 Task: Look for space in Hemet, United States from 12th July, 2023 to 16th July, 2023 for 8 adults in price range Rs.10000 to Rs.16000. Place can be private room with 8 bedrooms having 8 beds and 8 bathrooms. Property type can be house, flat, guest house, hotel. Amenities needed are: wifi, TV, free parkinig on premises, gym, breakfast. Booking option can be shelf check-in. Required host language is English.
Action: Mouse moved to (509, 144)
Screenshot: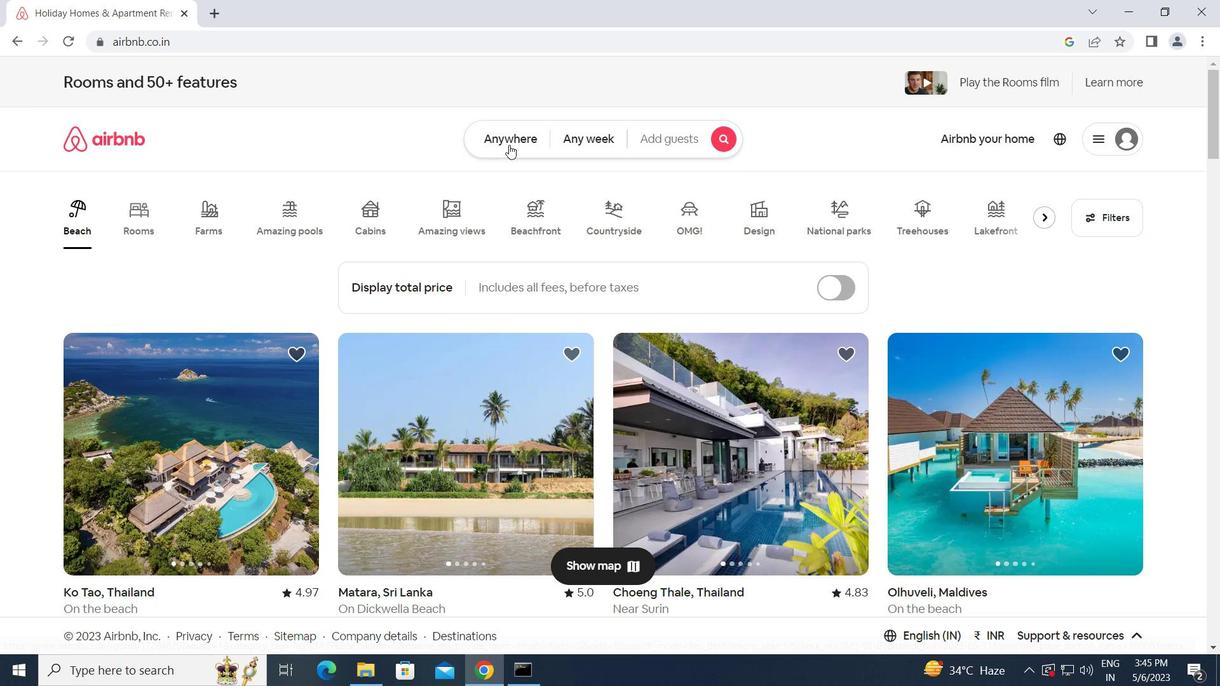 
Action: Mouse pressed left at (509, 144)
Screenshot: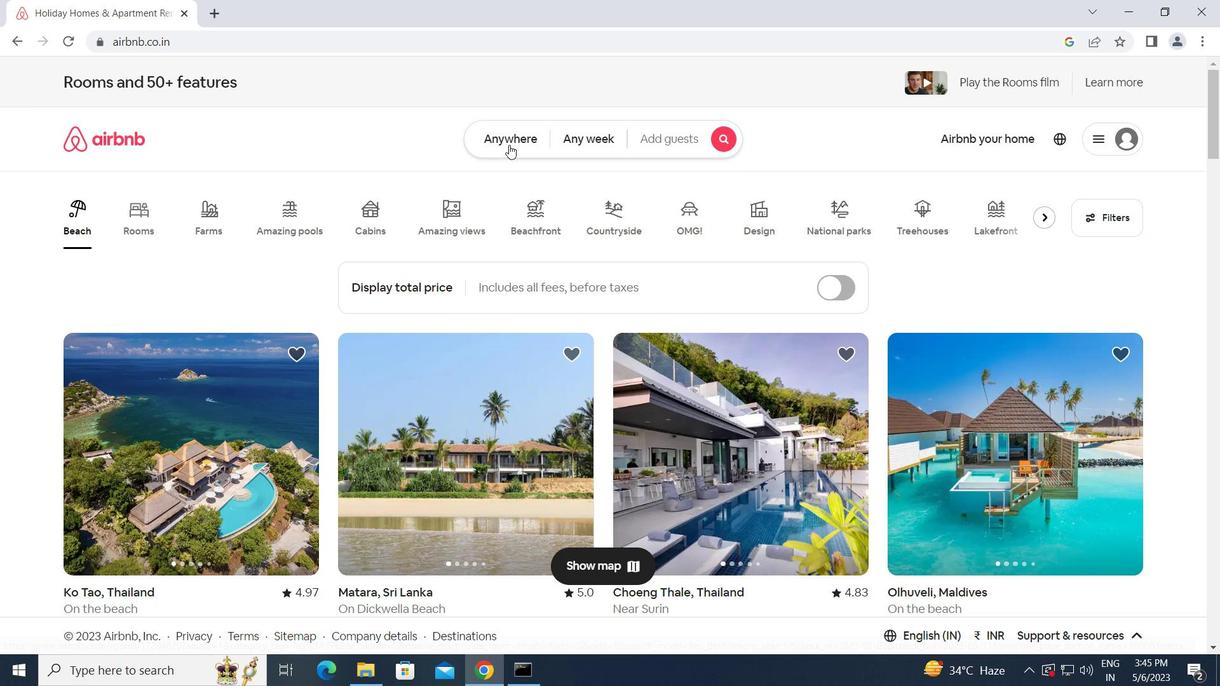 
Action: Mouse moved to (442, 190)
Screenshot: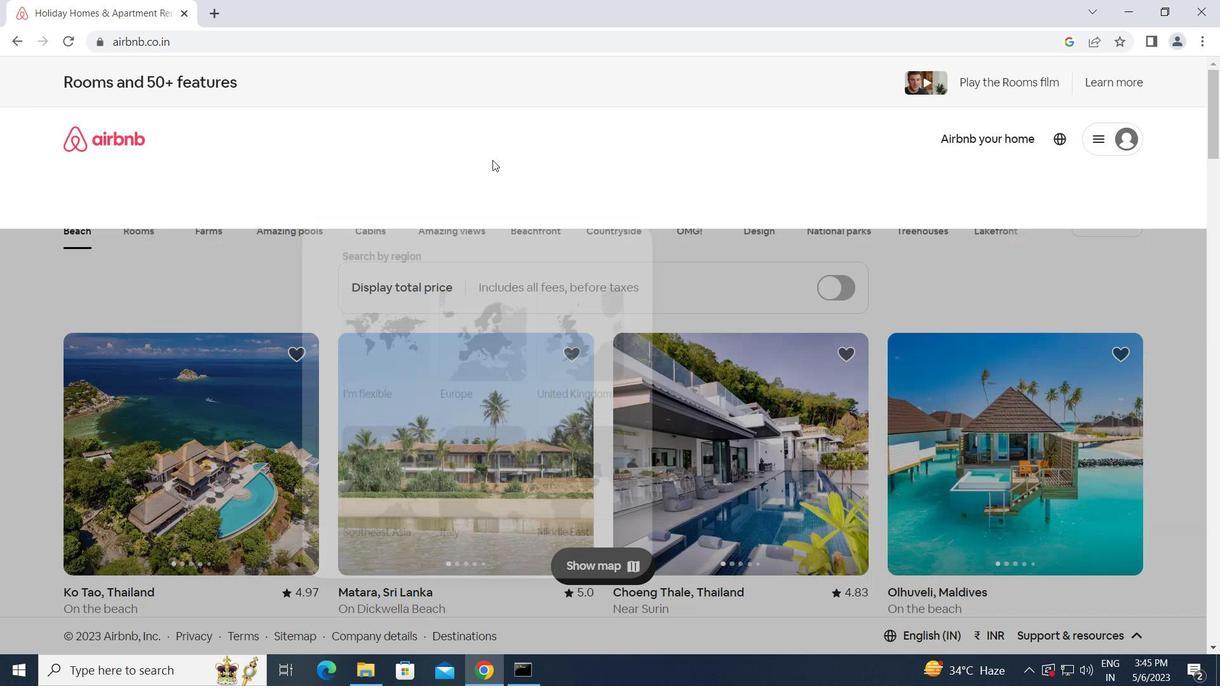 
Action: Mouse pressed left at (442, 190)
Screenshot: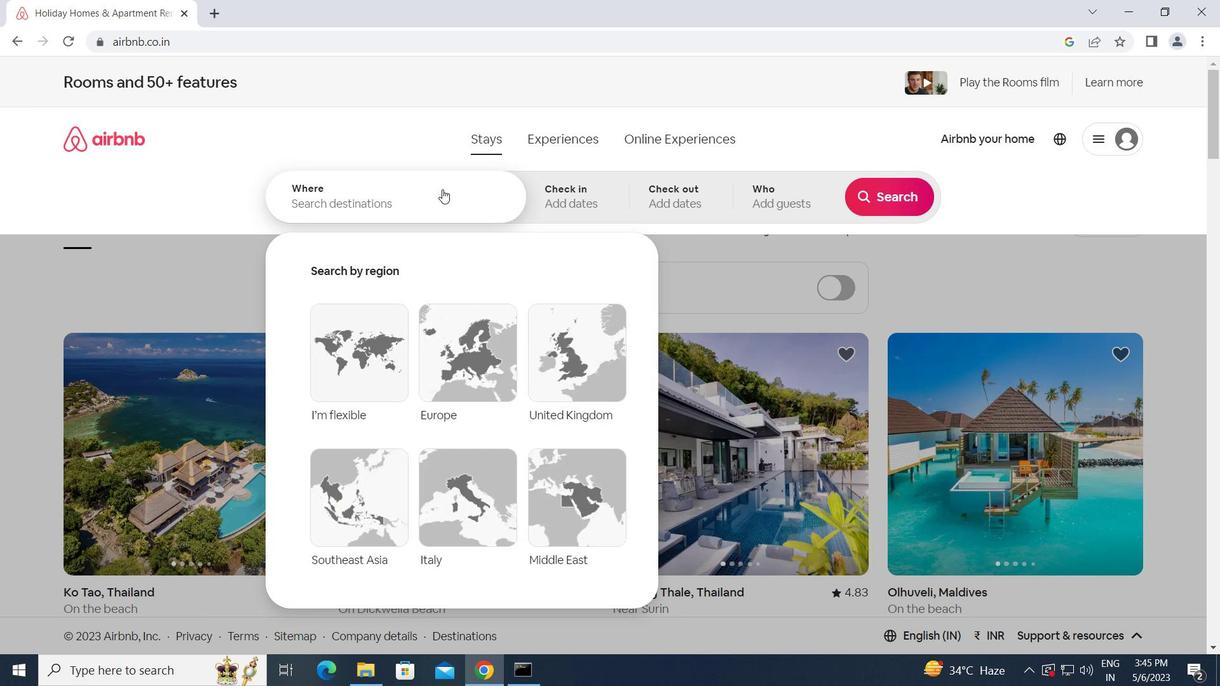 
Action: Key pressed h<Key.caps_lock>emet,<Key.space><Key.caps_lock>u<Key.caps_lock>nited<Key.space><Key.caps_lock>s<Key.caps_lock>tates<Key.enter>
Screenshot: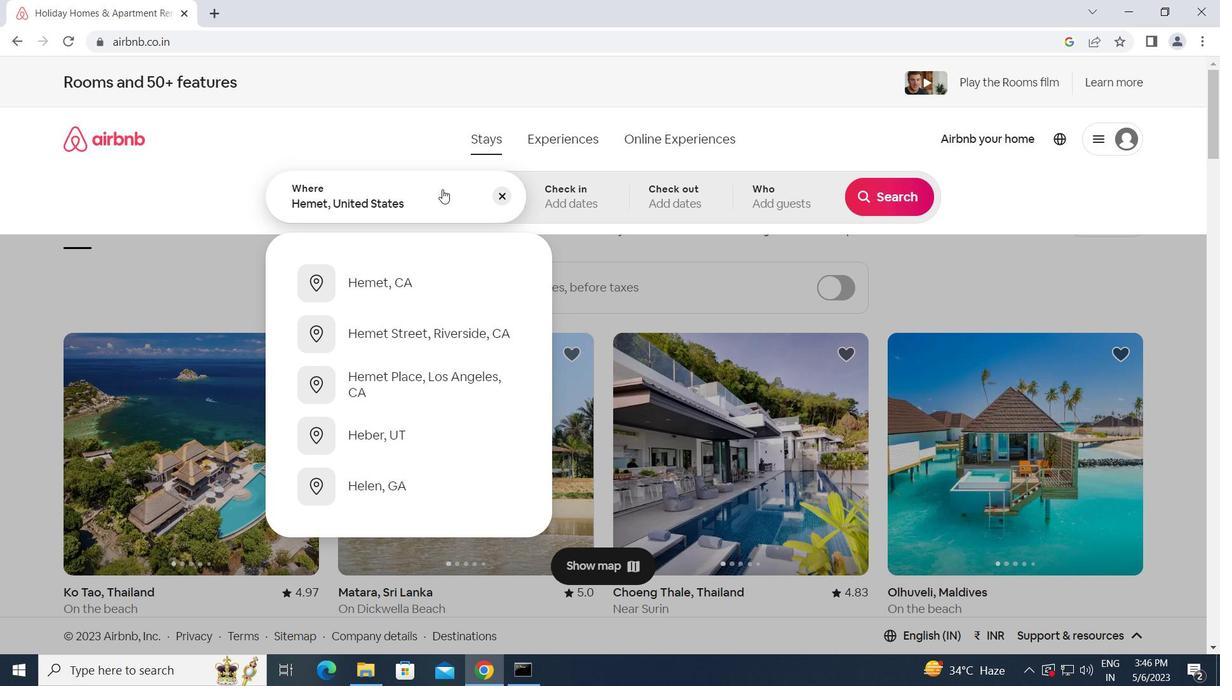
Action: Mouse moved to (889, 333)
Screenshot: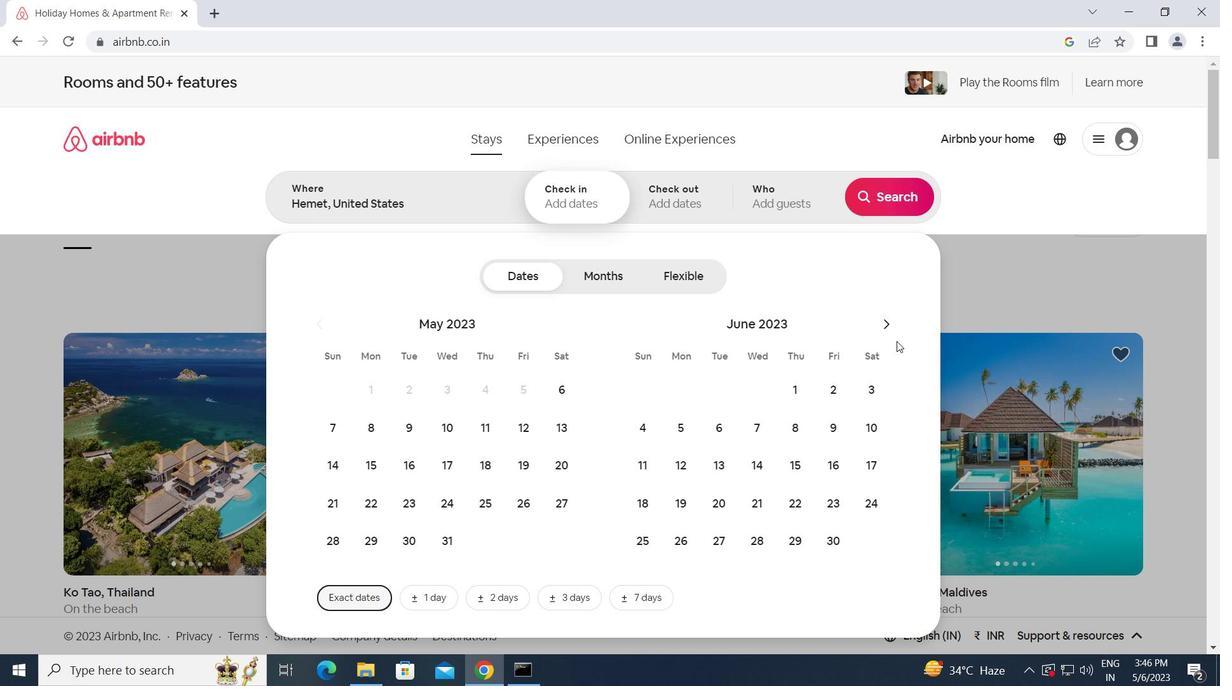 
Action: Mouse pressed left at (889, 333)
Screenshot: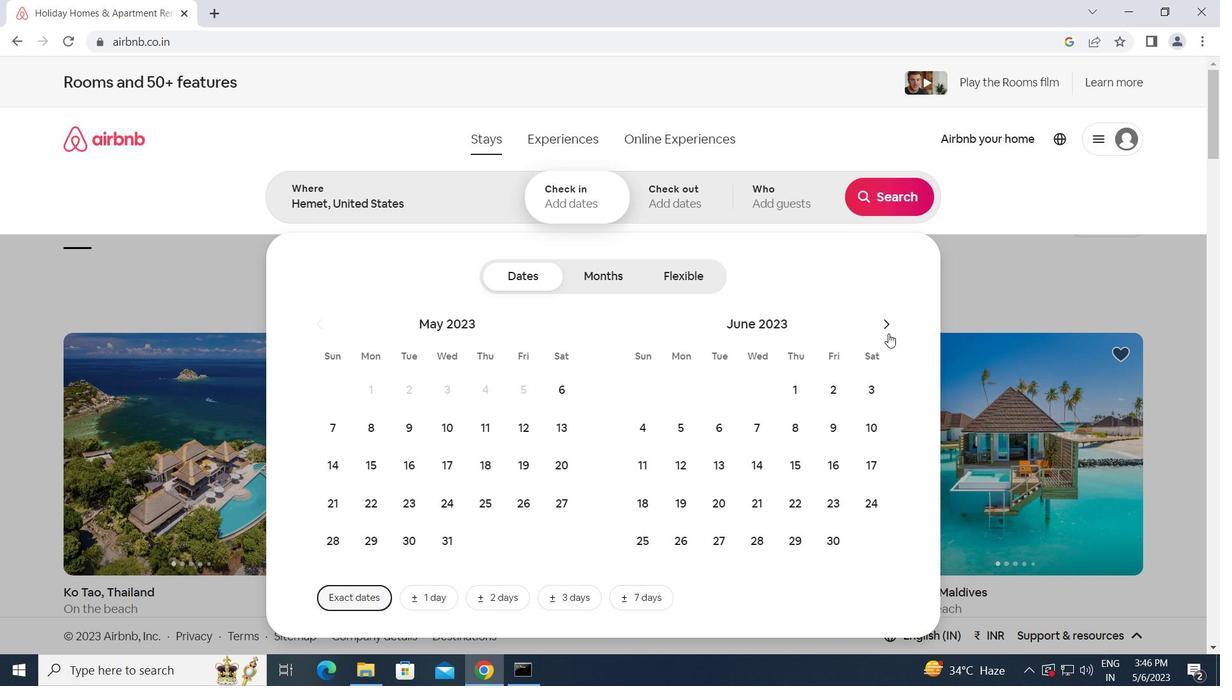 
Action: Mouse moved to (746, 461)
Screenshot: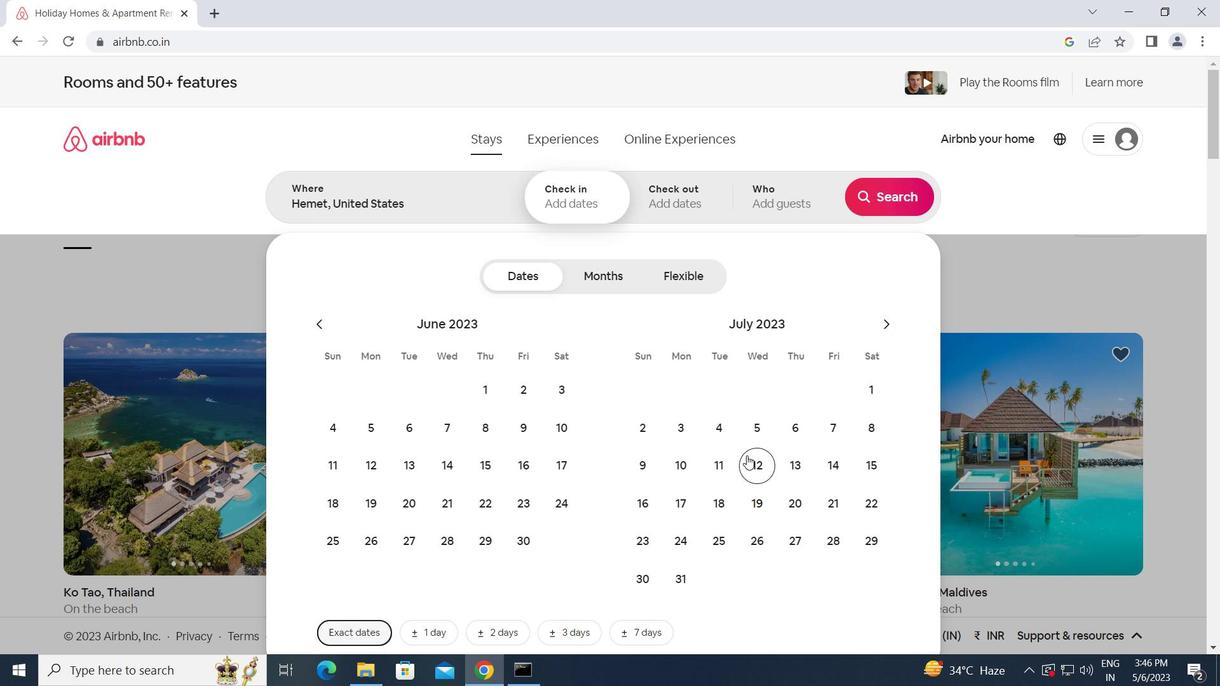 
Action: Mouse pressed left at (746, 461)
Screenshot: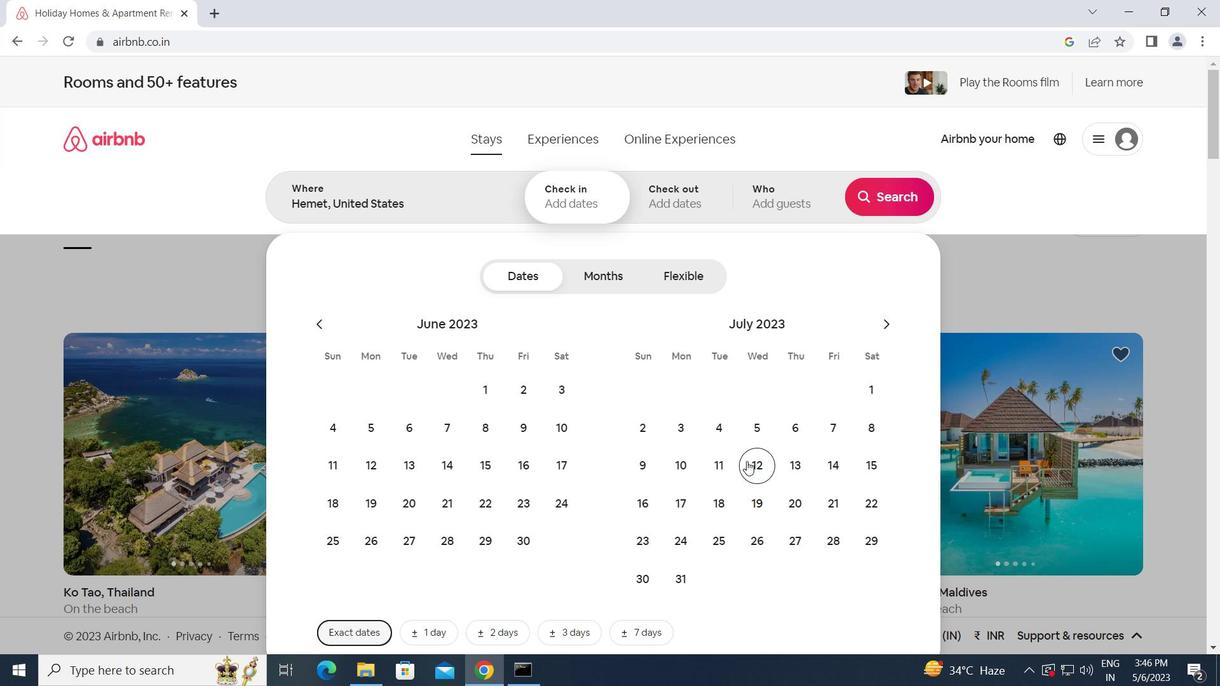 
Action: Mouse moved to (648, 510)
Screenshot: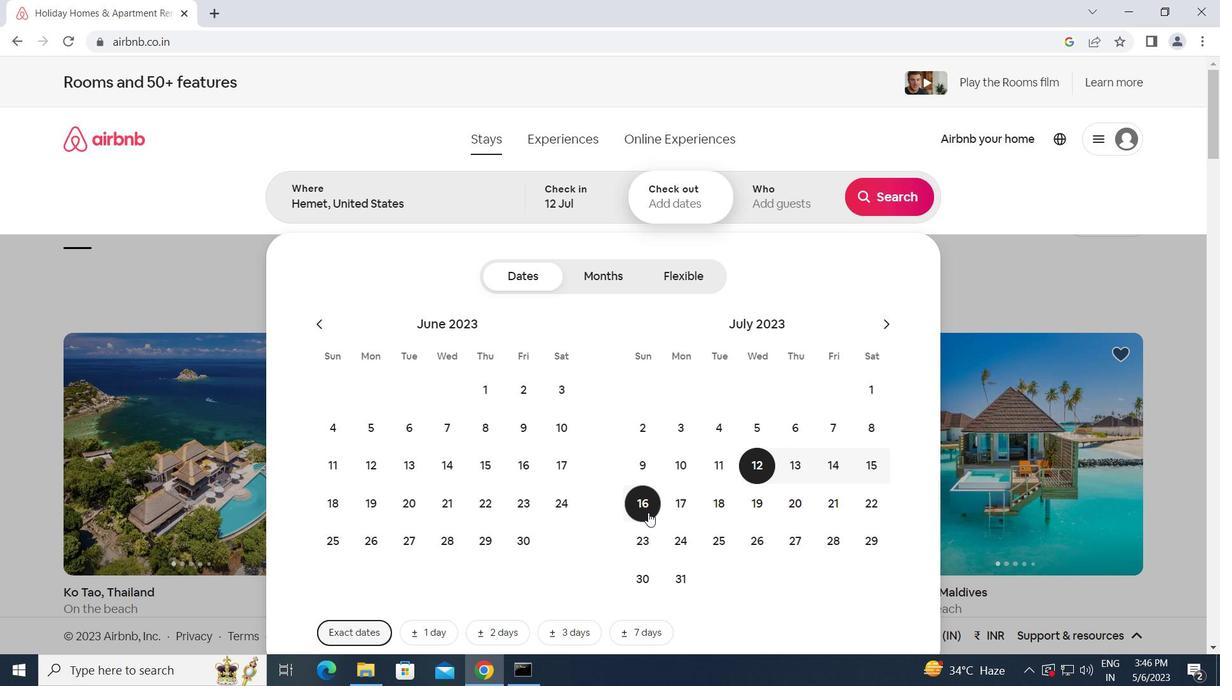 
Action: Mouse pressed left at (648, 510)
Screenshot: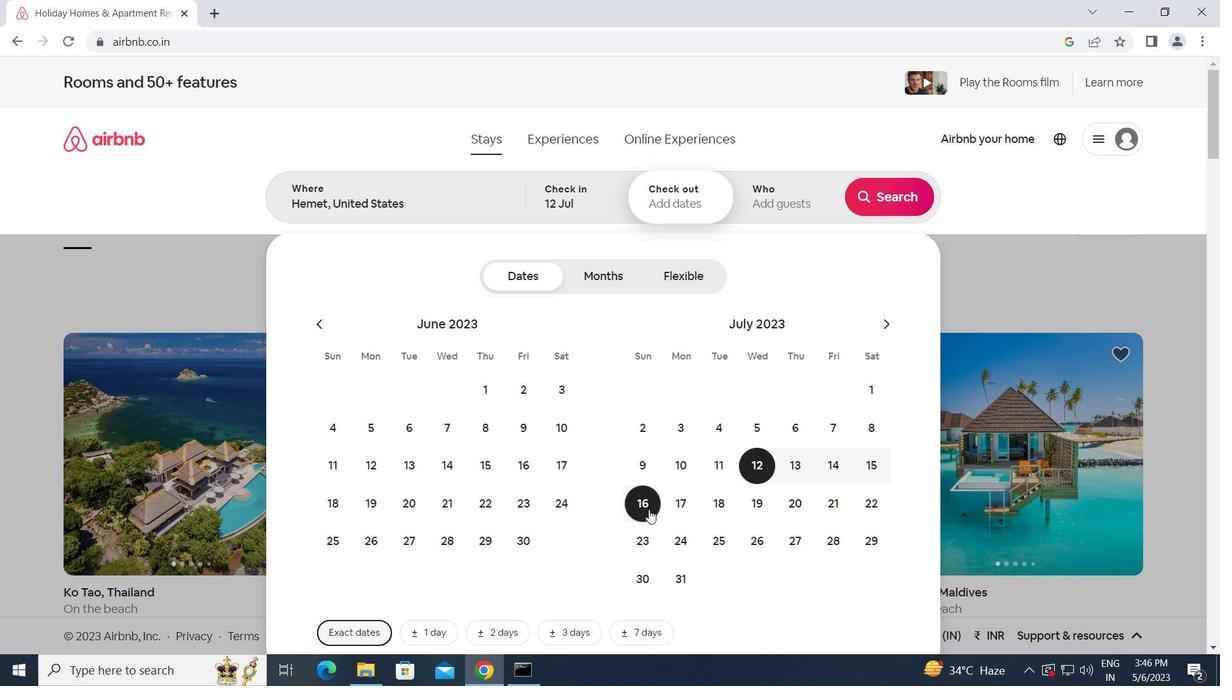 
Action: Mouse moved to (769, 193)
Screenshot: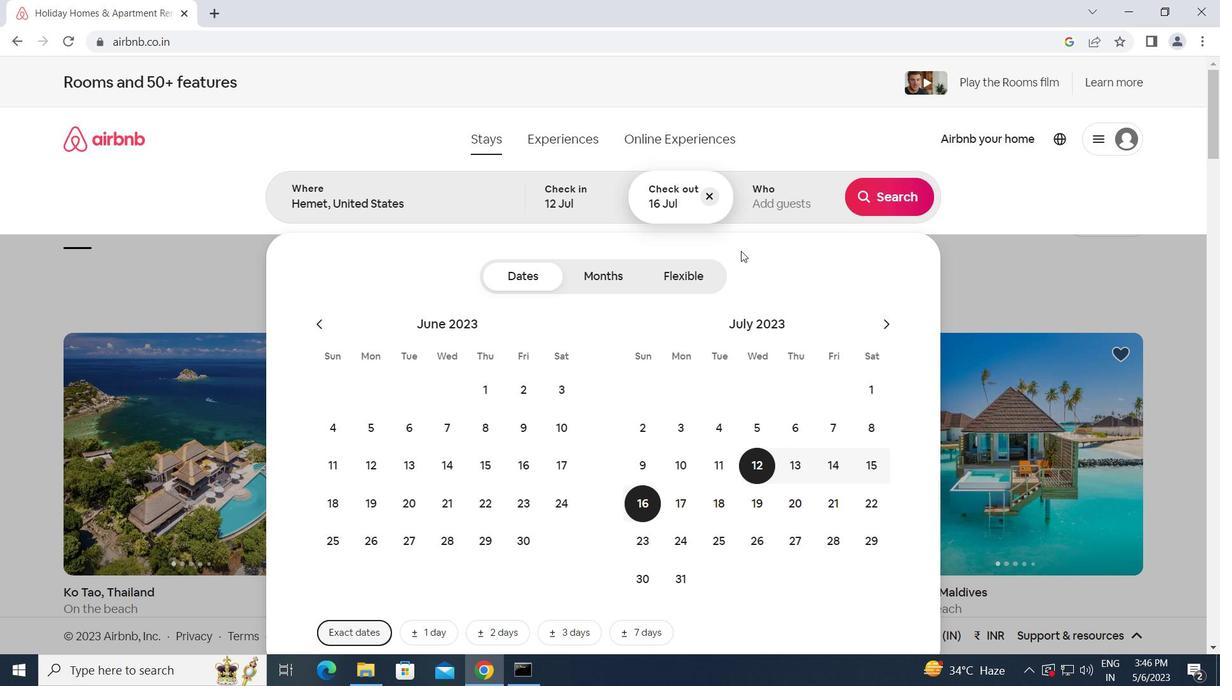 
Action: Mouse pressed left at (769, 193)
Screenshot: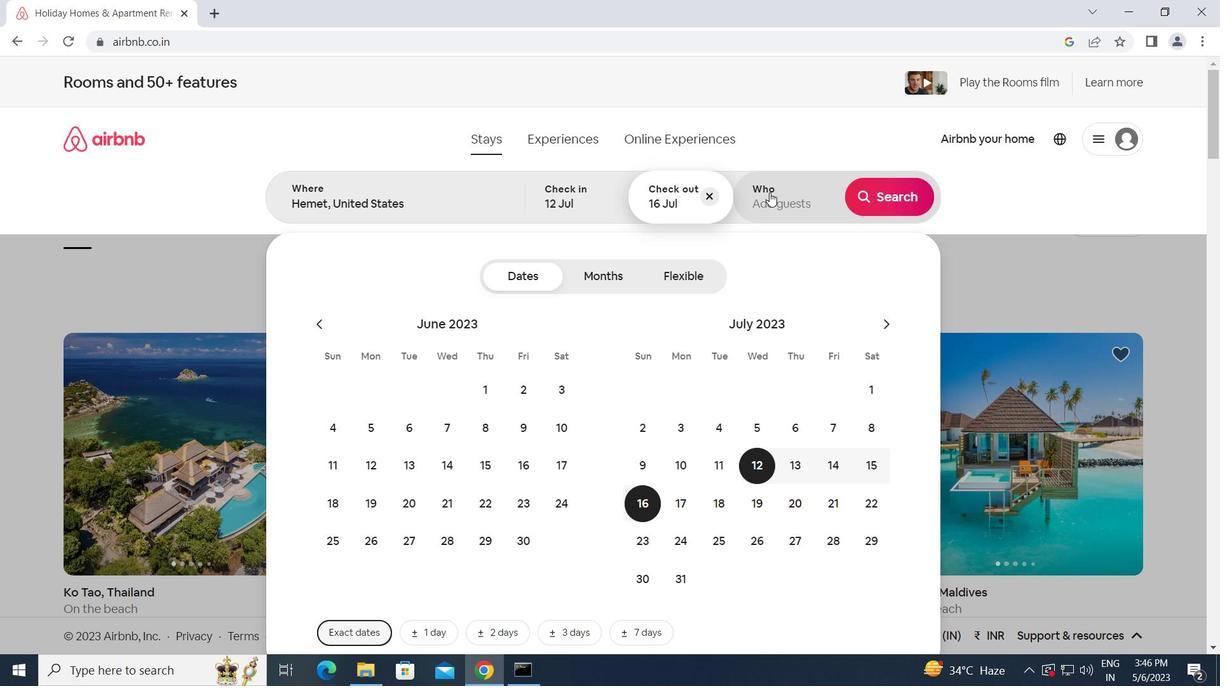 
Action: Mouse moved to (891, 277)
Screenshot: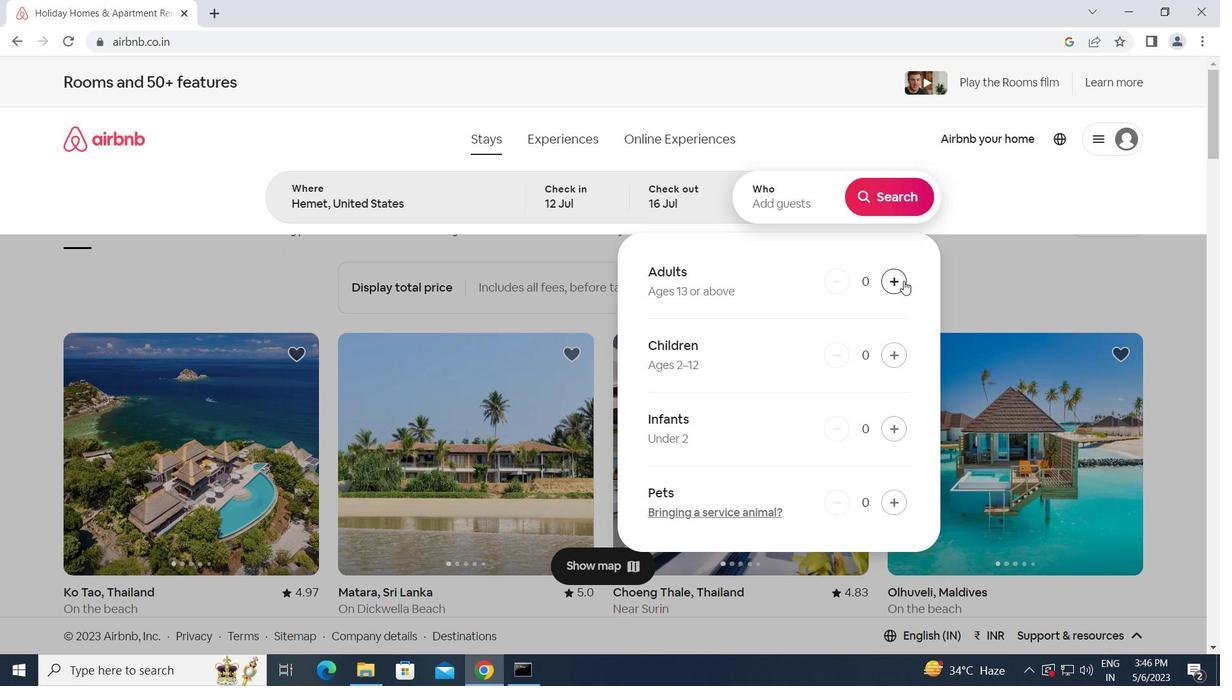 
Action: Mouse pressed left at (891, 277)
Screenshot: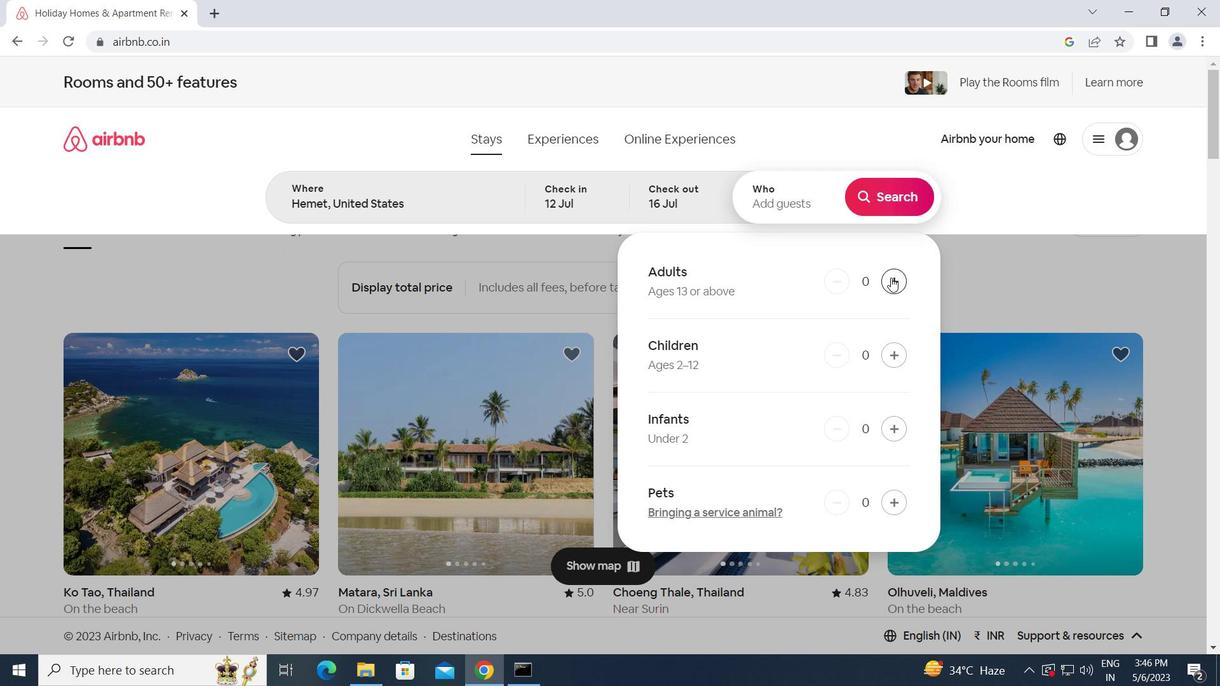 
Action: Mouse pressed left at (891, 277)
Screenshot: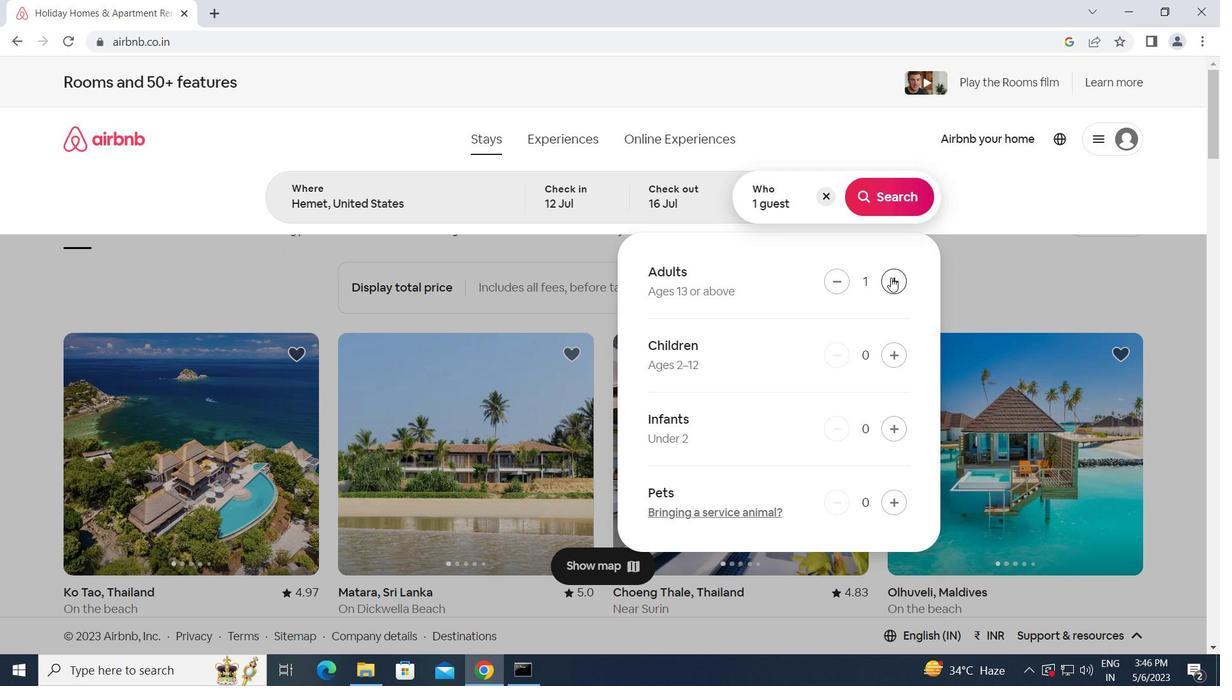 
Action: Mouse pressed left at (891, 277)
Screenshot: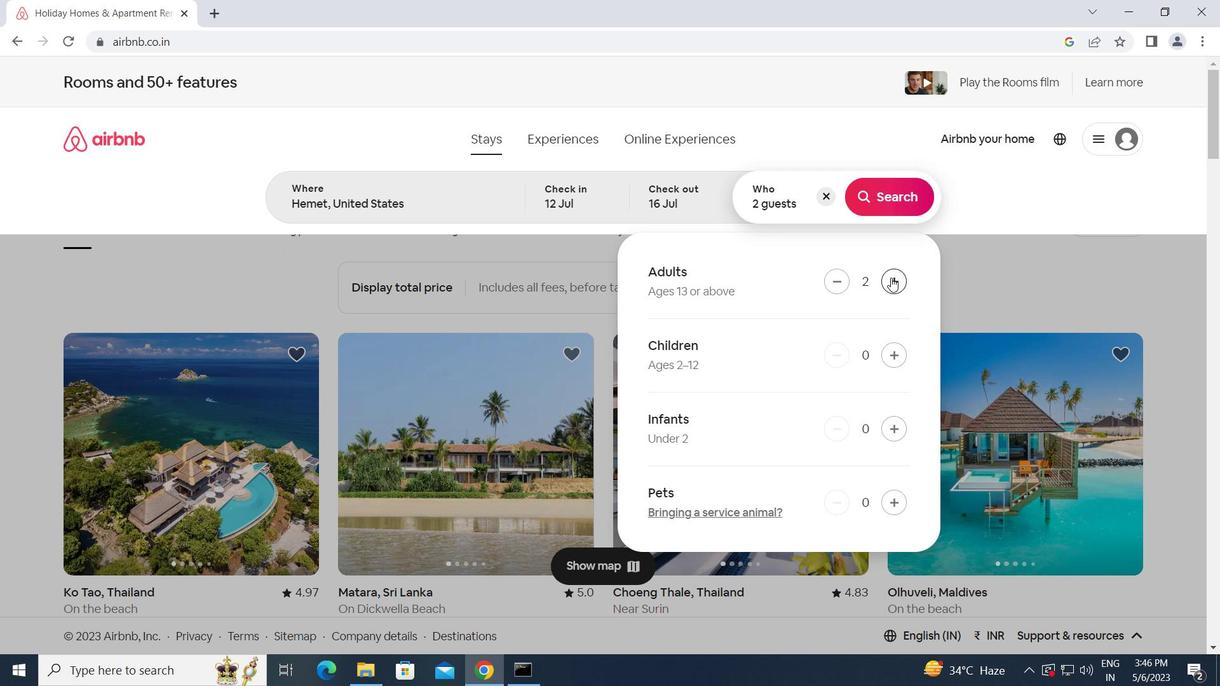 
Action: Mouse pressed left at (891, 277)
Screenshot: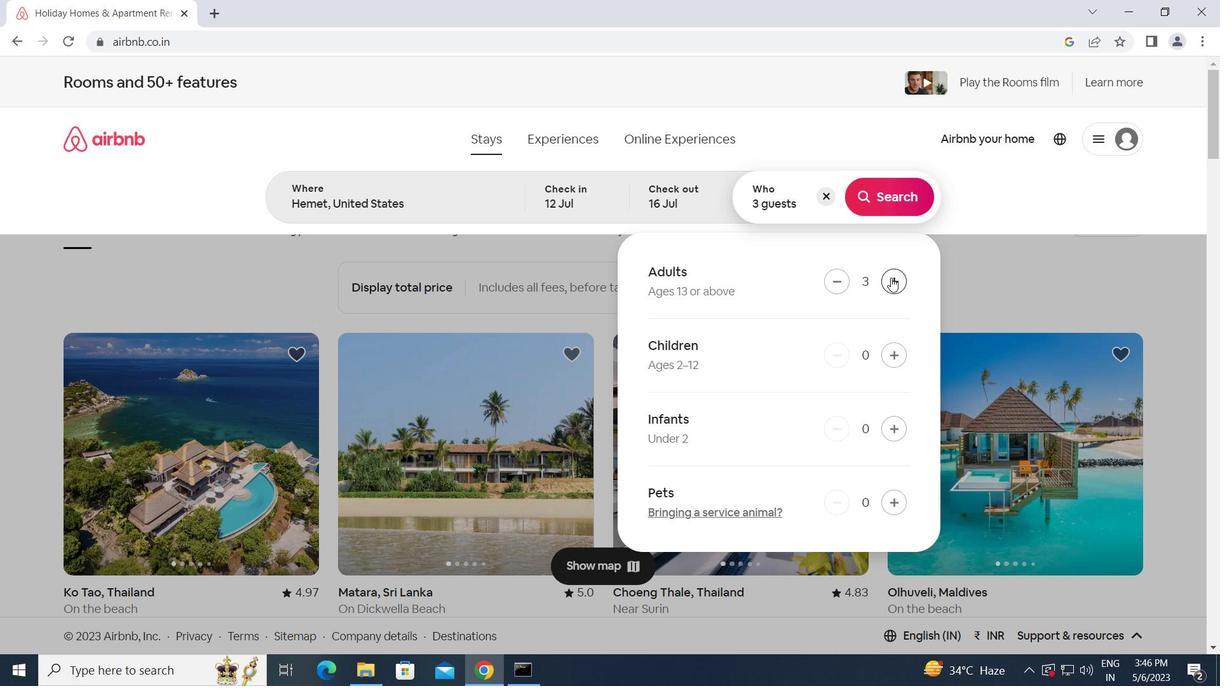 
Action: Mouse pressed left at (891, 277)
Screenshot: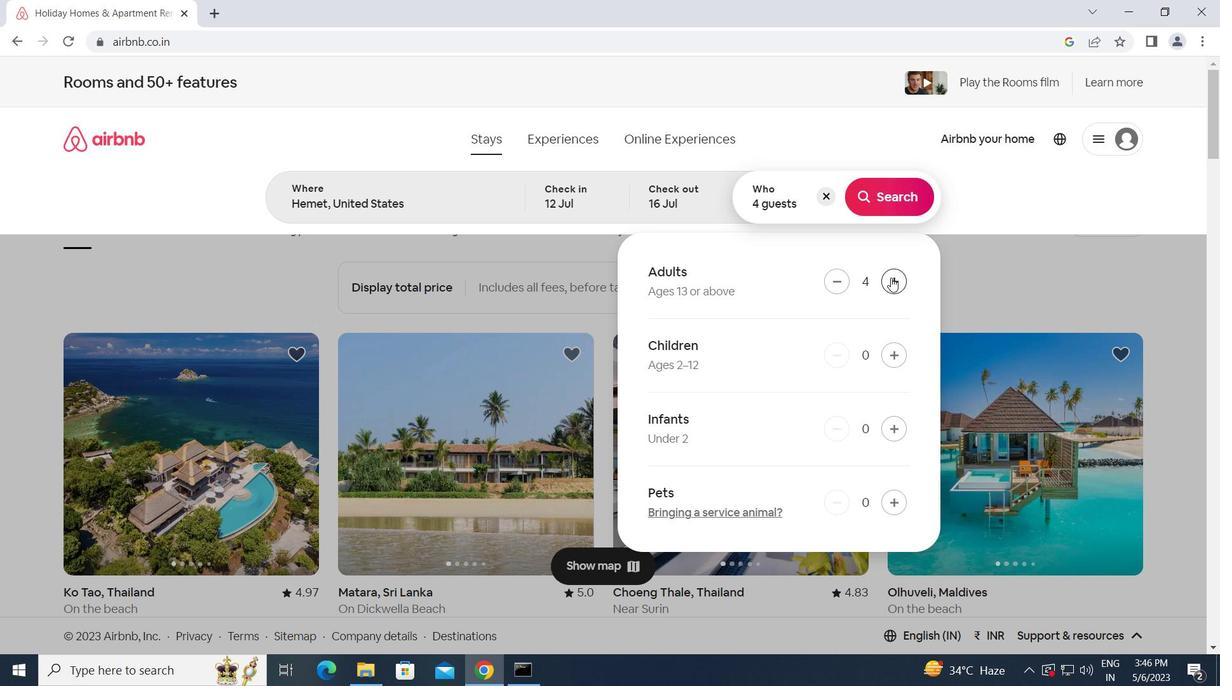
Action: Mouse pressed left at (891, 277)
Screenshot: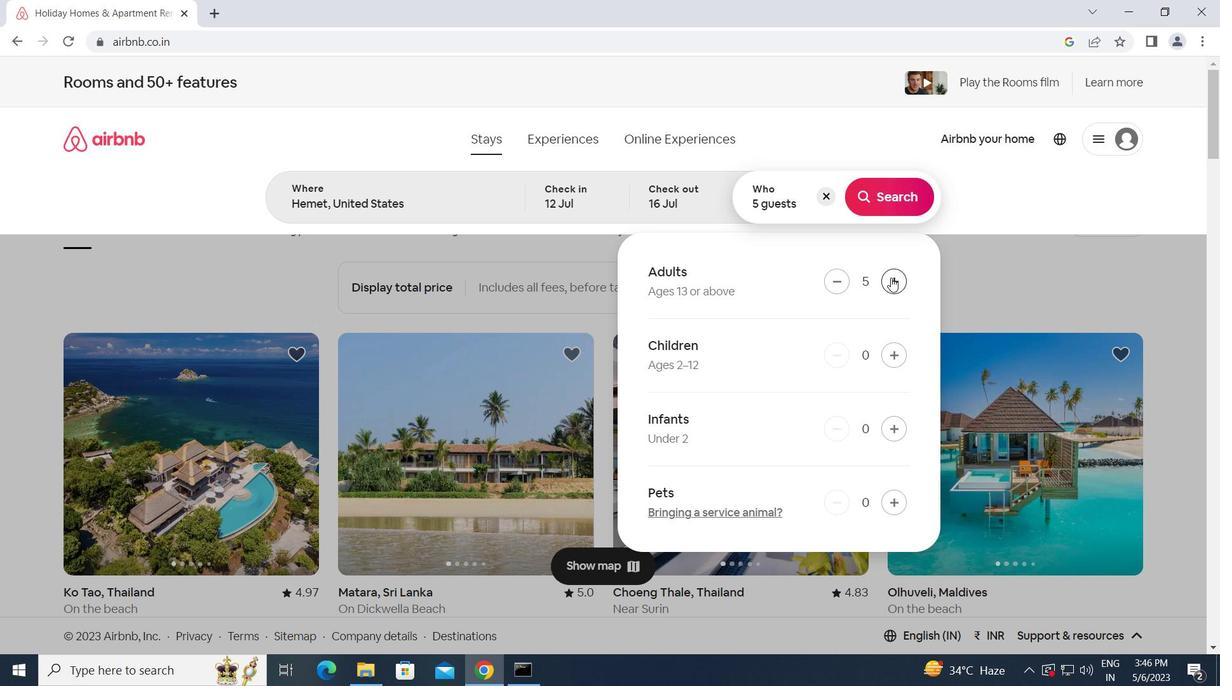 
Action: Mouse pressed left at (891, 277)
Screenshot: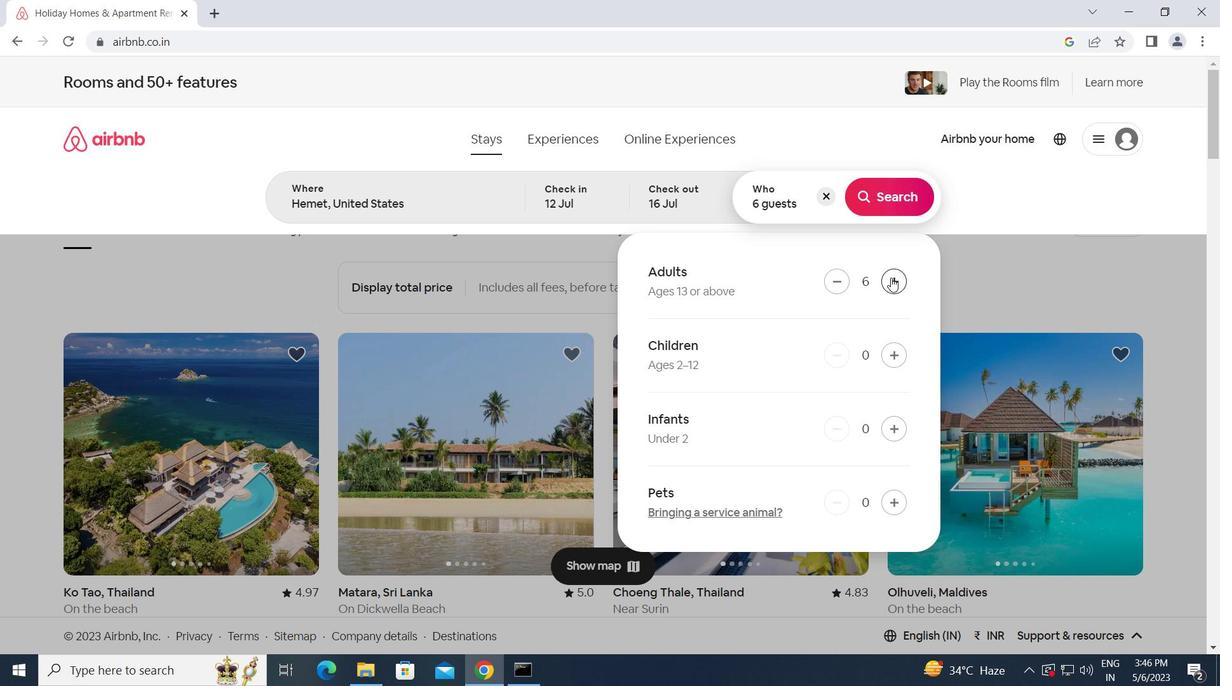 
Action: Mouse pressed left at (891, 277)
Screenshot: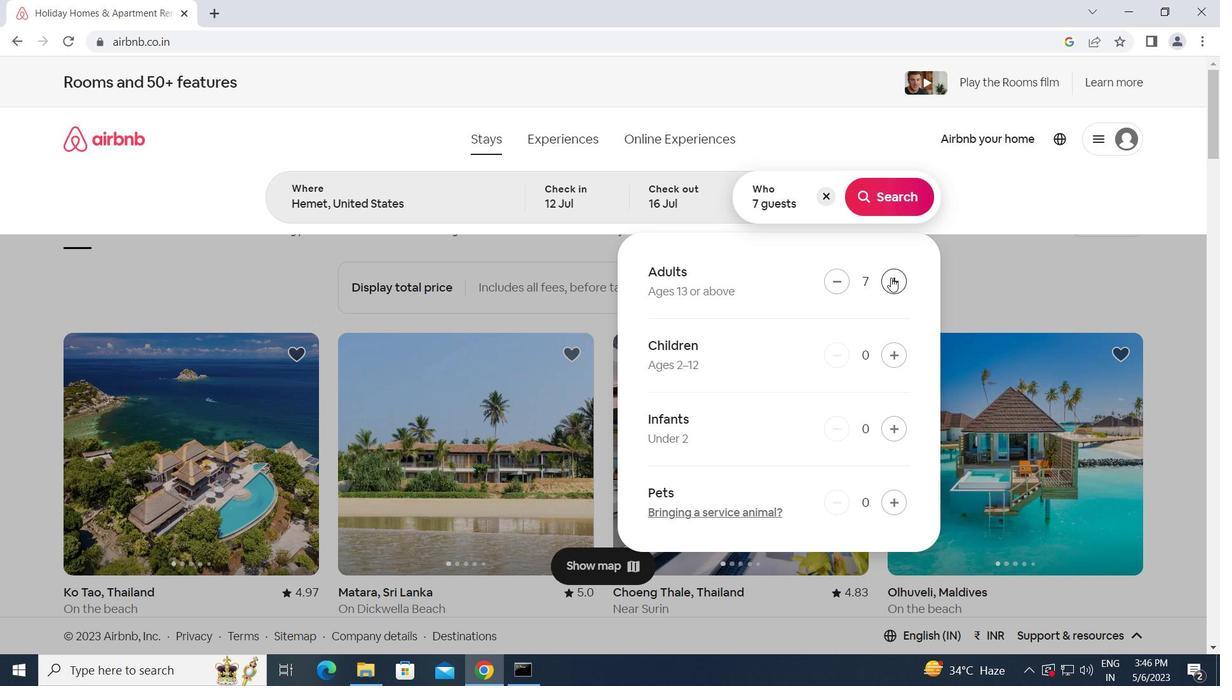 
Action: Mouse moved to (884, 191)
Screenshot: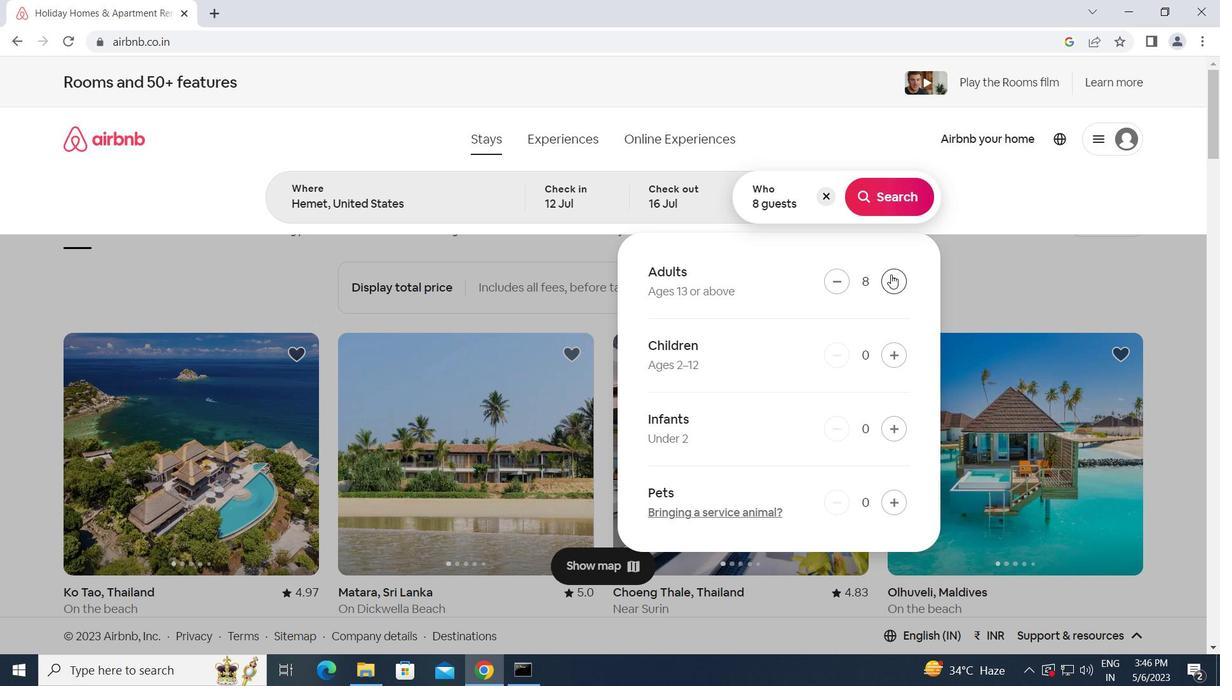 
Action: Mouse pressed left at (884, 191)
Screenshot: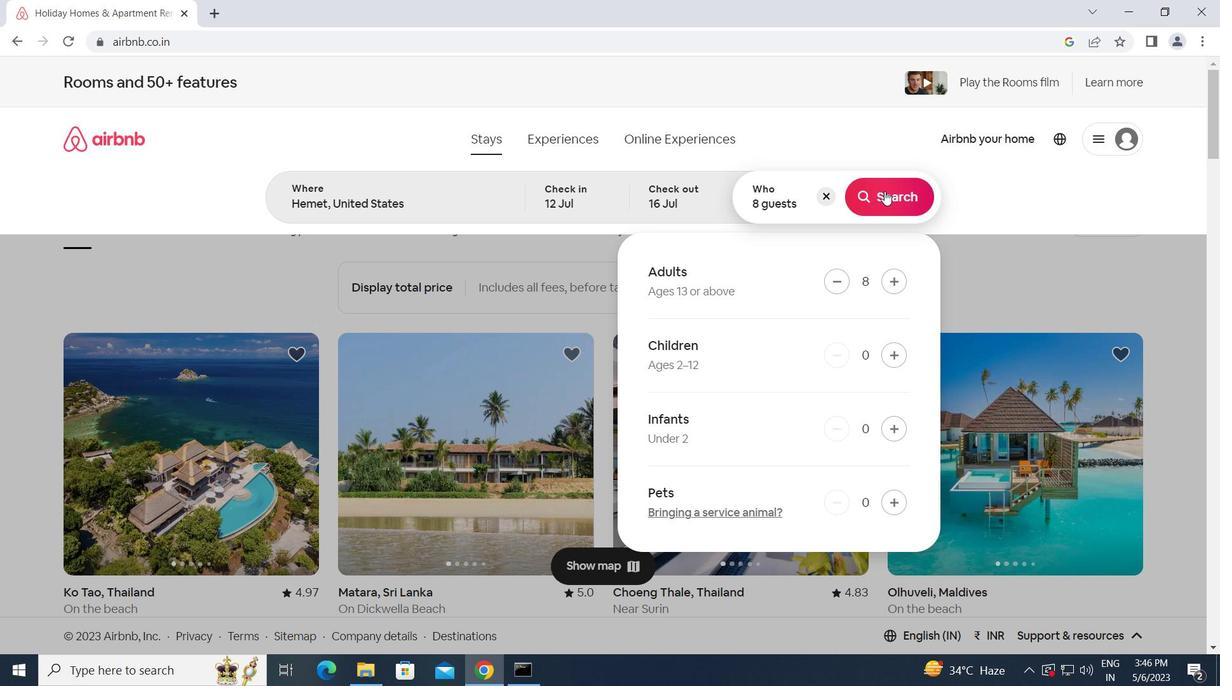 
Action: Mouse moved to (1144, 145)
Screenshot: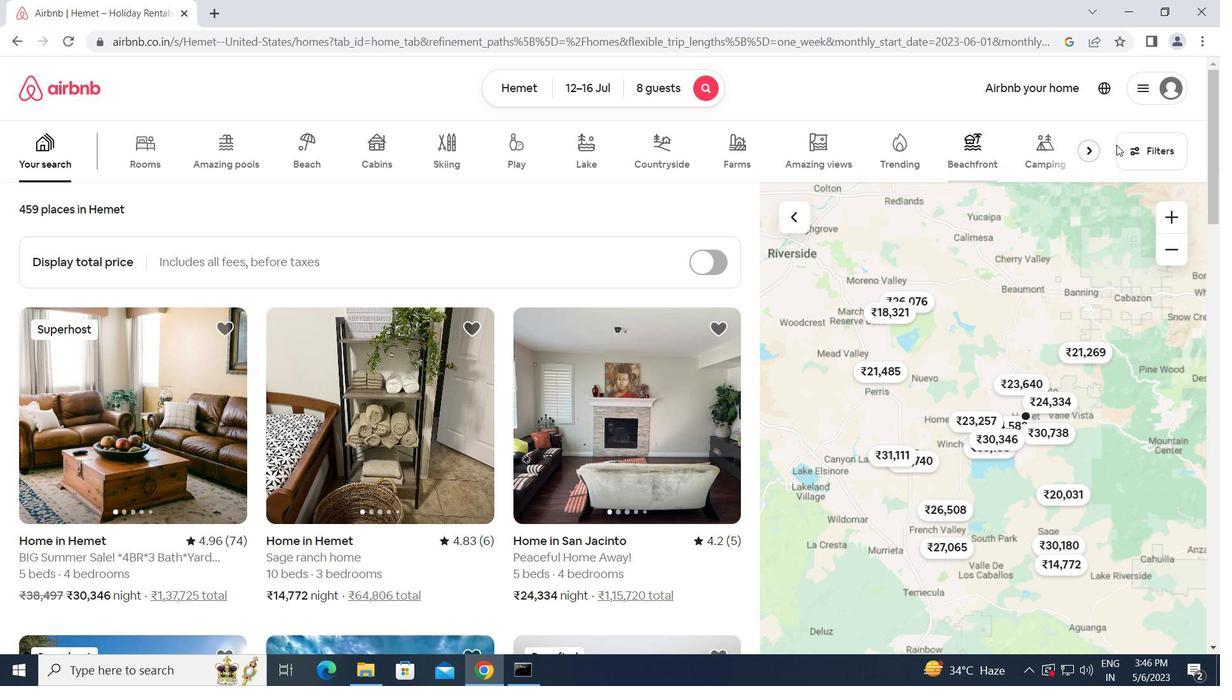 
Action: Mouse pressed left at (1144, 145)
Screenshot: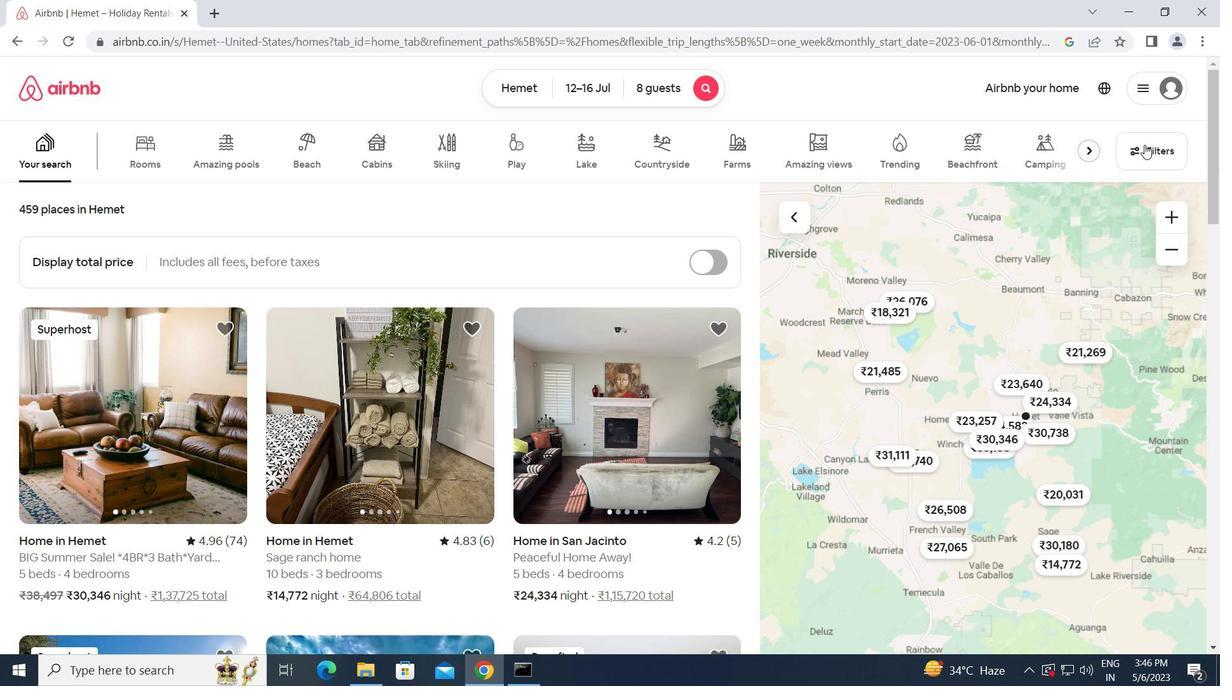 
Action: Mouse moved to (391, 416)
Screenshot: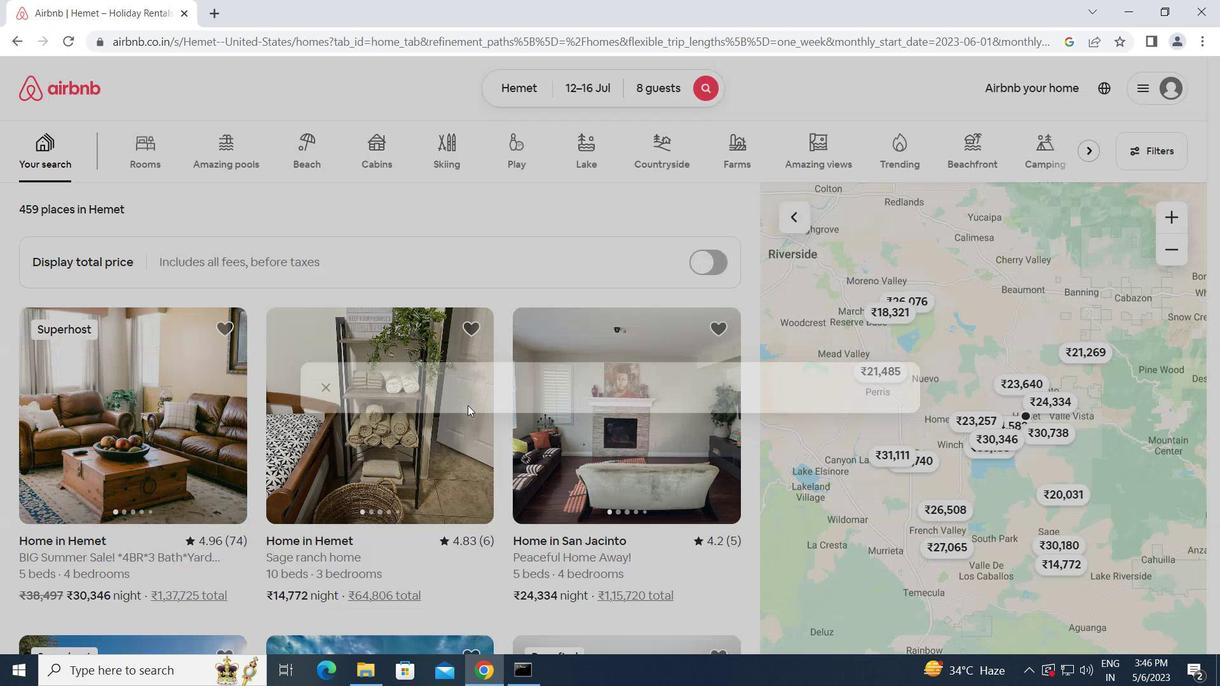 
Action: Mouse scrolled (391, 416) with delta (0, 0)
Screenshot: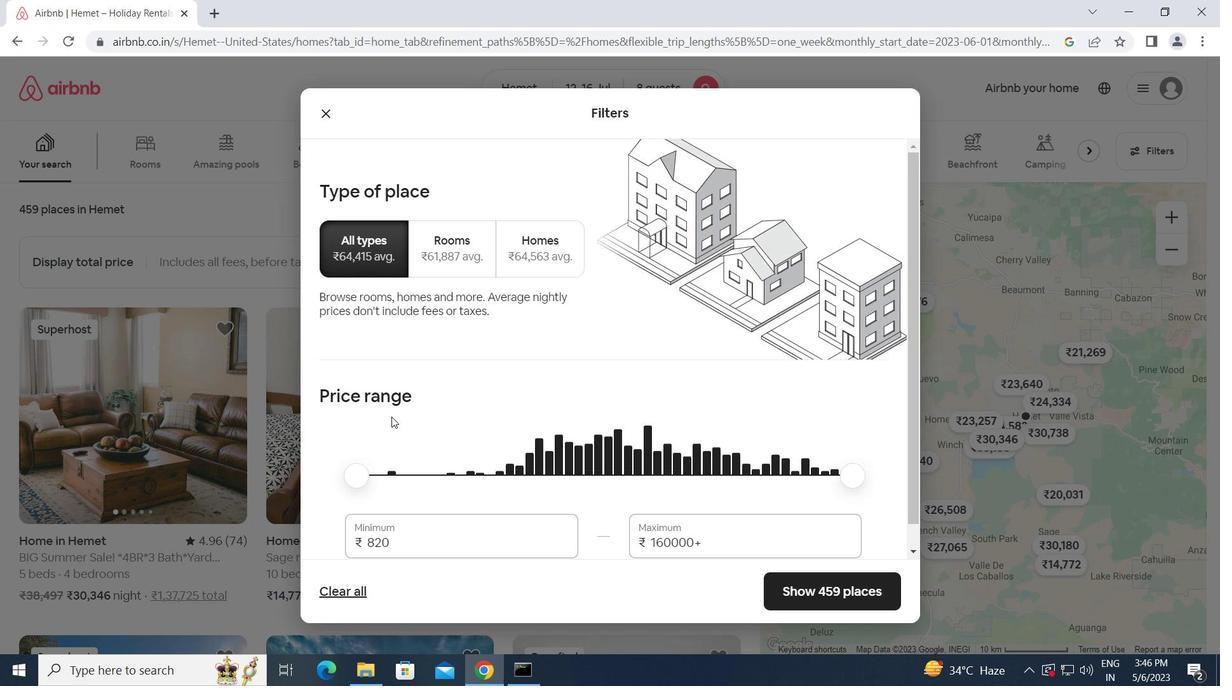 
Action: Mouse scrolled (391, 416) with delta (0, 0)
Screenshot: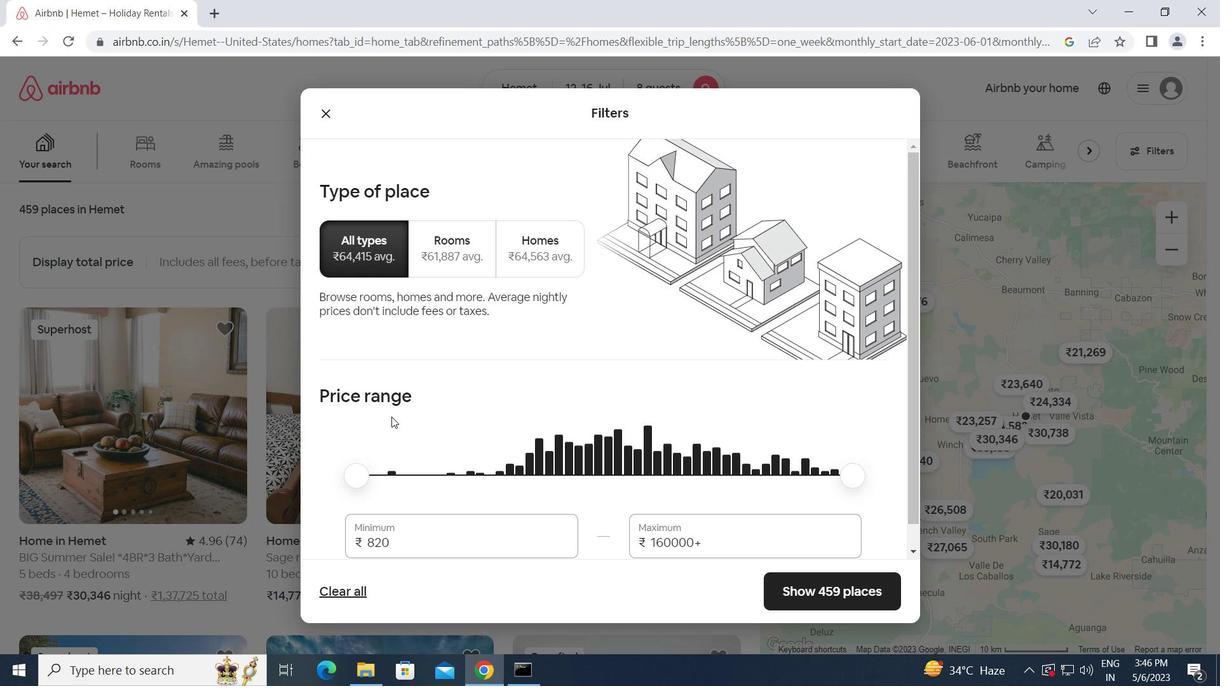 
Action: Mouse moved to (394, 516)
Screenshot: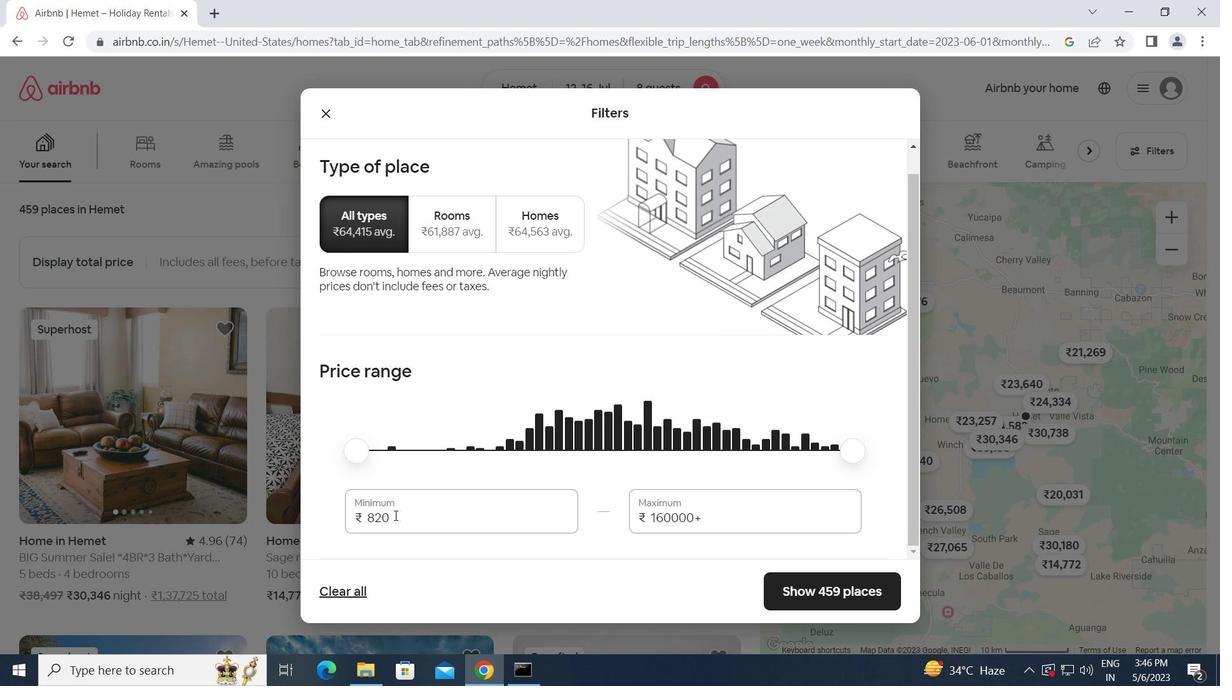 
Action: Mouse pressed left at (394, 516)
Screenshot: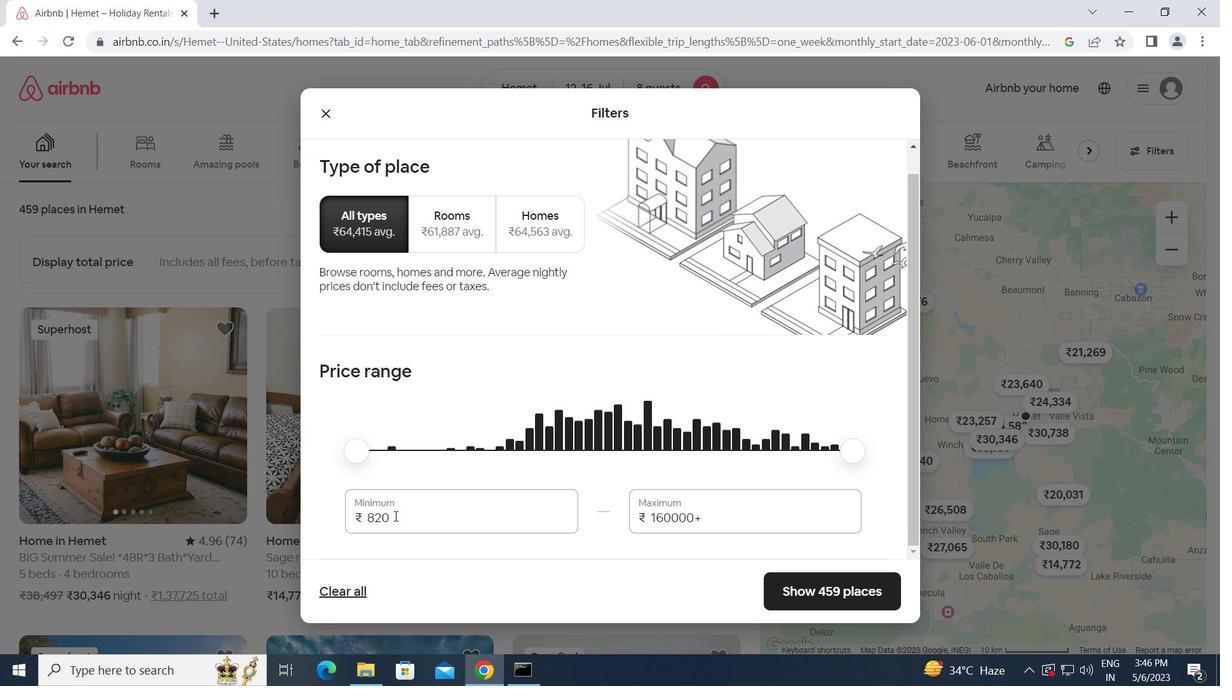 
Action: Mouse moved to (358, 521)
Screenshot: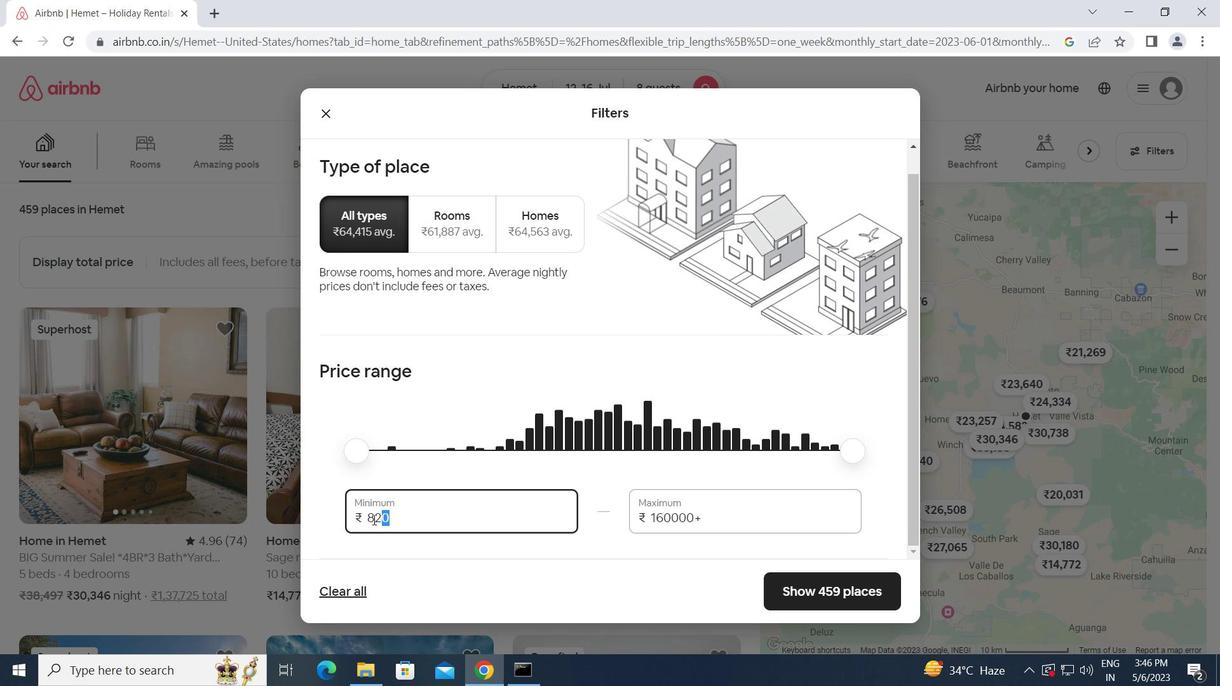 
Action: Key pressed 1000
Screenshot: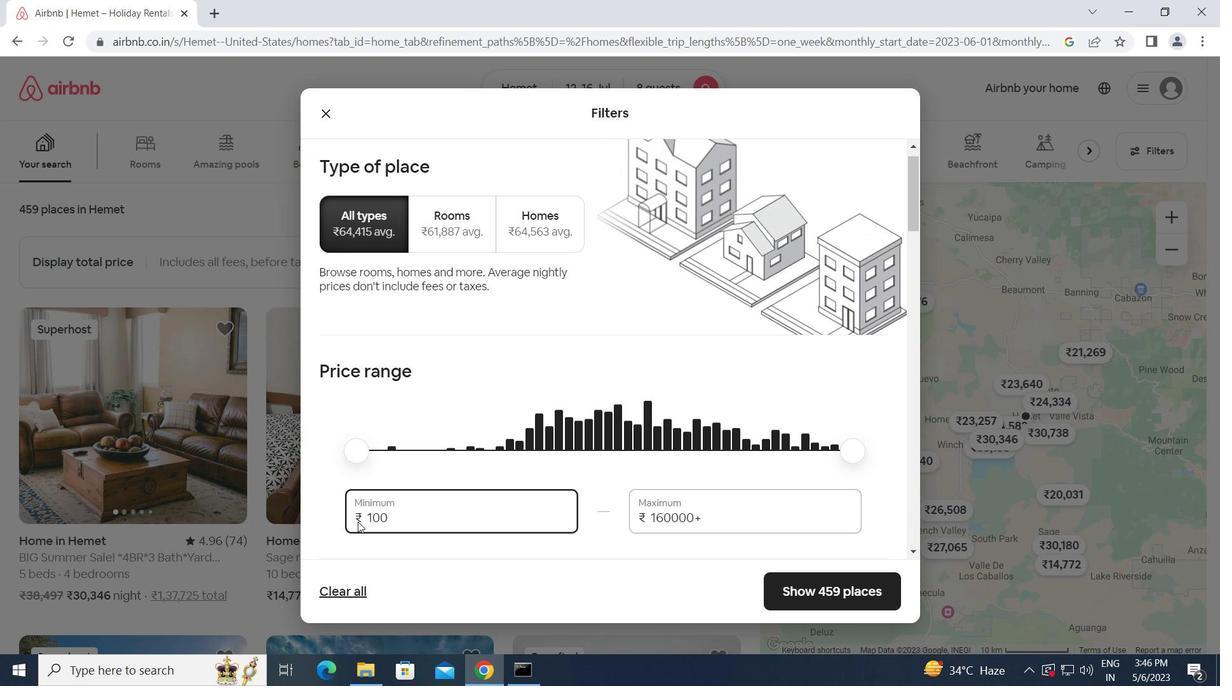 
Action: Mouse moved to (337, 544)
Screenshot: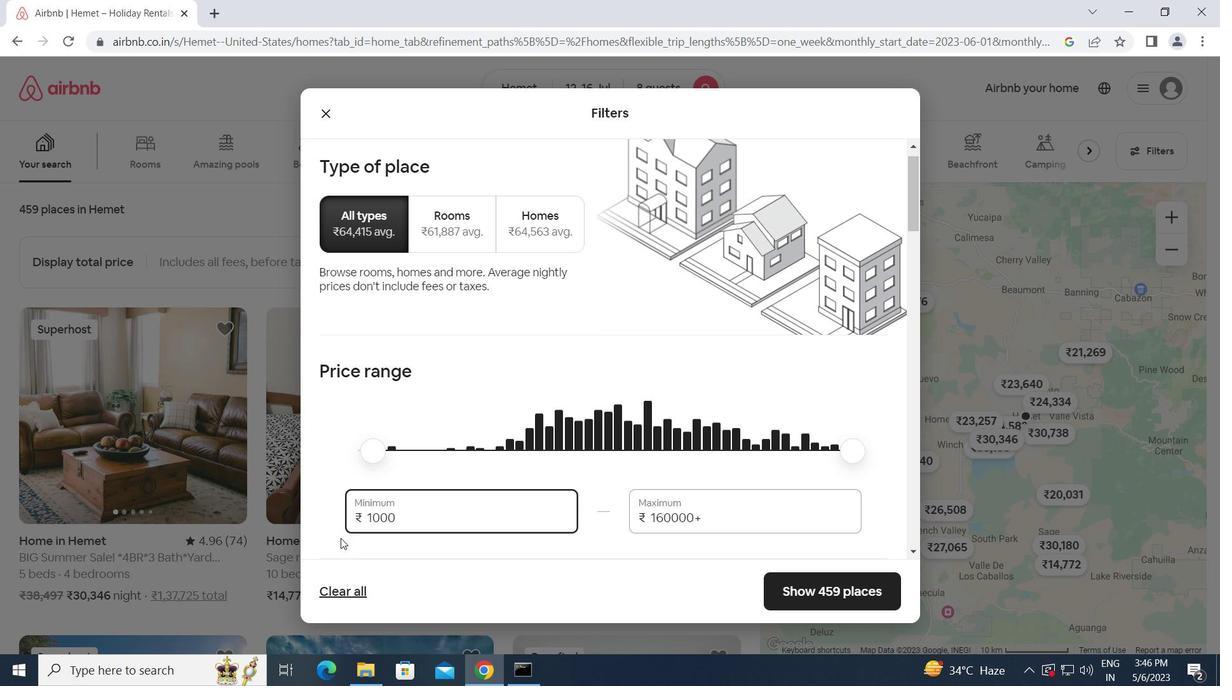 
Action: Key pressed 0
Screenshot: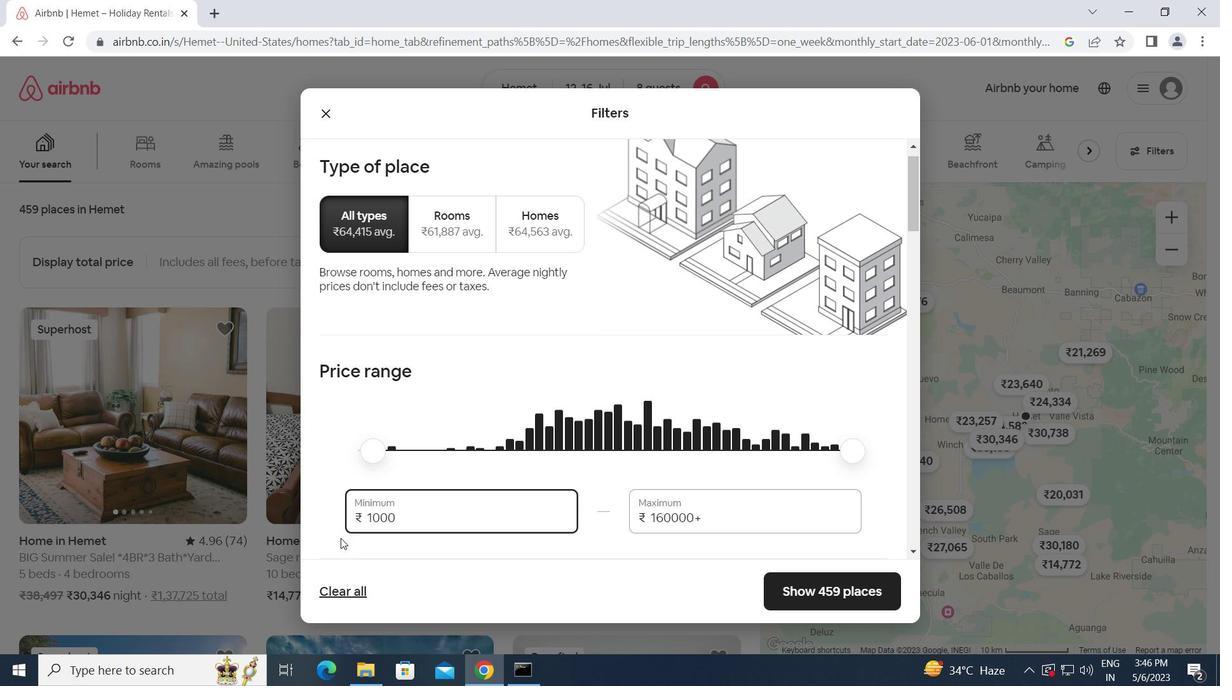 
Action: Mouse moved to (333, 524)
Screenshot: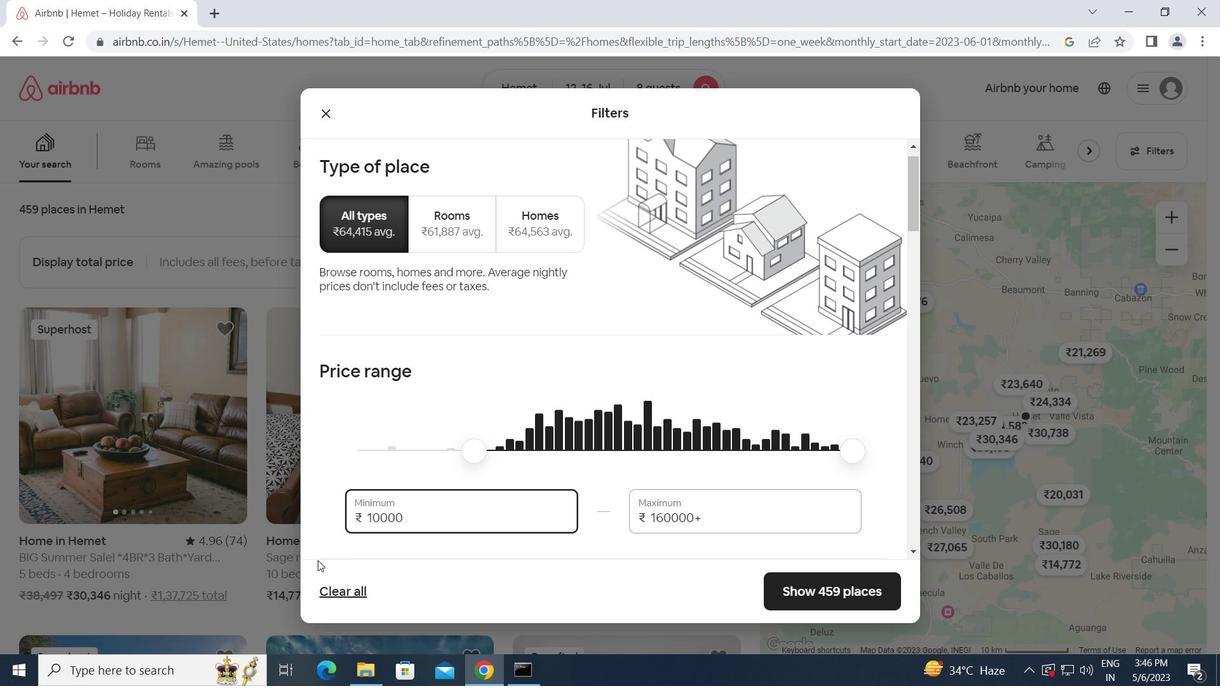 
Action: Key pressed <Key.tab>16000
Screenshot: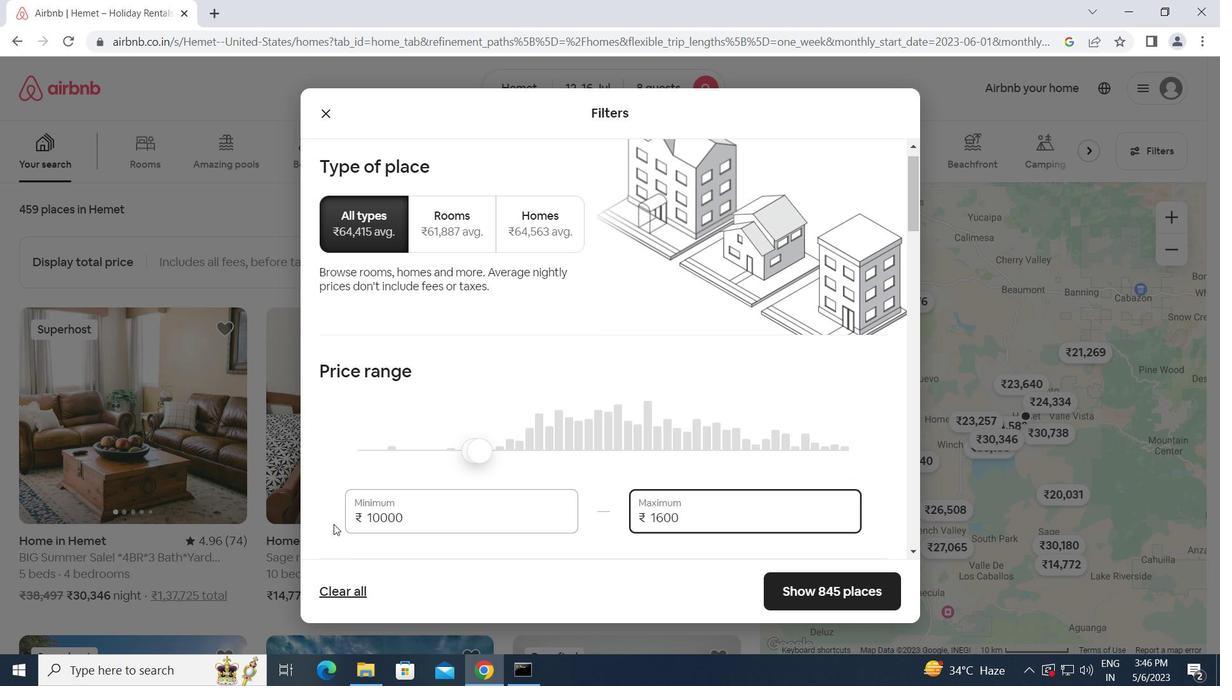 
Action: Mouse moved to (420, 521)
Screenshot: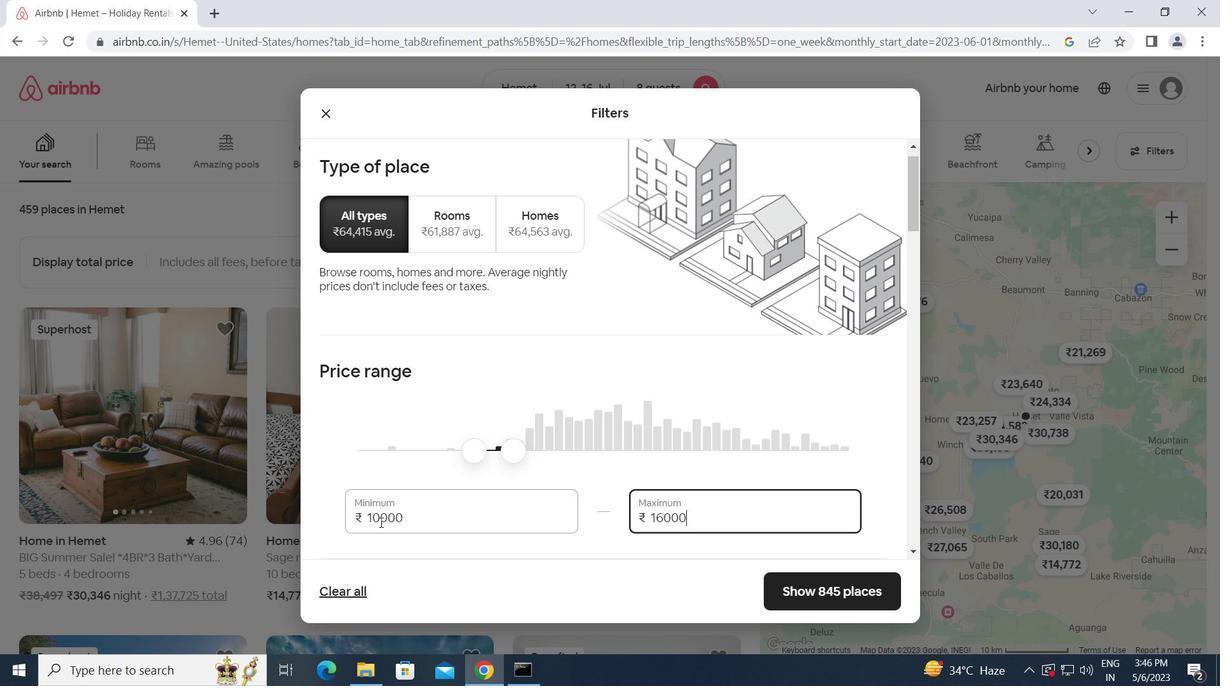 
Action: Mouse scrolled (420, 521) with delta (0, 0)
Screenshot: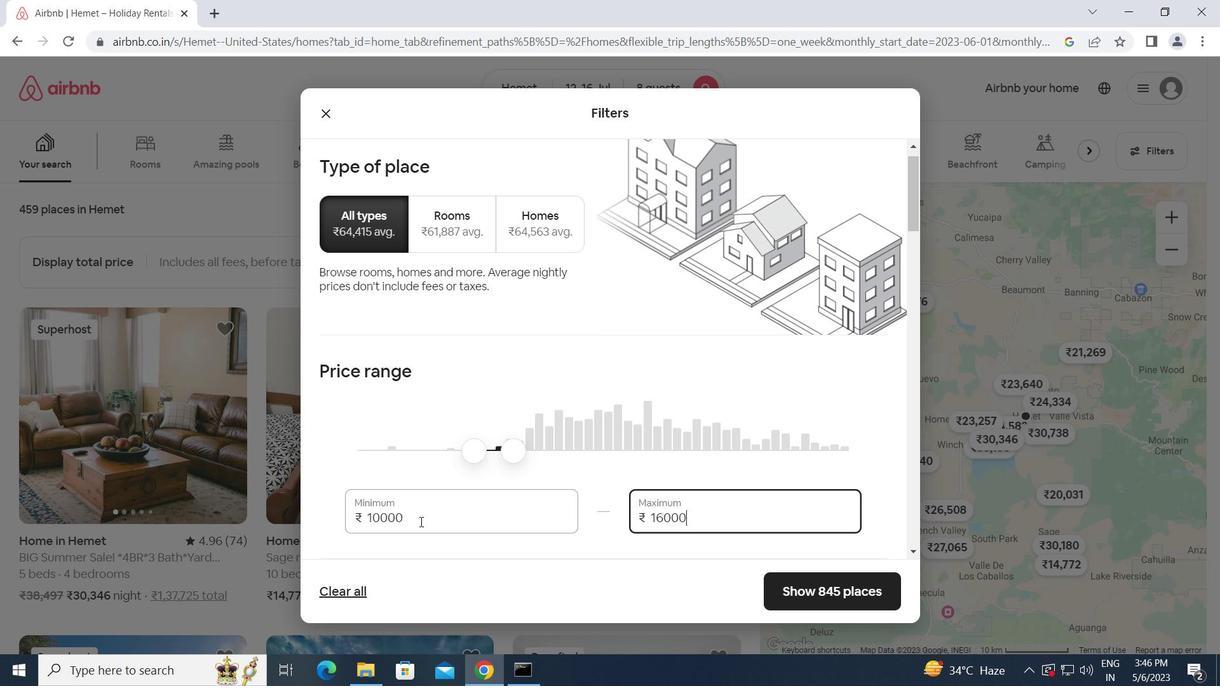 
Action: Mouse moved to (450, 510)
Screenshot: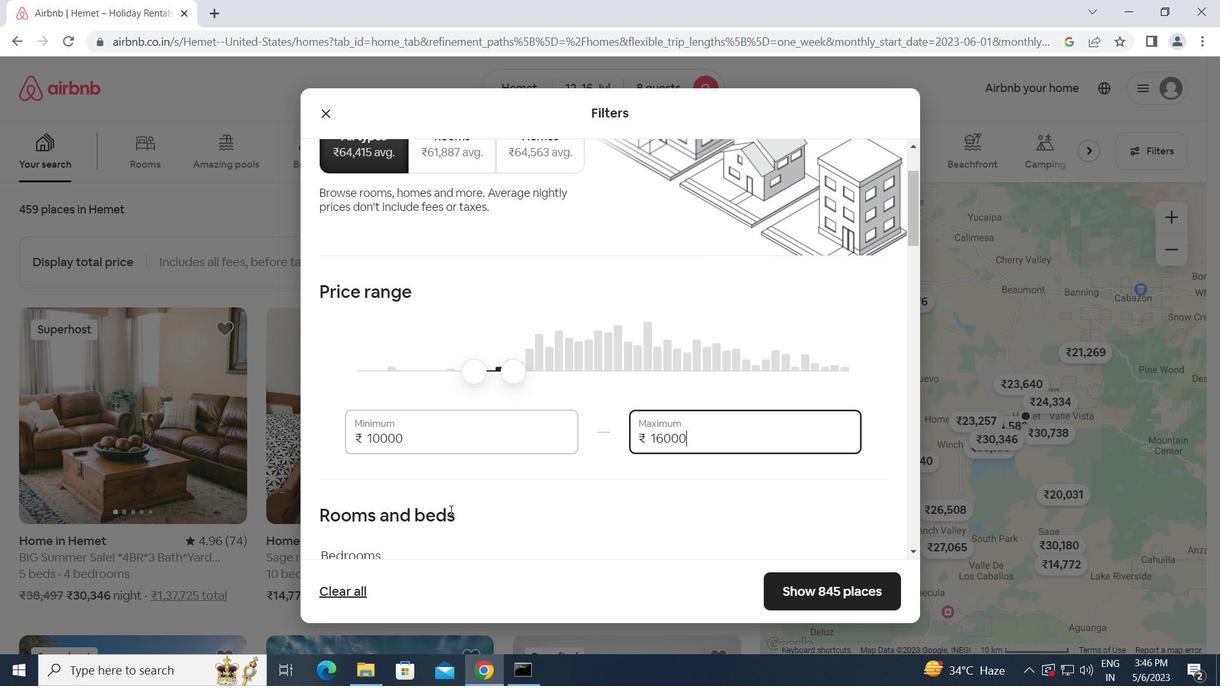 
Action: Mouse scrolled (450, 509) with delta (0, 0)
Screenshot: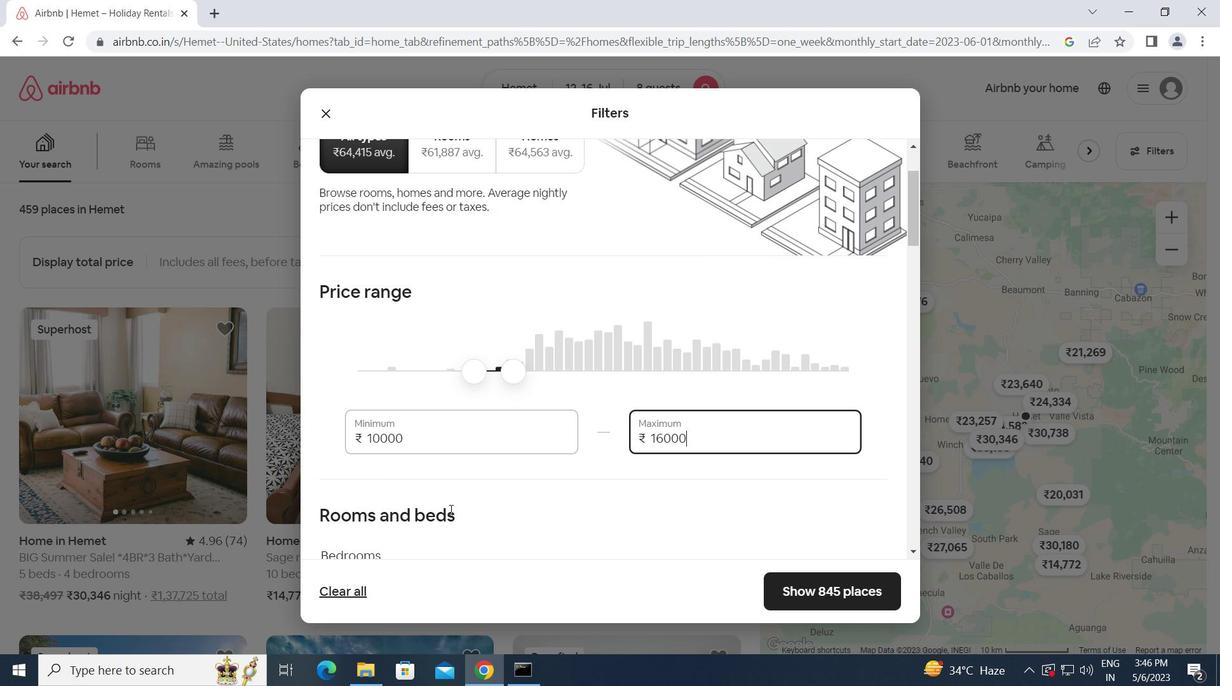 
Action: Mouse scrolled (450, 509) with delta (0, 0)
Screenshot: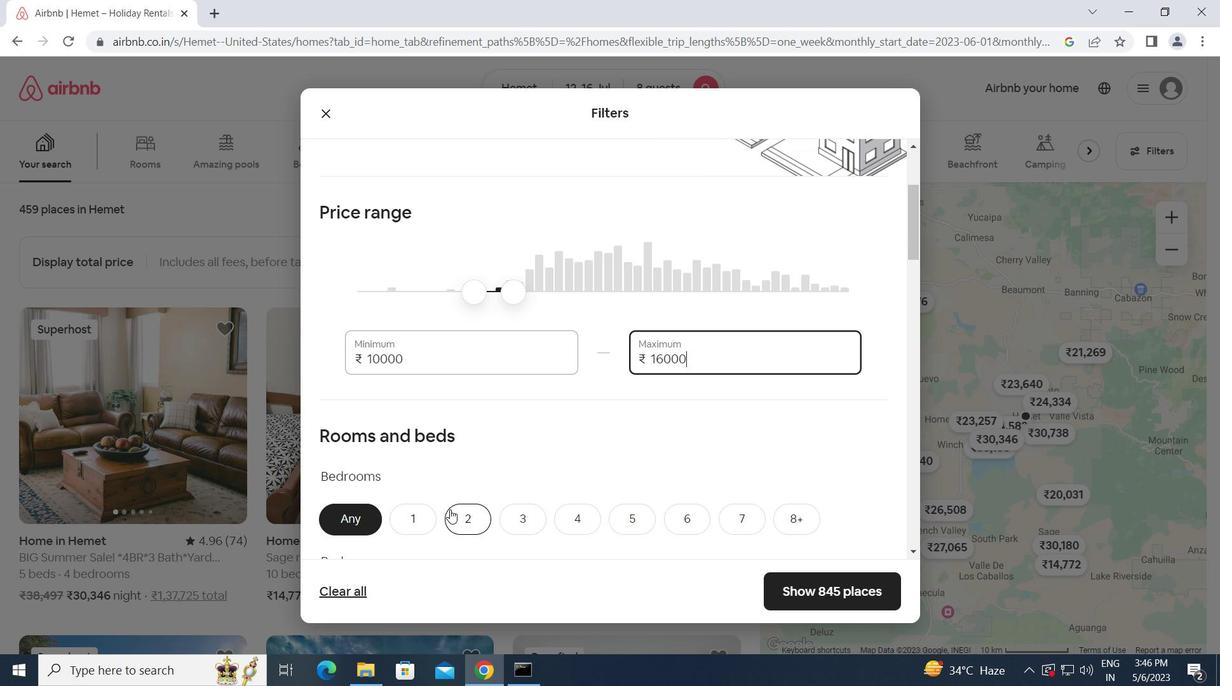 
Action: Mouse scrolled (450, 509) with delta (0, 0)
Screenshot: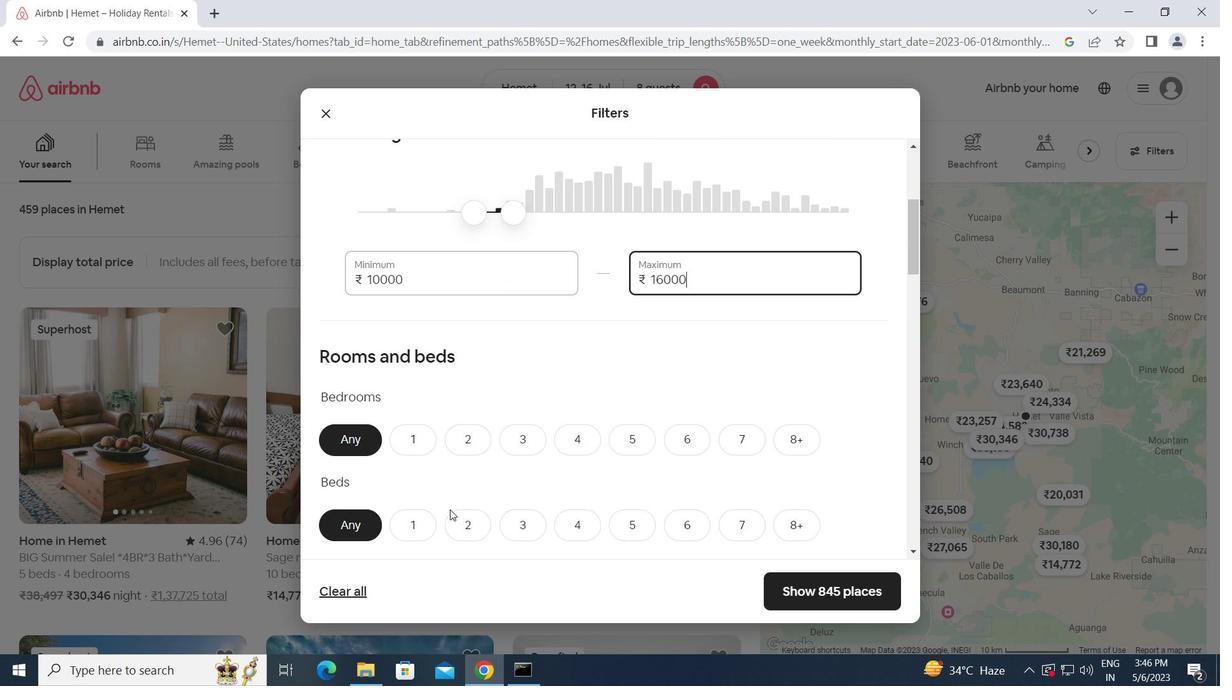 
Action: Mouse moved to (819, 355)
Screenshot: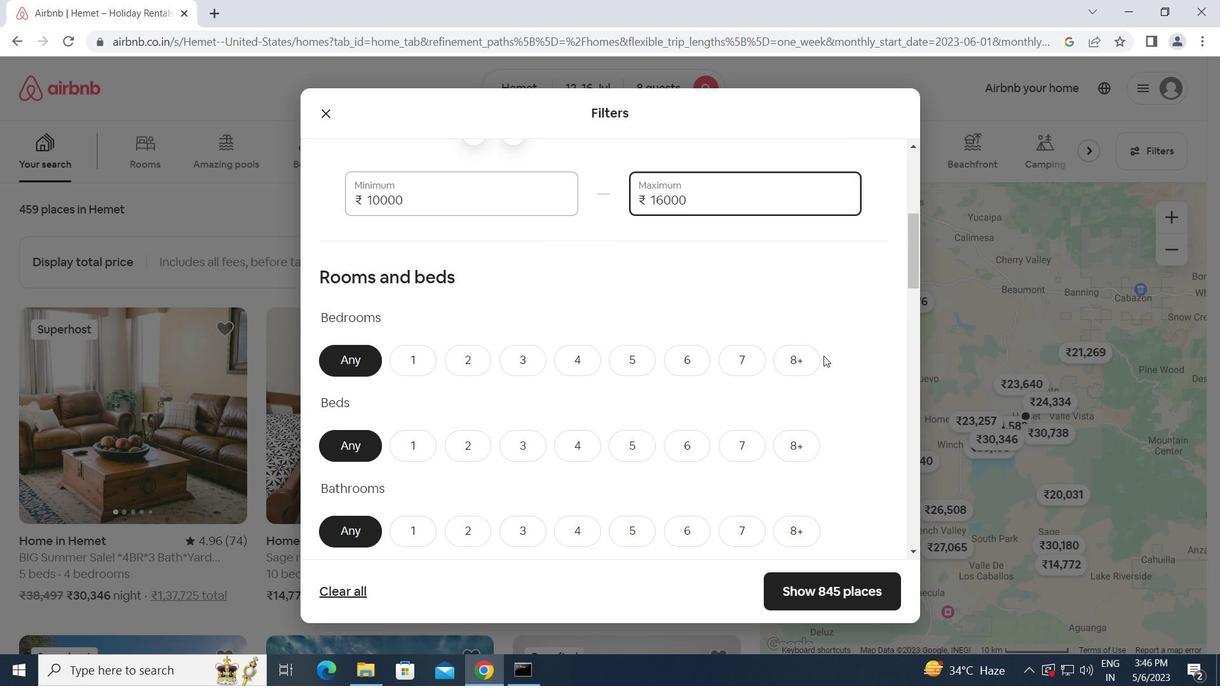 
Action: Mouse pressed left at (819, 355)
Screenshot: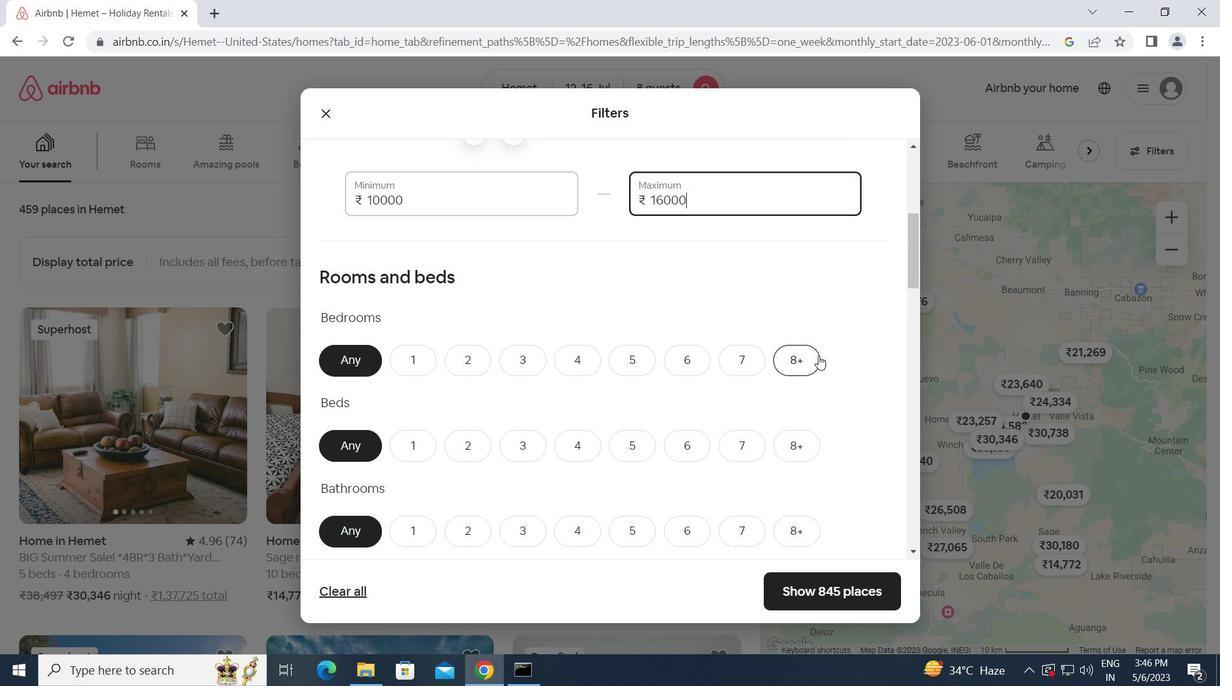 
Action: Mouse moved to (796, 443)
Screenshot: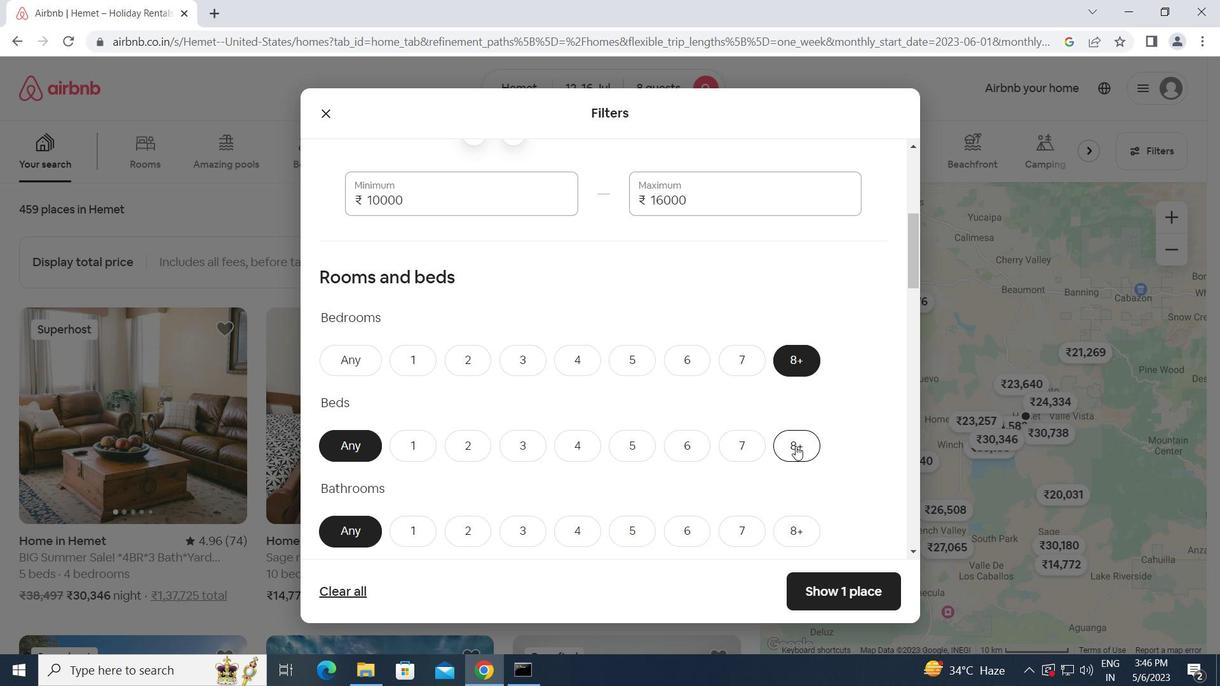 
Action: Mouse pressed left at (796, 443)
Screenshot: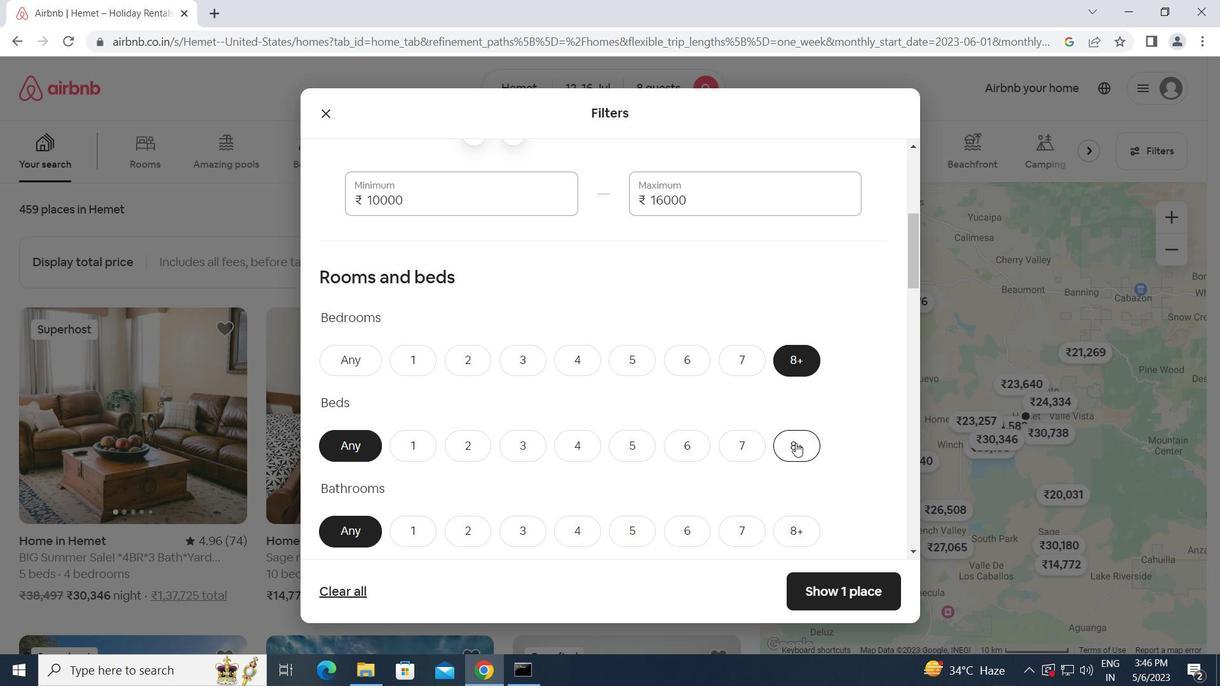 
Action: Mouse moved to (799, 475)
Screenshot: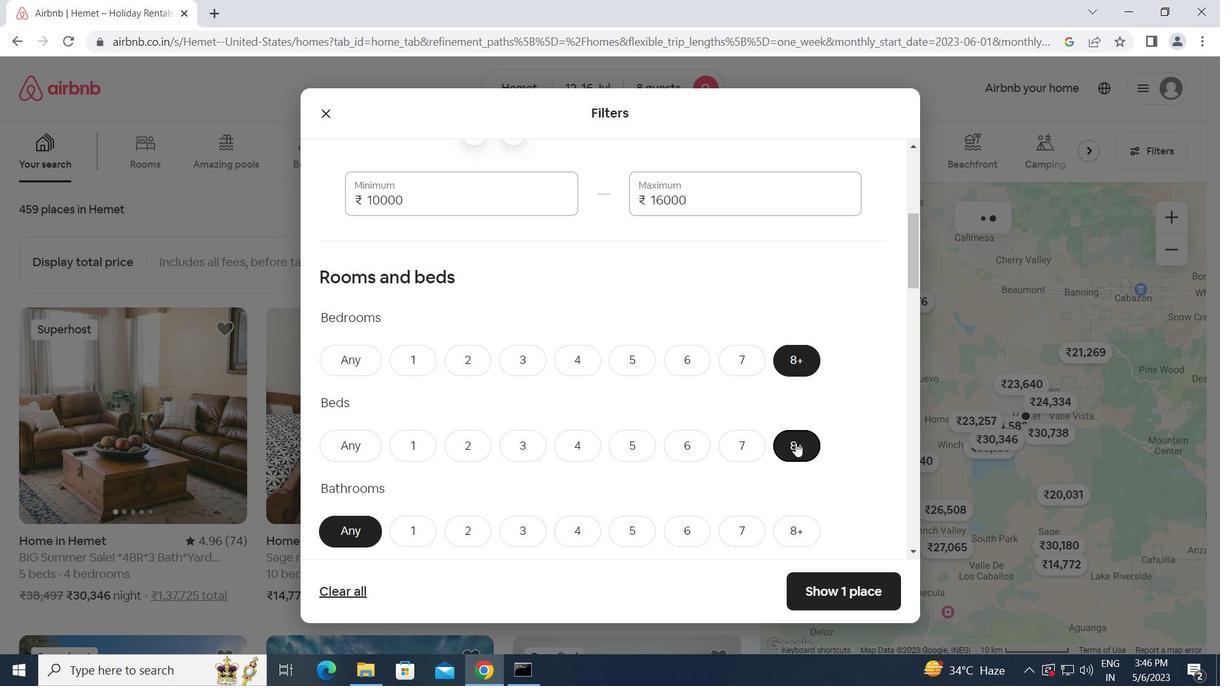 
Action: Mouse scrolled (799, 474) with delta (0, 0)
Screenshot: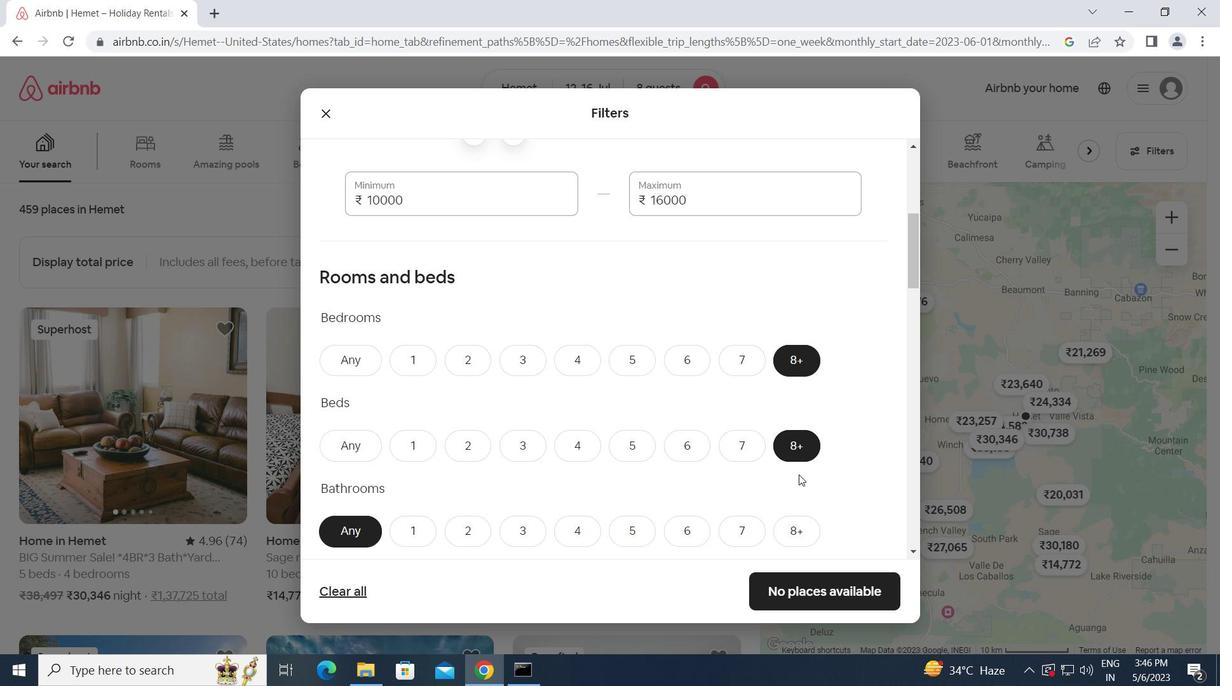 
Action: Mouse moved to (797, 450)
Screenshot: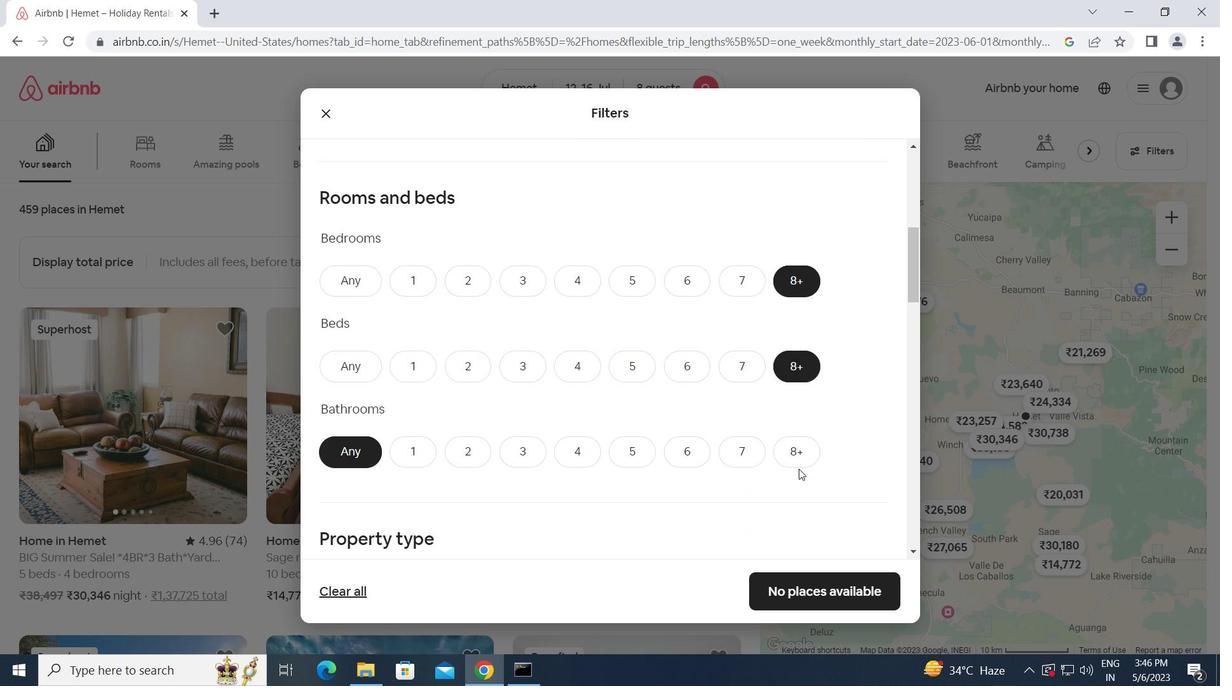 
Action: Mouse pressed left at (797, 450)
Screenshot: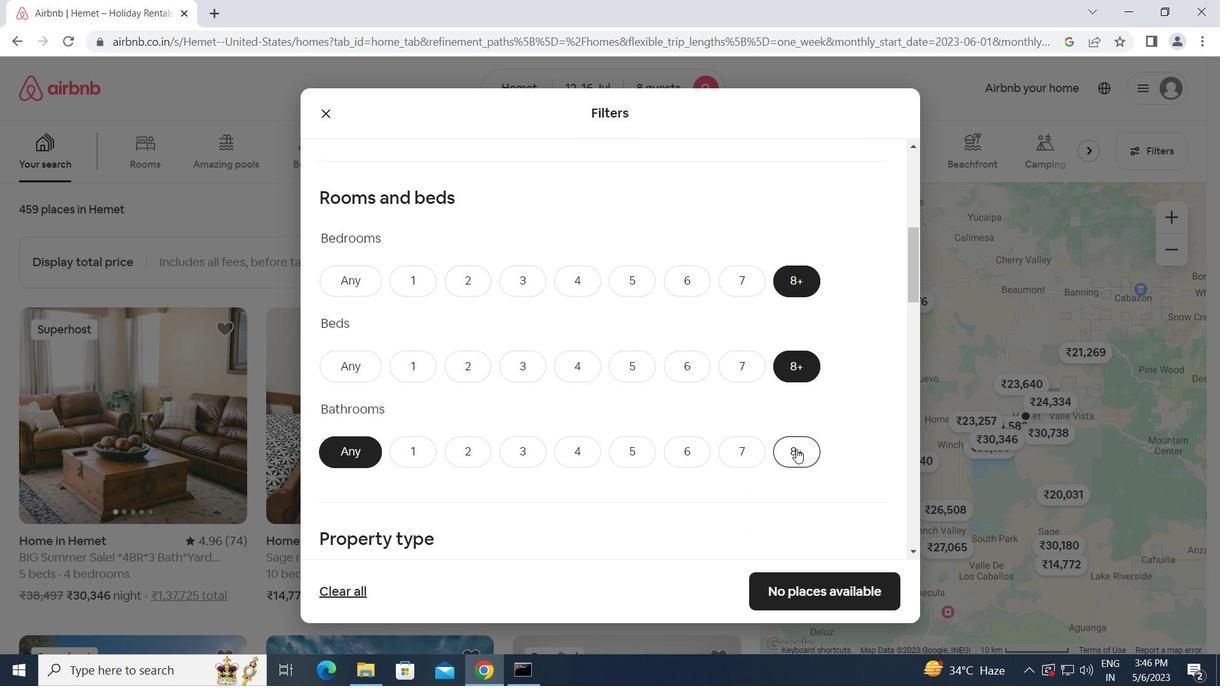 
Action: Mouse moved to (725, 502)
Screenshot: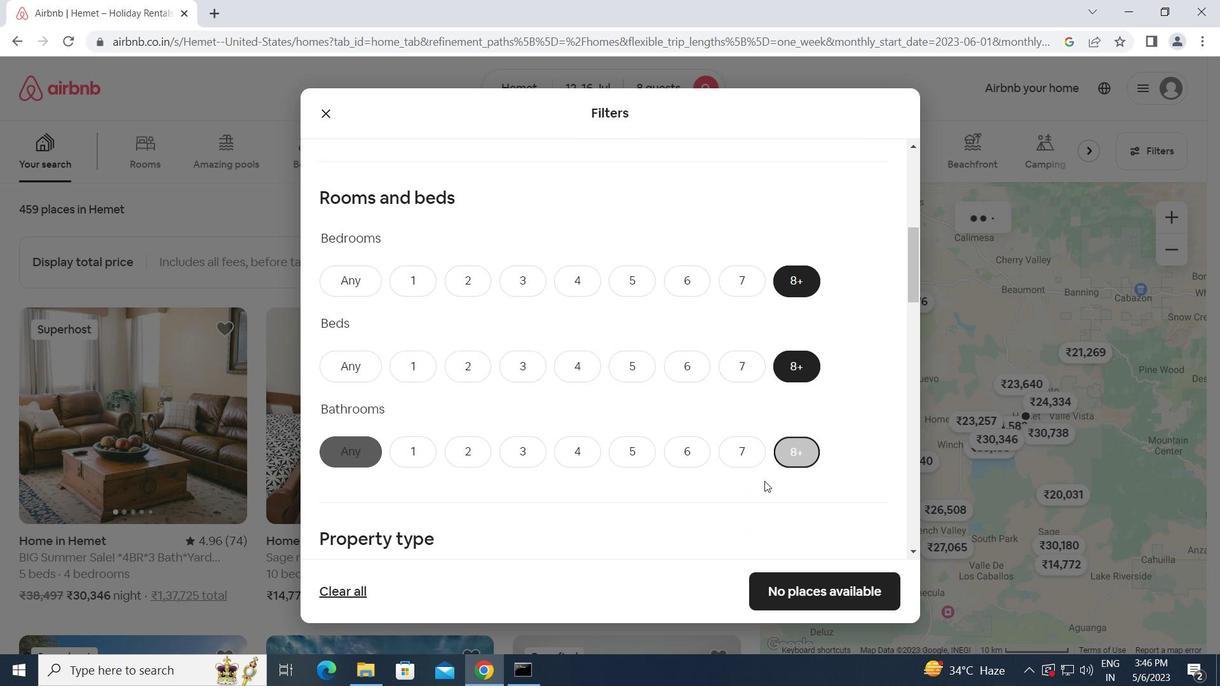 
Action: Mouse scrolled (725, 502) with delta (0, 0)
Screenshot: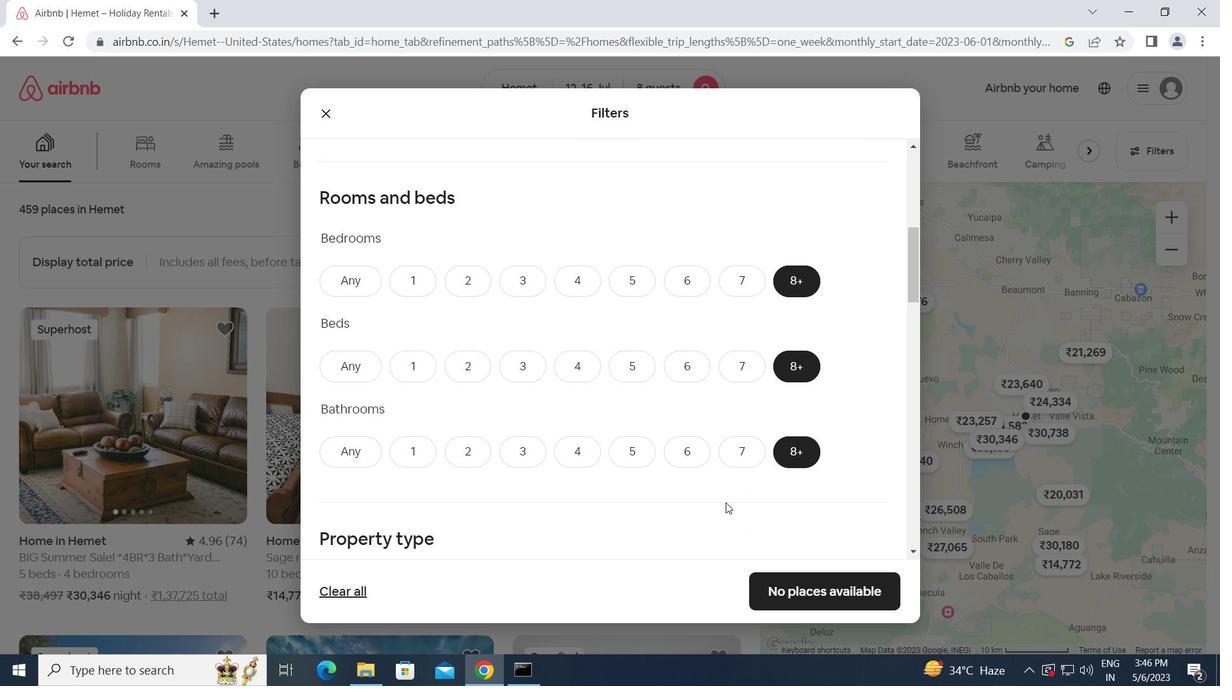 
Action: Mouse moved to (725, 502)
Screenshot: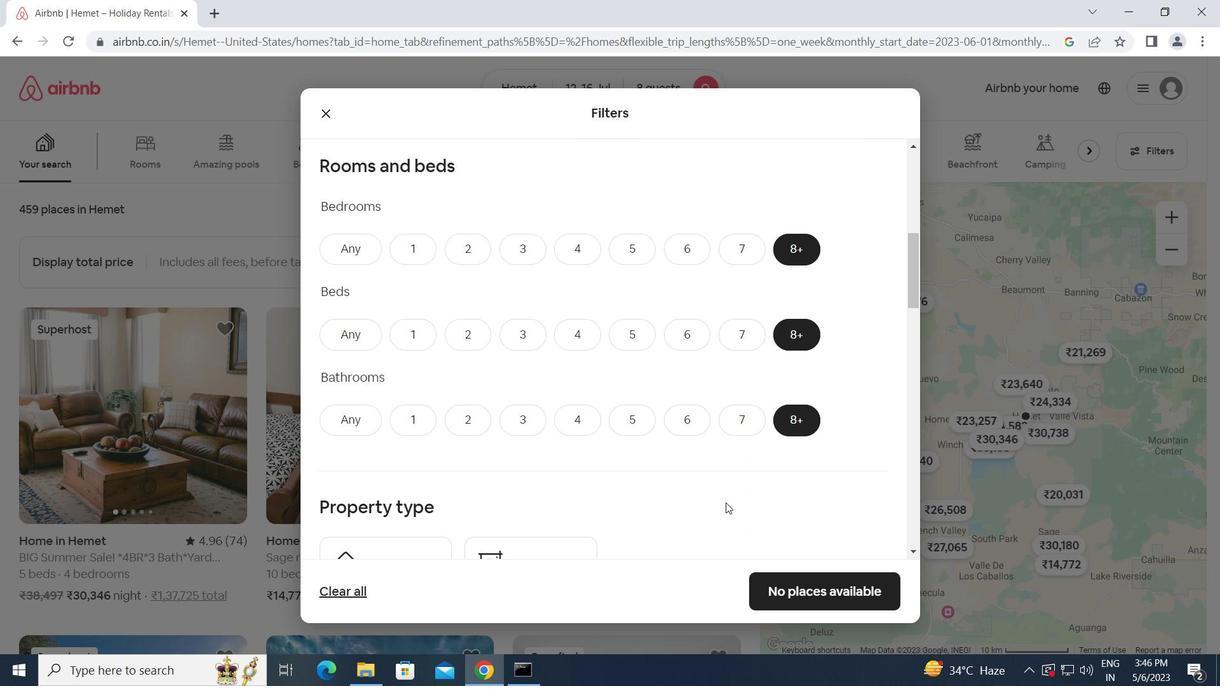 
Action: Mouse scrolled (725, 502) with delta (0, 0)
Screenshot: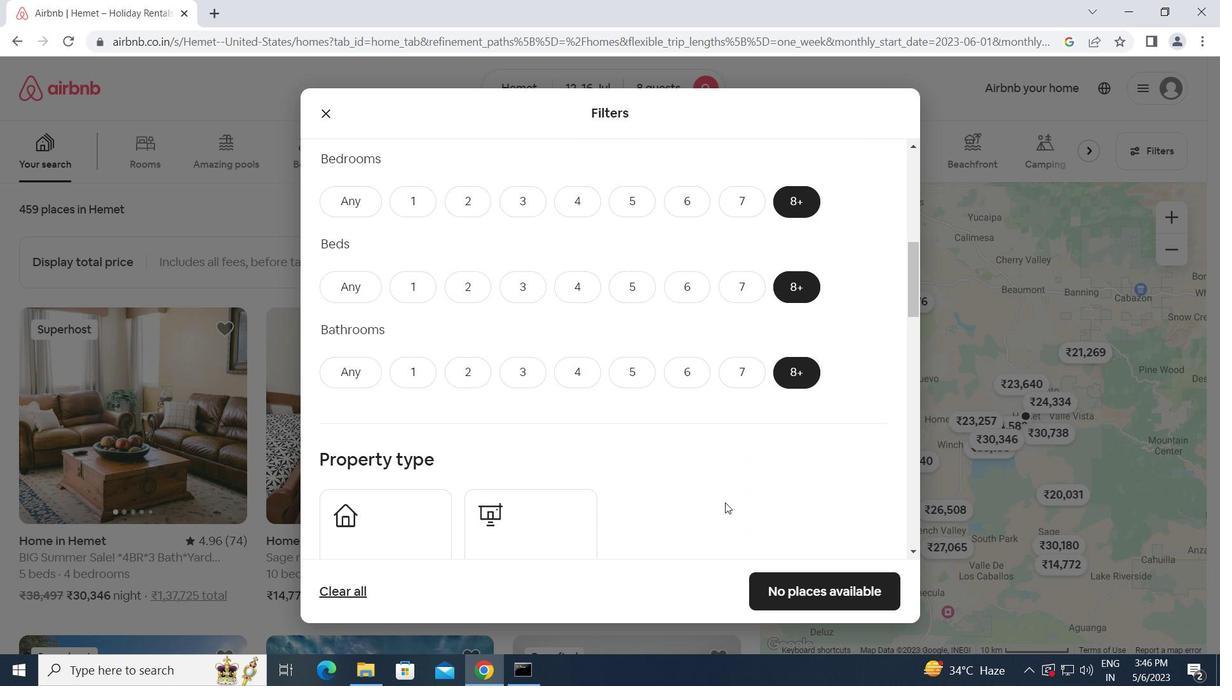 
Action: Mouse moved to (414, 472)
Screenshot: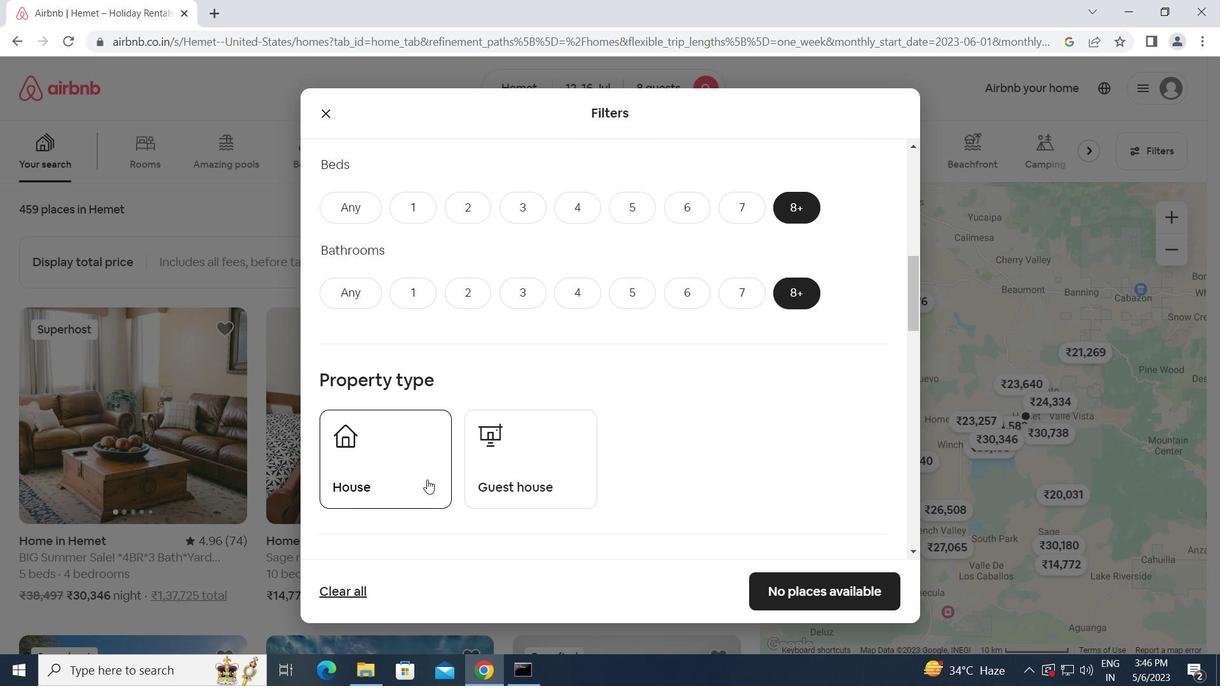 
Action: Mouse pressed left at (414, 472)
Screenshot: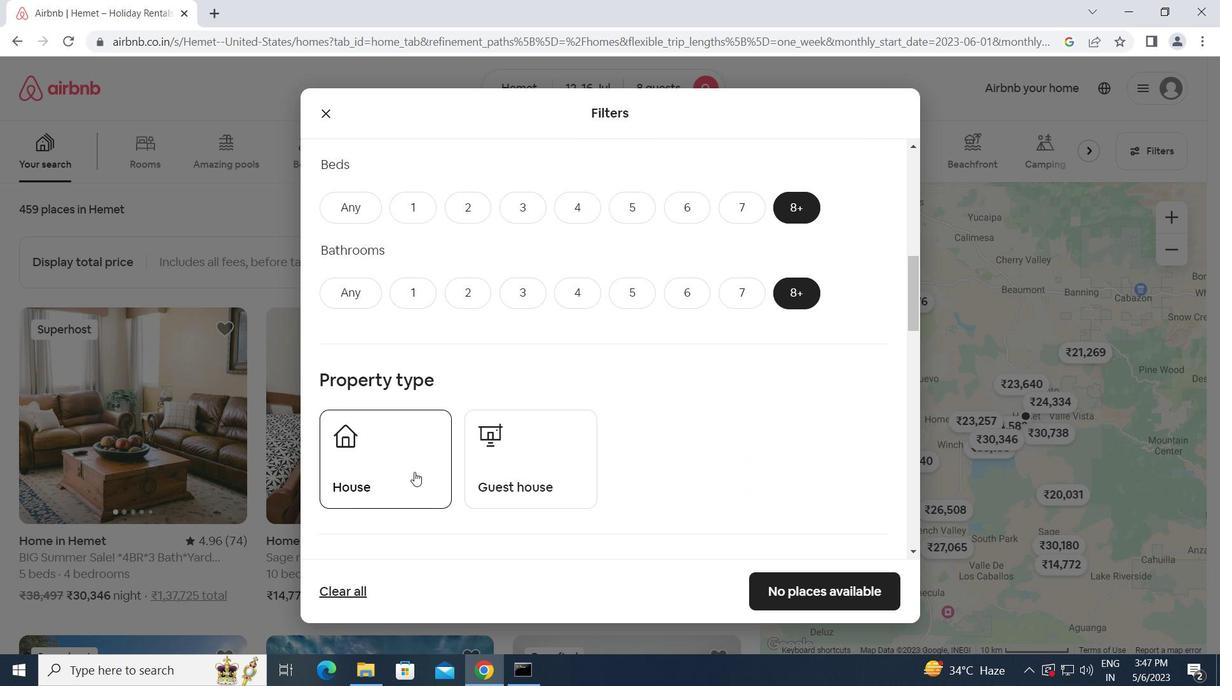 
Action: Mouse moved to (507, 471)
Screenshot: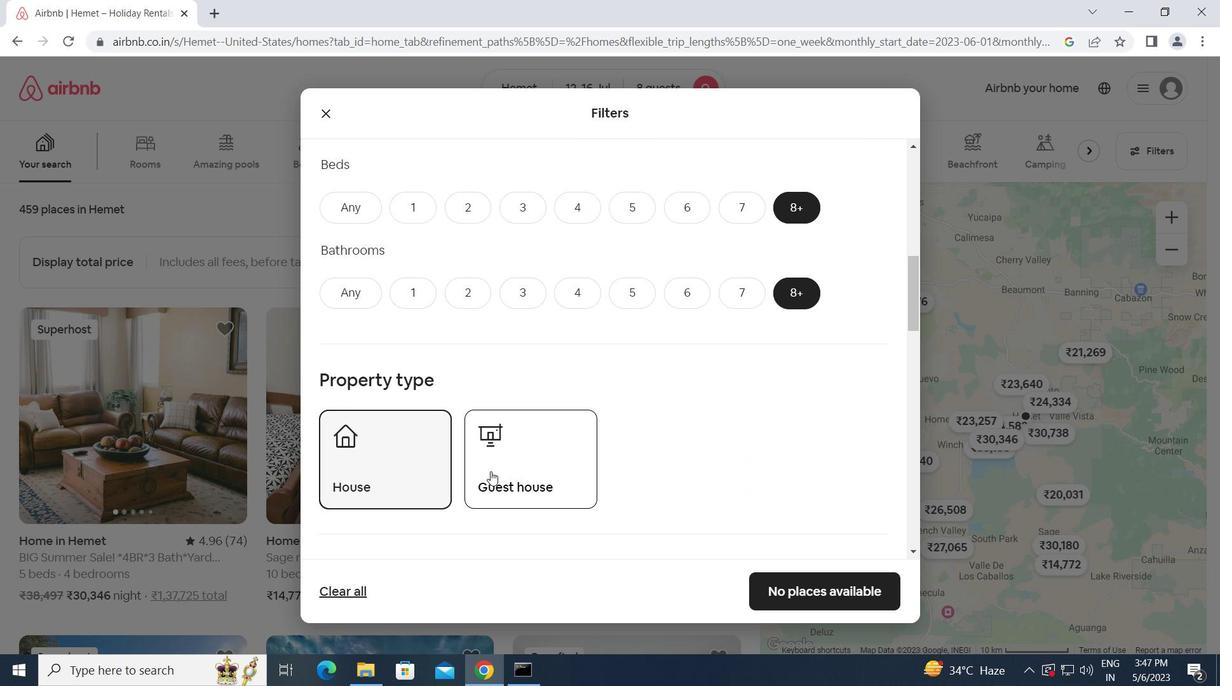 
Action: Mouse pressed left at (507, 471)
Screenshot: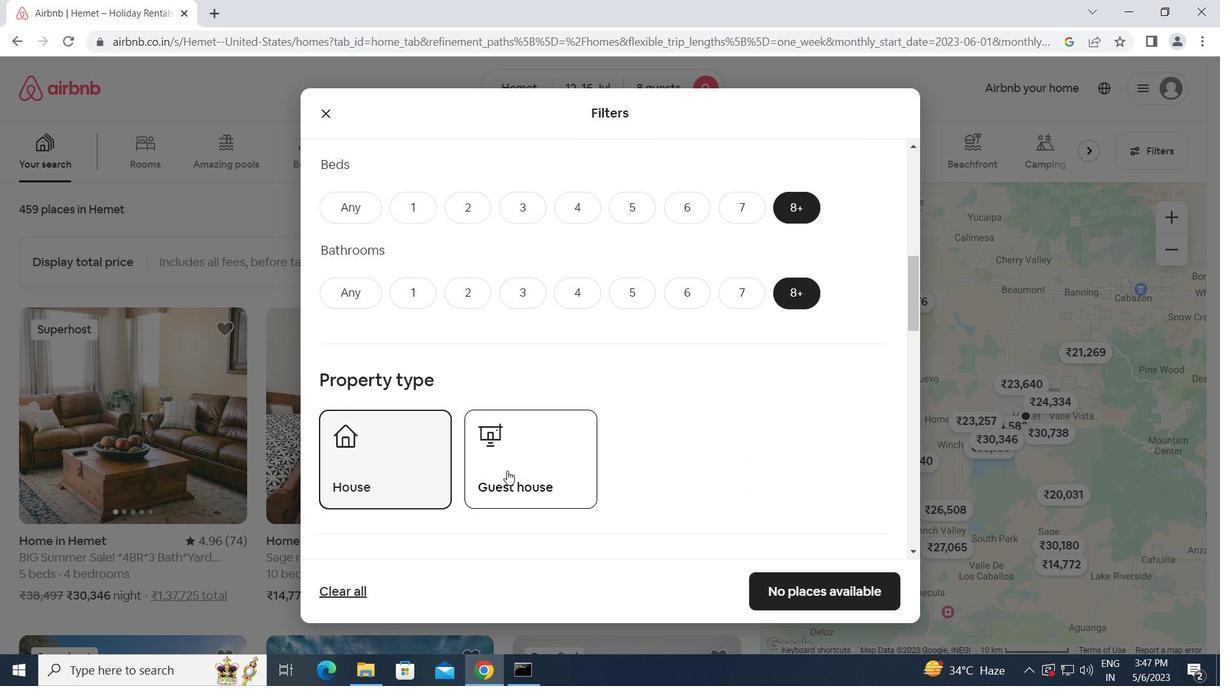 
Action: Mouse moved to (677, 471)
Screenshot: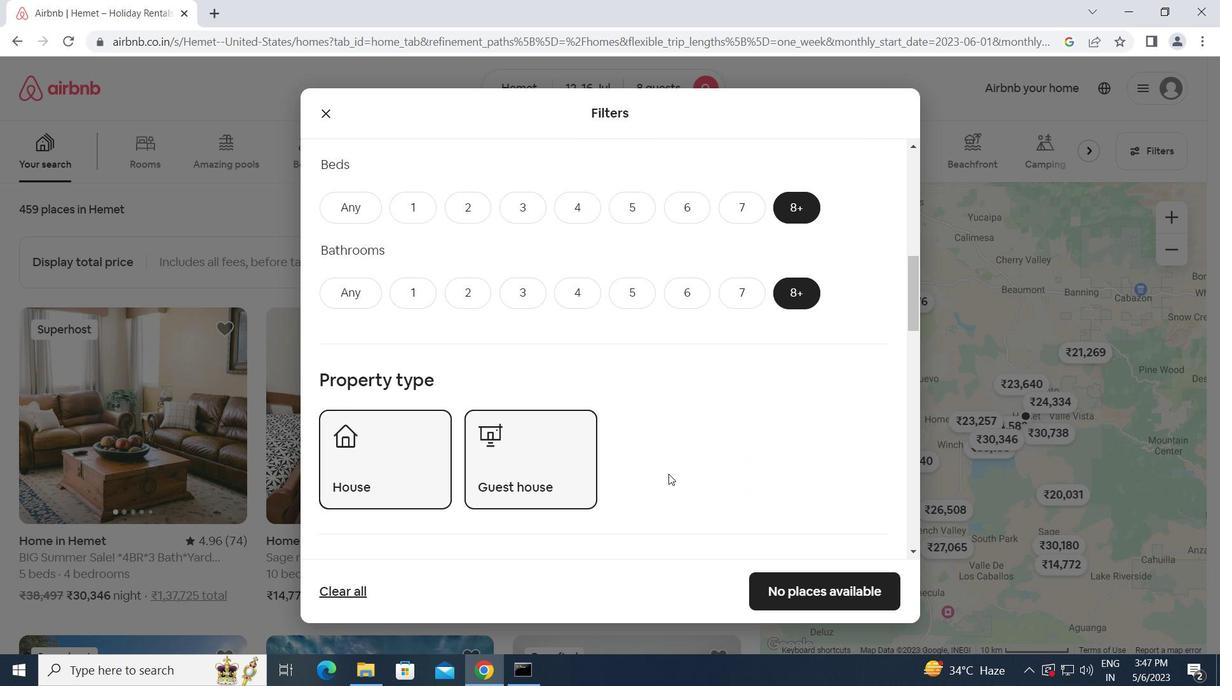 
Action: Mouse scrolled (677, 470) with delta (0, 0)
Screenshot: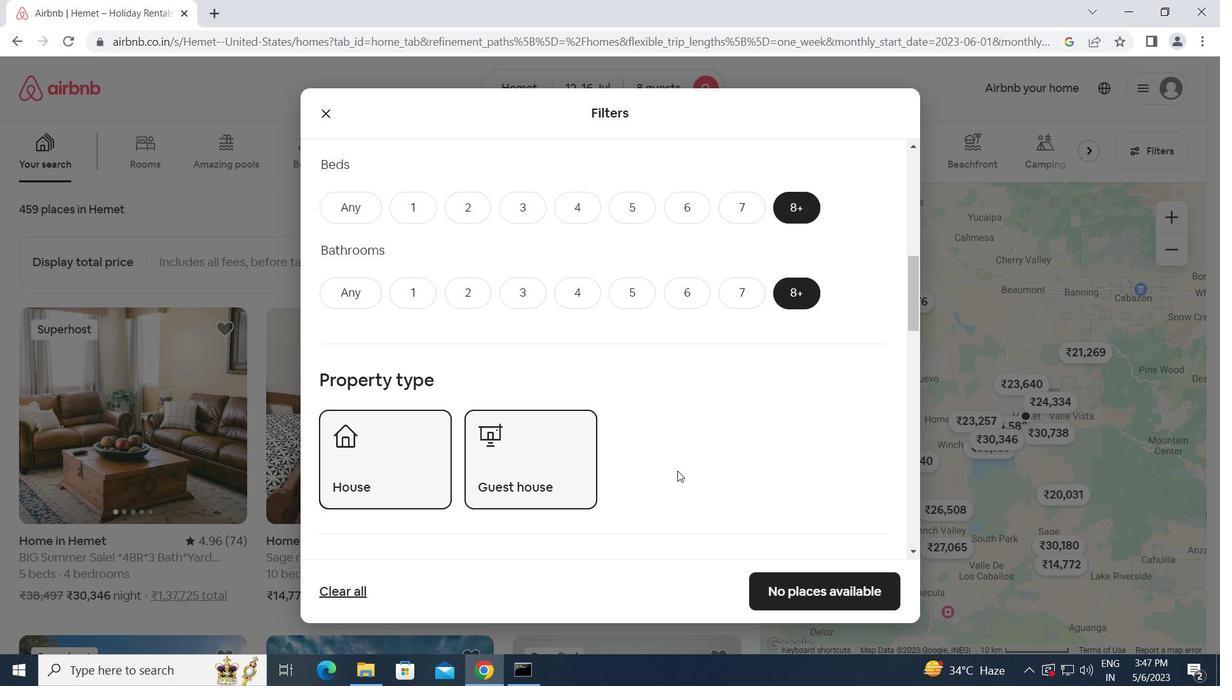 
Action: Mouse scrolled (677, 470) with delta (0, 0)
Screenshot: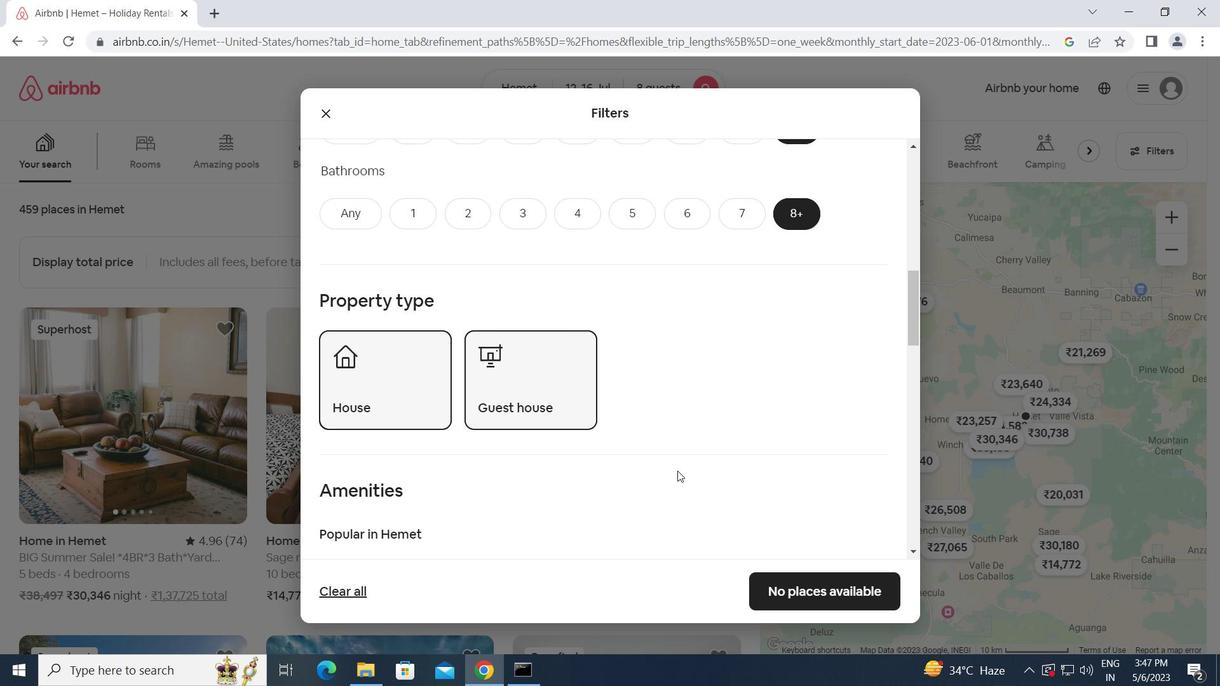 
Action: Mouse scrolled (677, 470) with delta (0, 0)
Screenshot: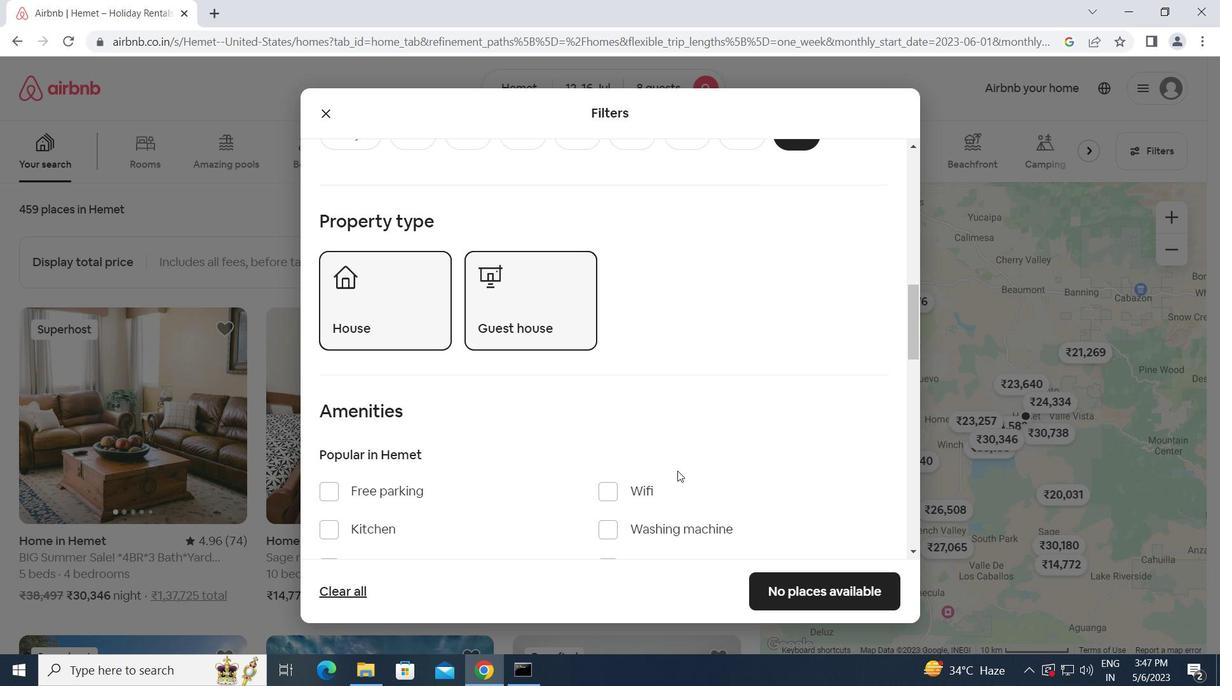 
Action: Mouse scrolled (677, 470) with delta (0, 0)
Screenshot: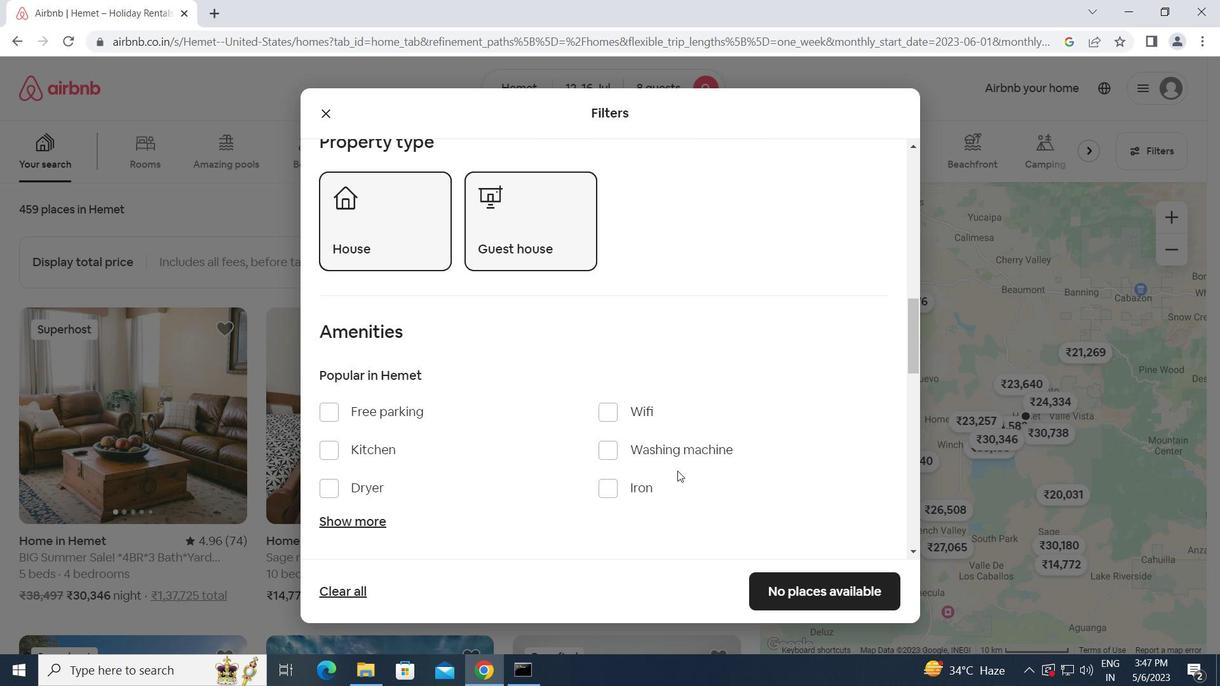 
Action: Mouse moved to (370, 444)
Screenshot: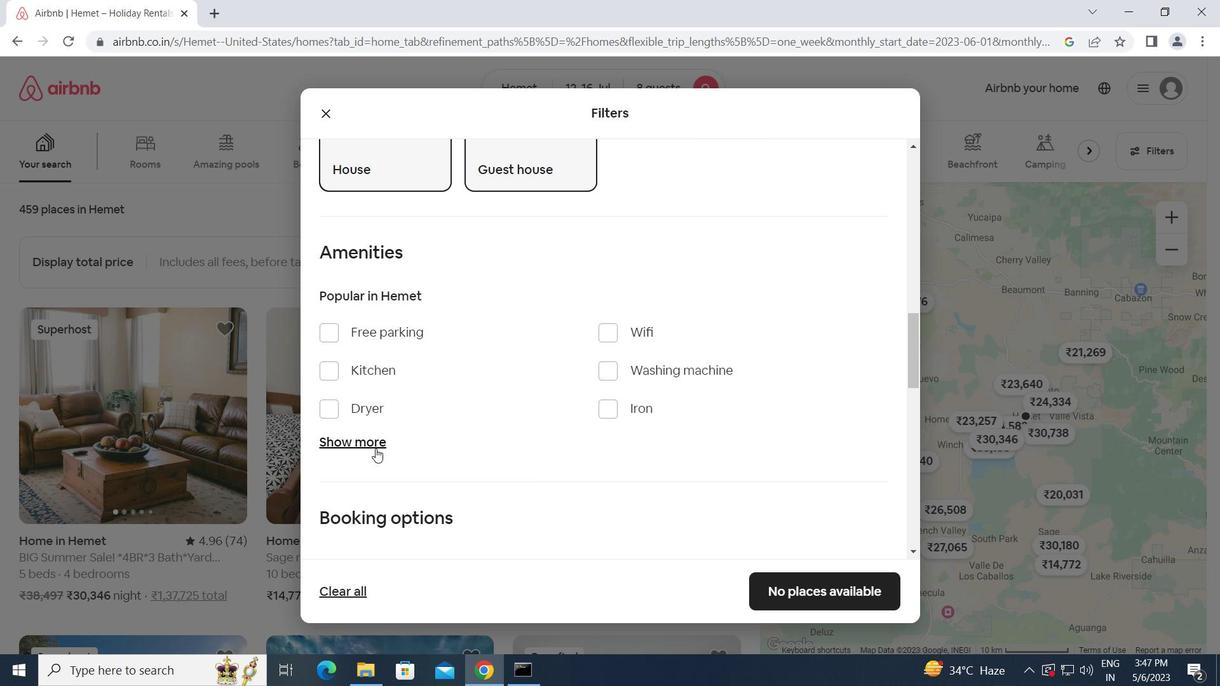 
Action: Mouse pressed left at (370, 444)
Screenshot: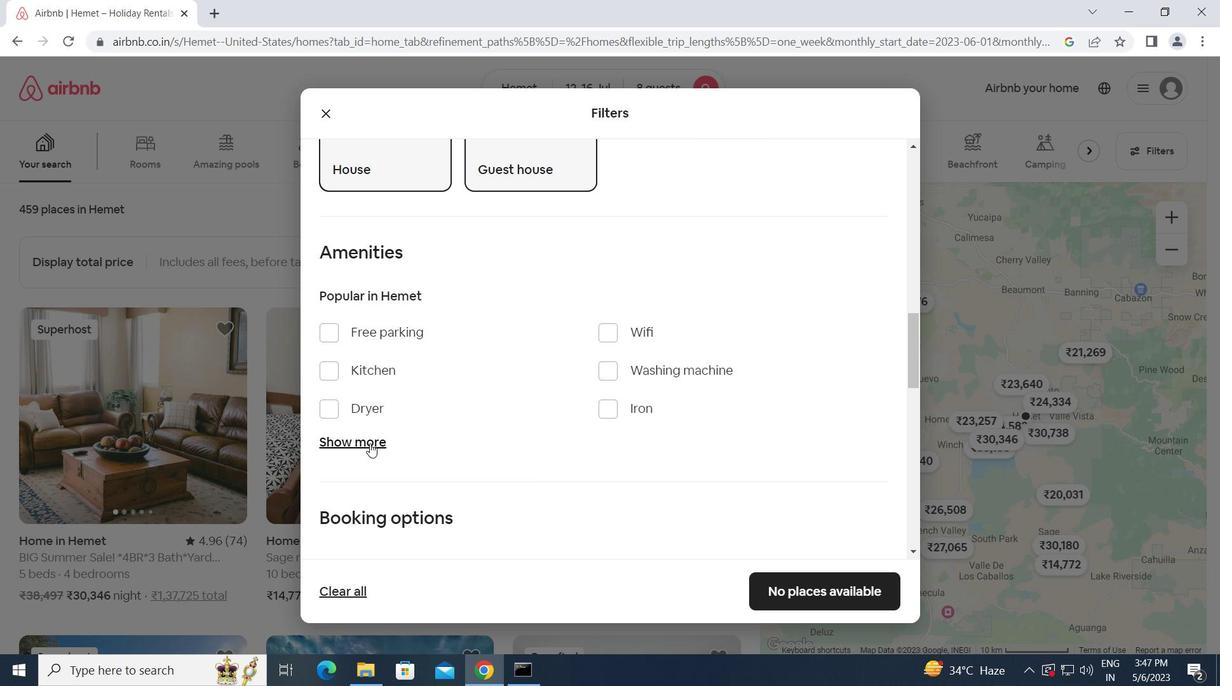 
Action: Mouse moved to (580, 523)
Screenshot: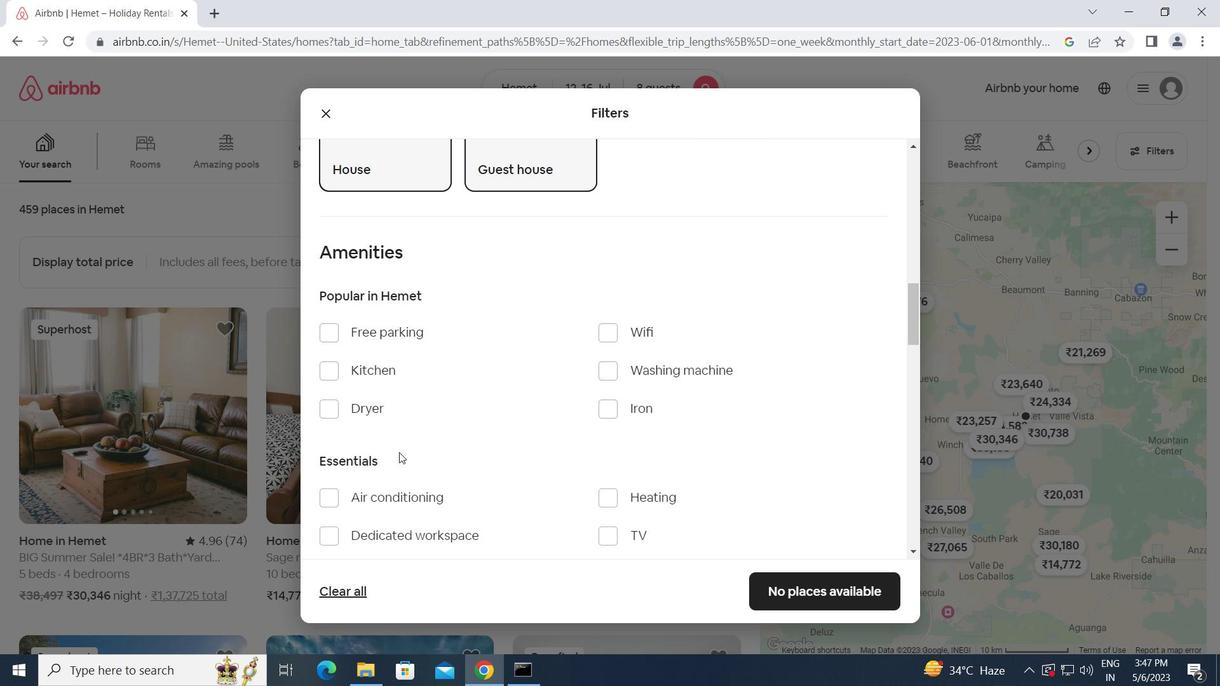 
Action: Mouse scrolled (580, 523) with delta (0, 0)
Screenshot: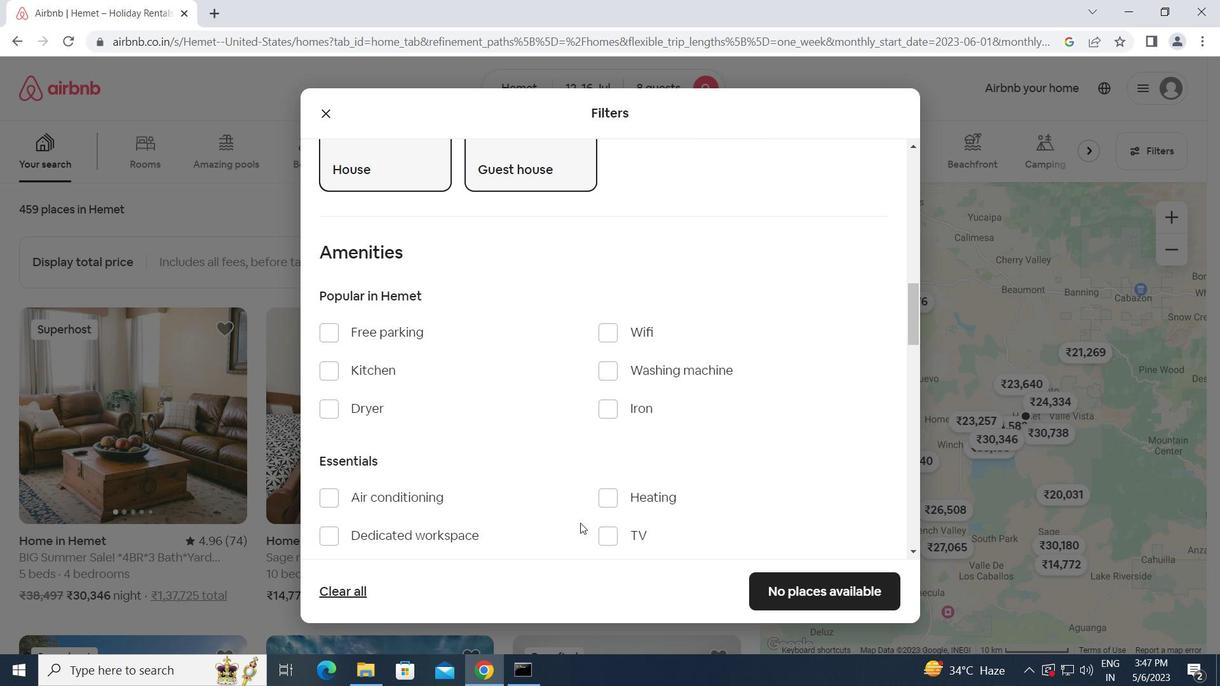 
Action: Mouse moved to (613, 252)
Screenshot: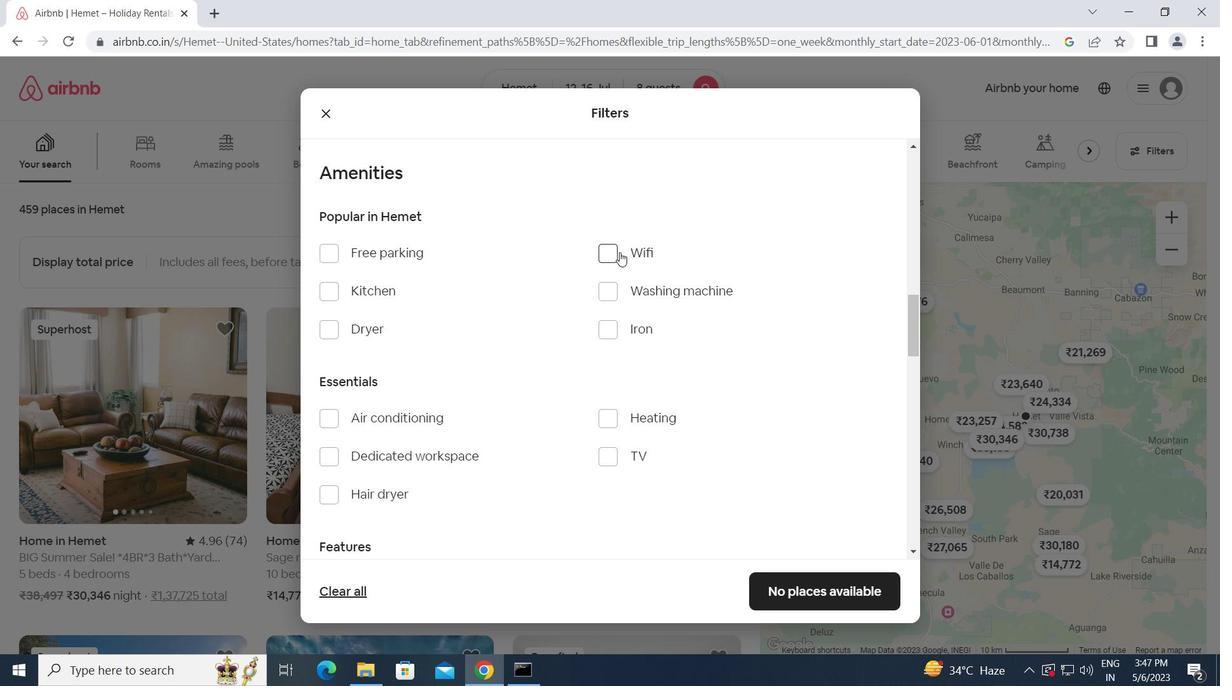 
Action: Mouse pressed left at (613, 252)
Screenshot: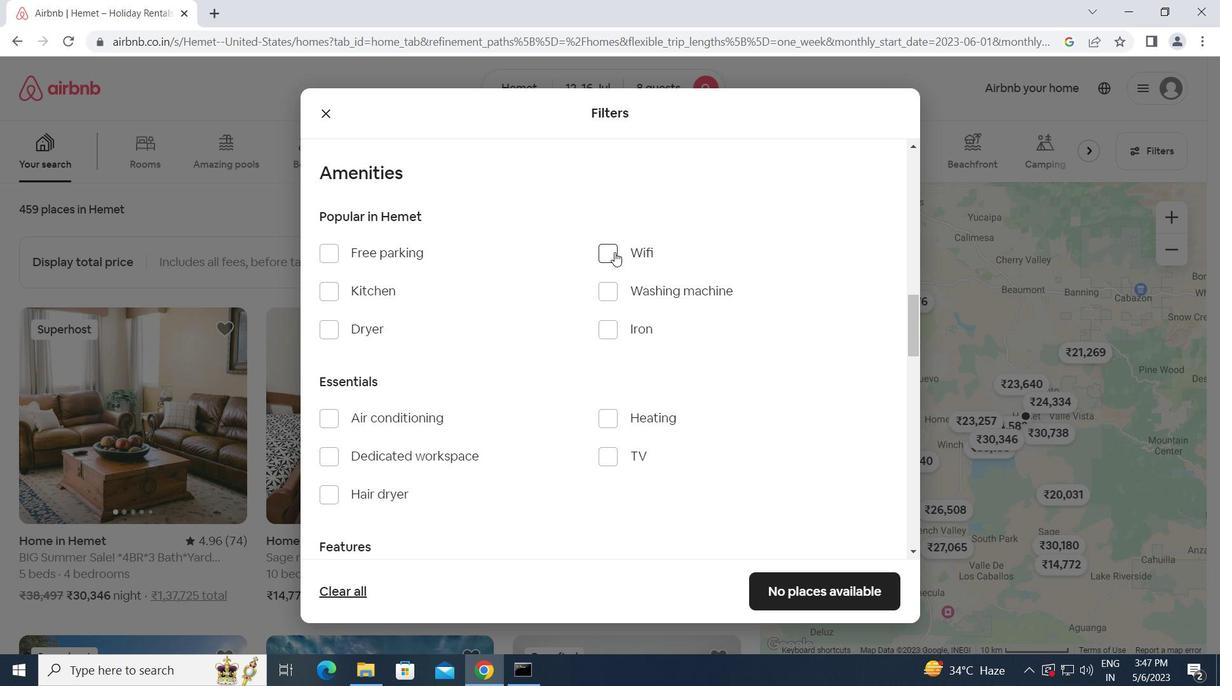 
Action: Mouse moved to (612, 459)
Screenshot: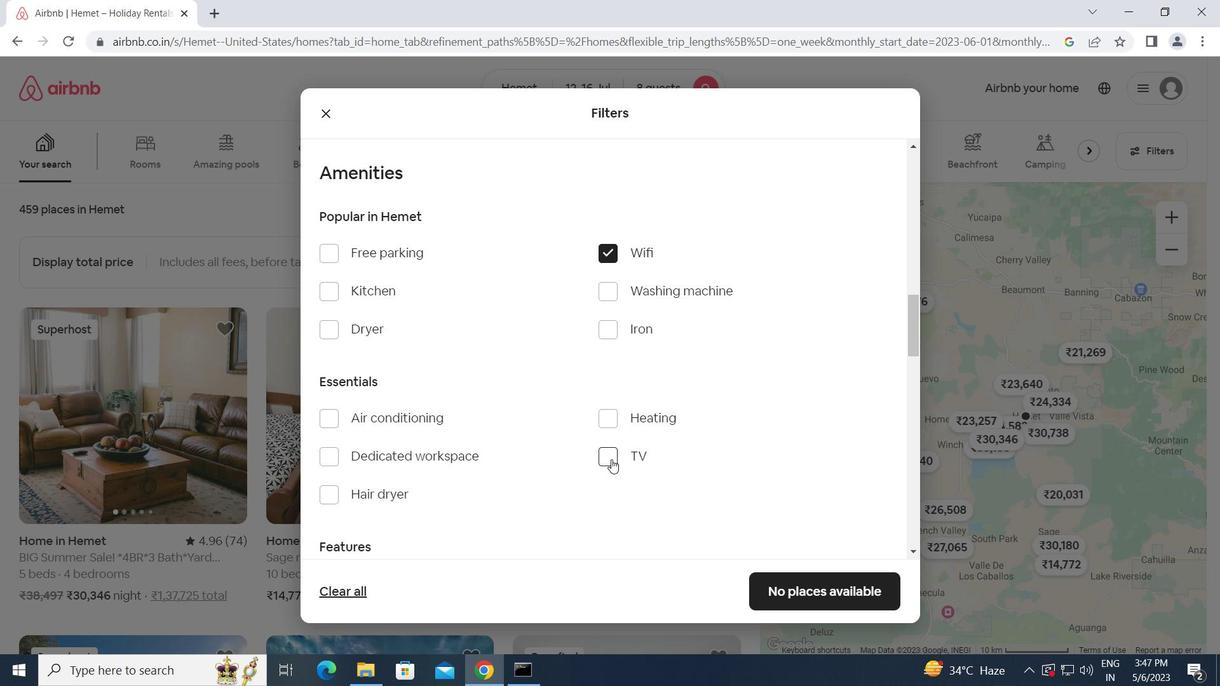 
Action: Mouse pressed left at (612, 459)
Screenshot: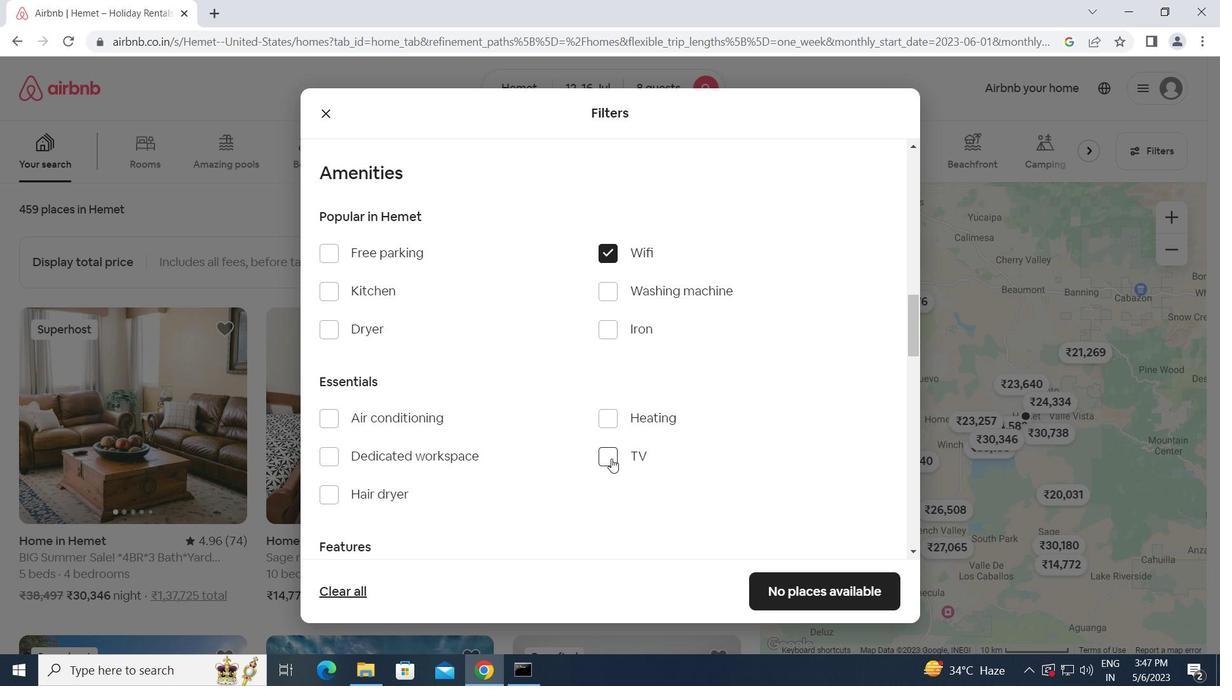
Action: Mouse moved to (329, 251)
Screenshot: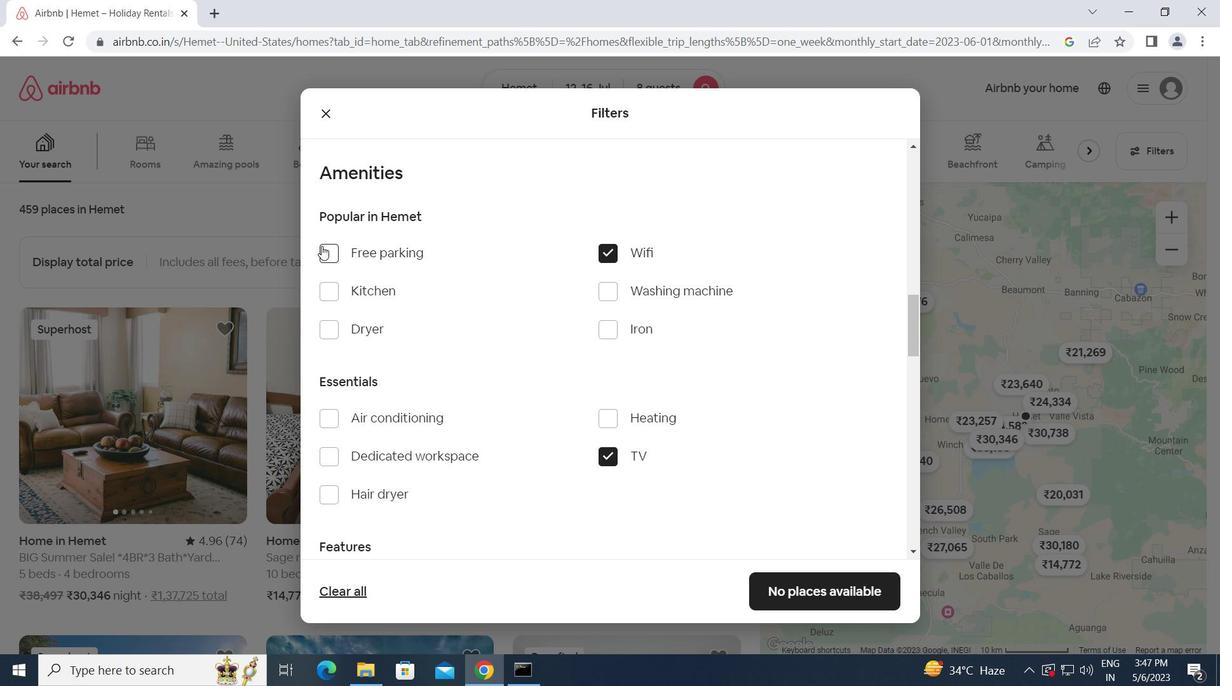 
Action: Mouse pressed left at (329, 251)
Screenshot: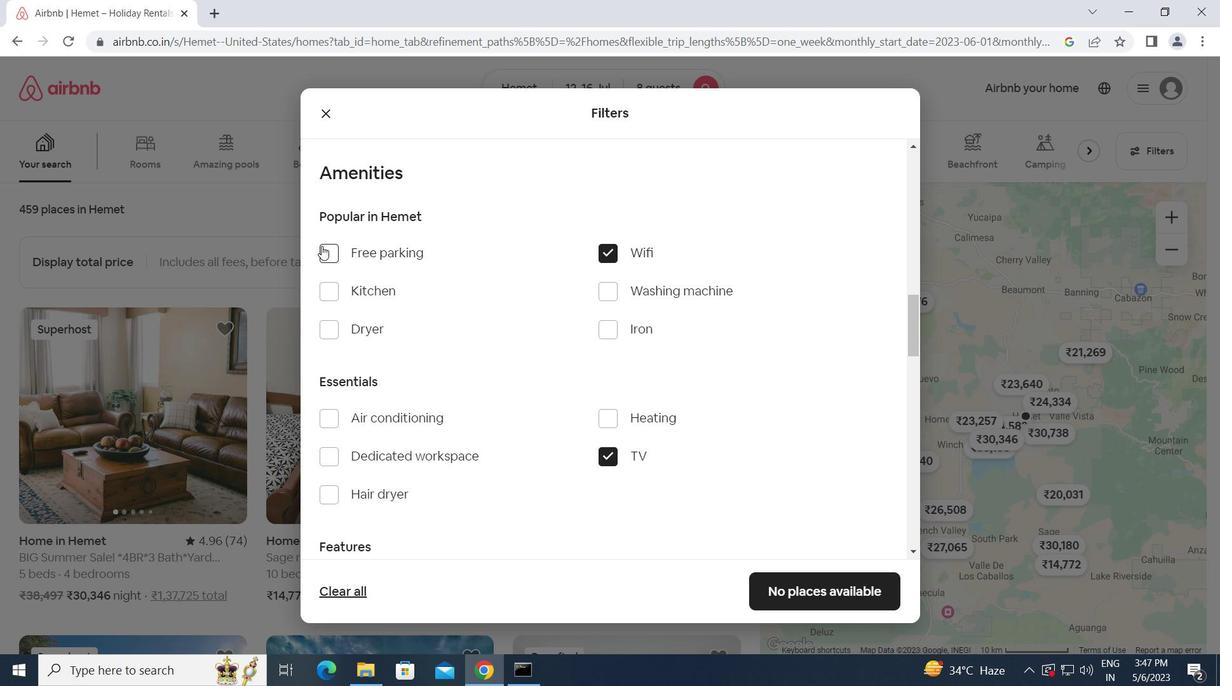 
Action: Mouse moved to (349, 439)
Screenshot: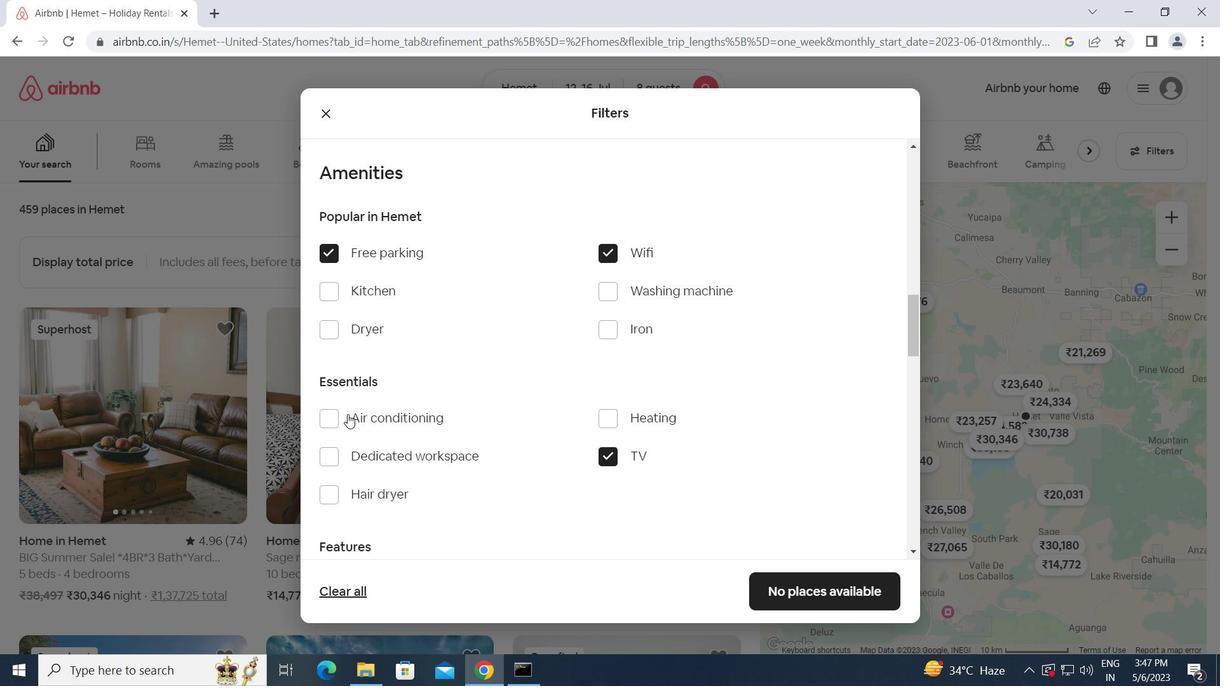 
Action: Mouse scrolled (349, 439) with delta (0, 0)
Screenshot: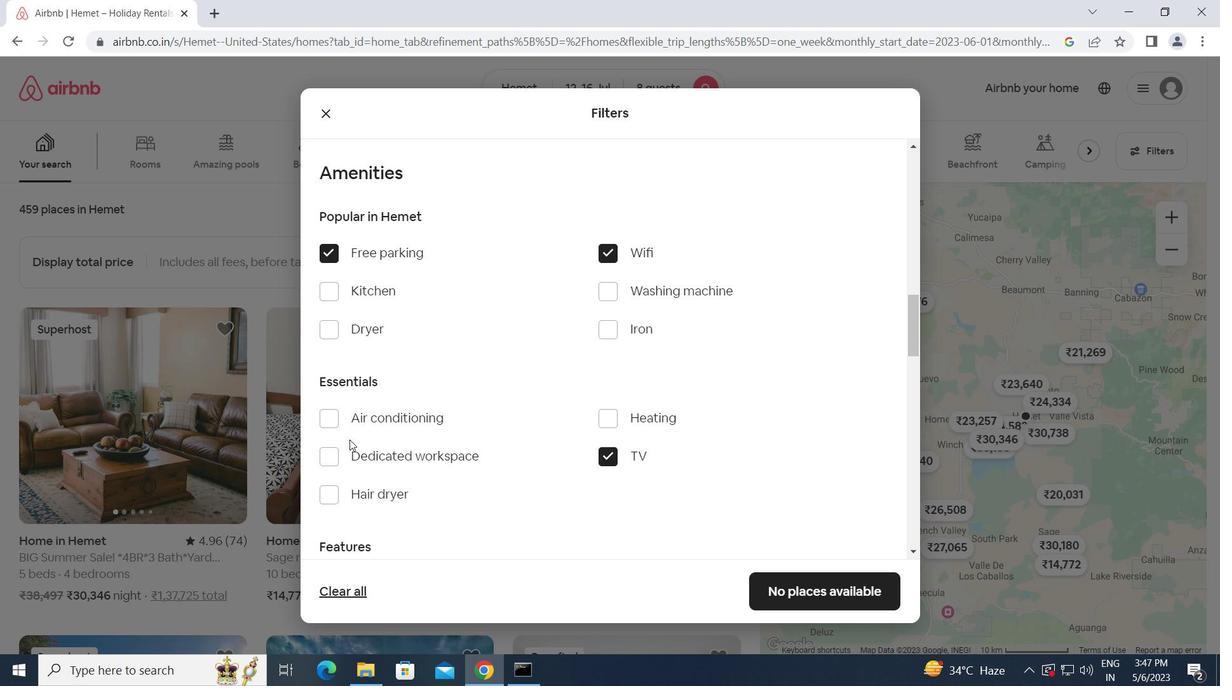 
Action: Mouse scrolled (349, 439) with delta (0, 0)
Screenshot: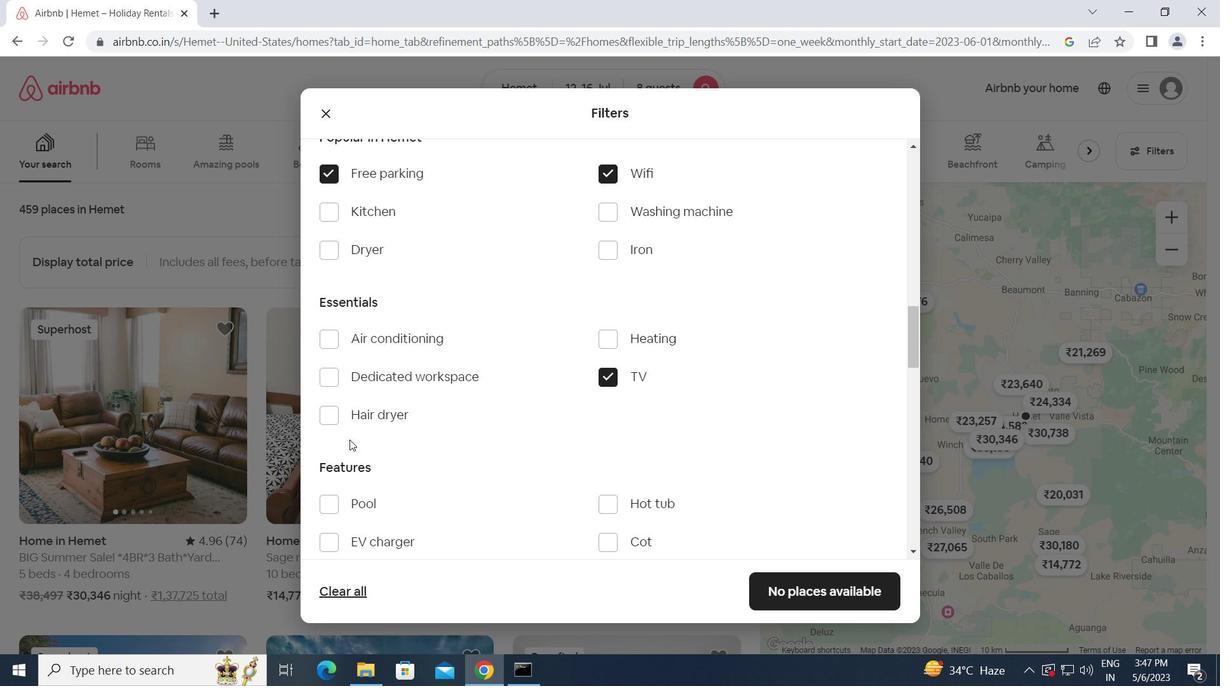 
Action: Mouse moved to (333, 499)
Screenshot: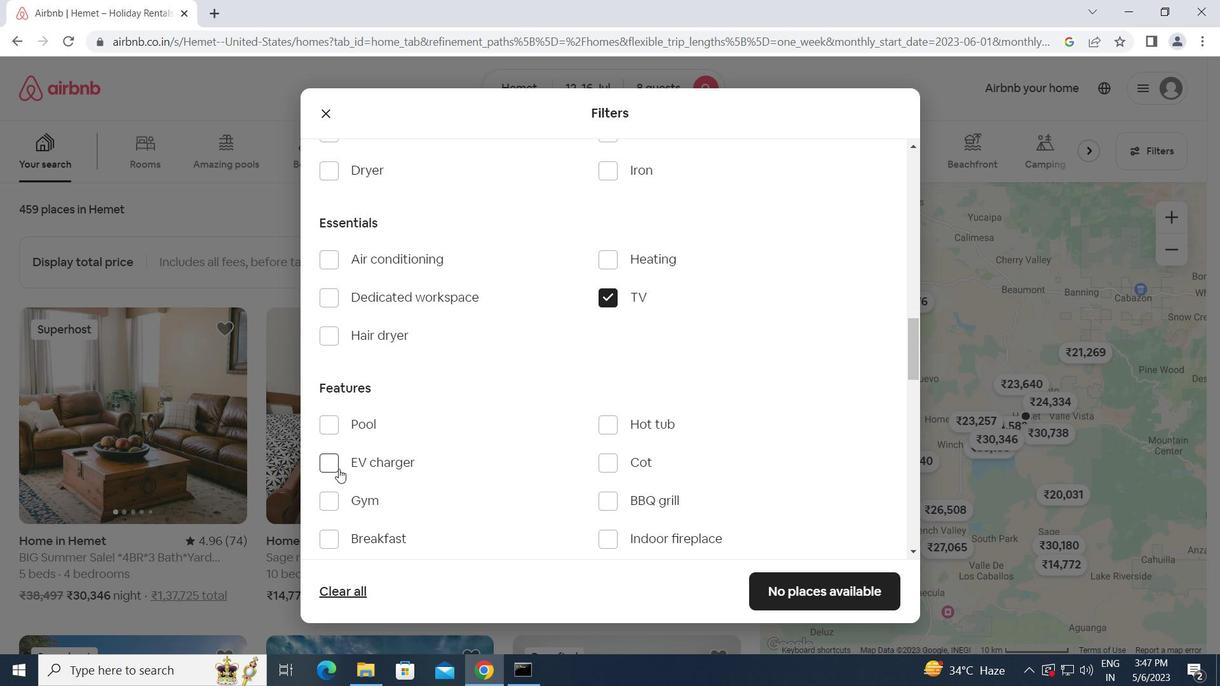 
Action: Mouse pressed left at (333, 499)
Screenshot: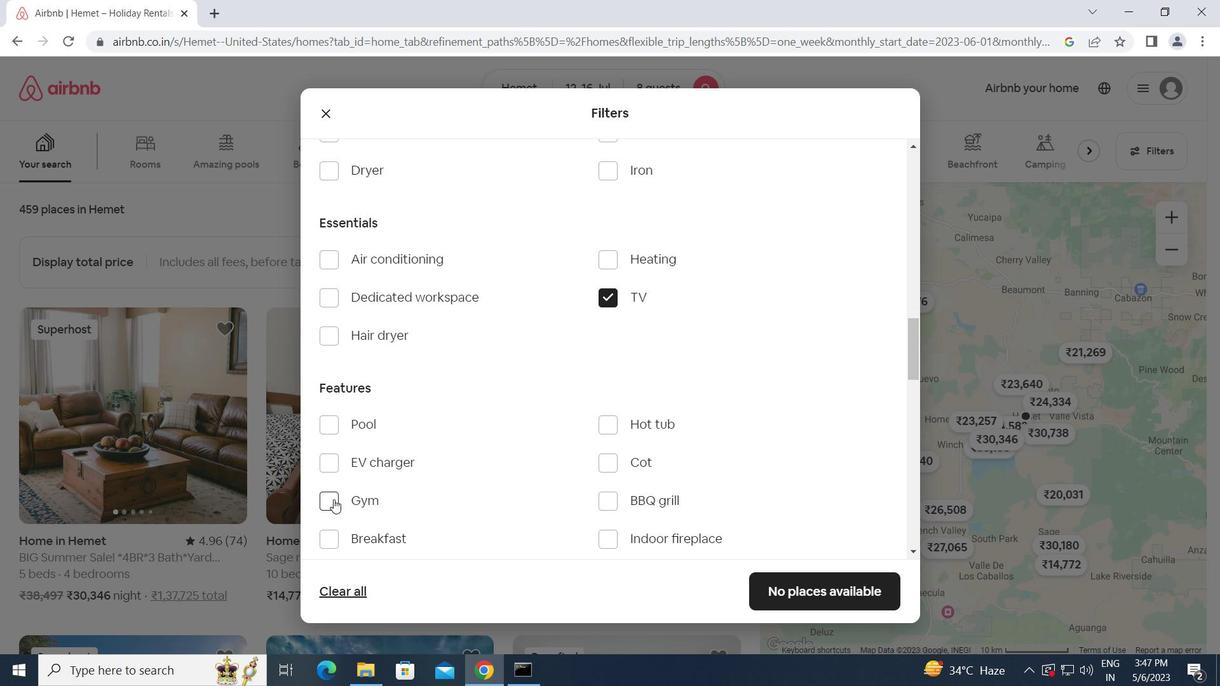 
Action: Mouse moved to (336, 499)
Screenshot: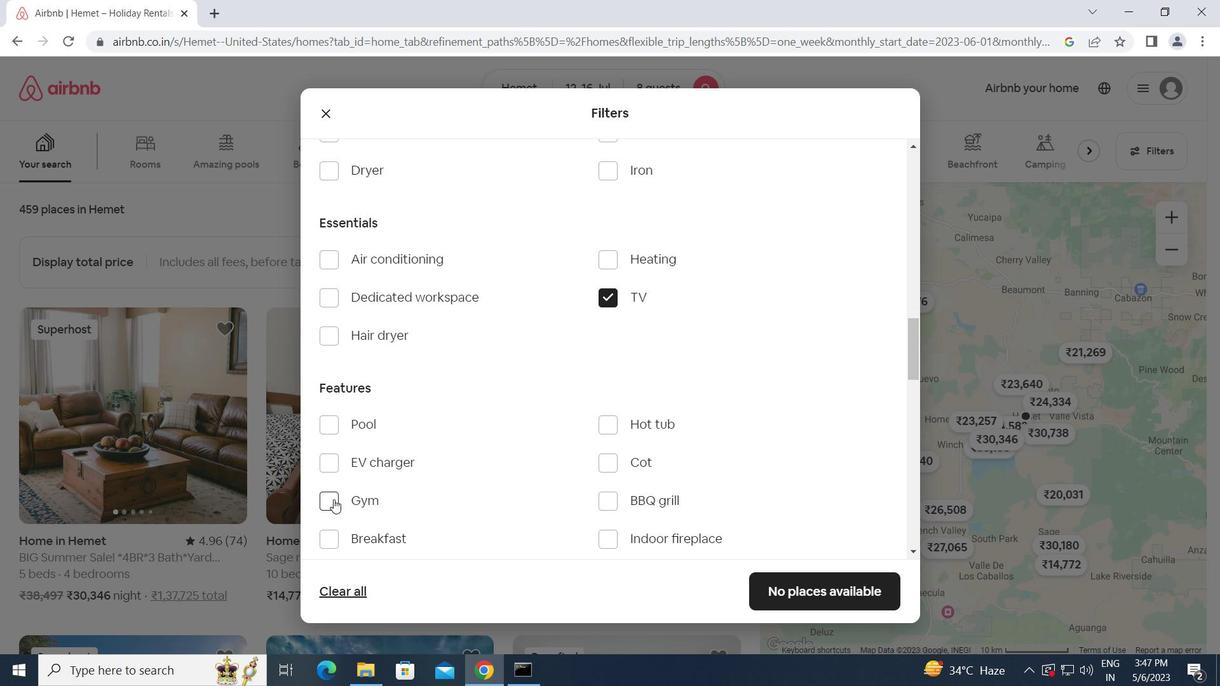 
Action: Mouse scrolled (336, 498) with delta (0, 0)
Screenshot: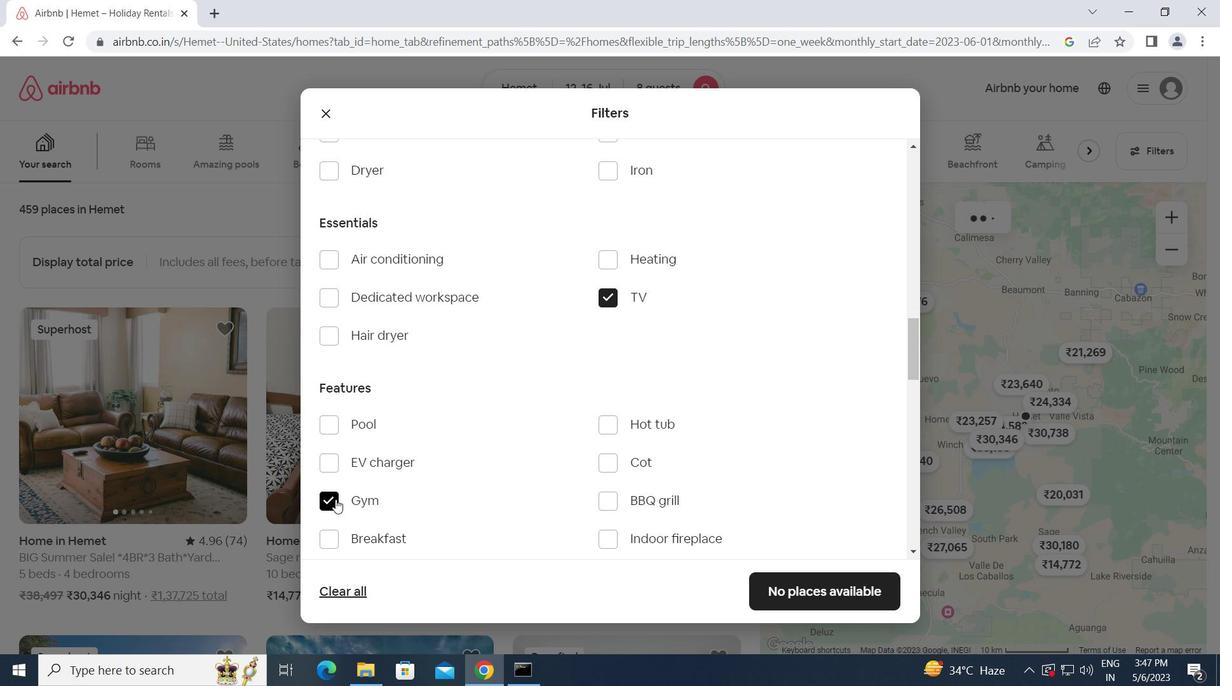 
Action: Mouse moved to (336, 461)
Screenshot: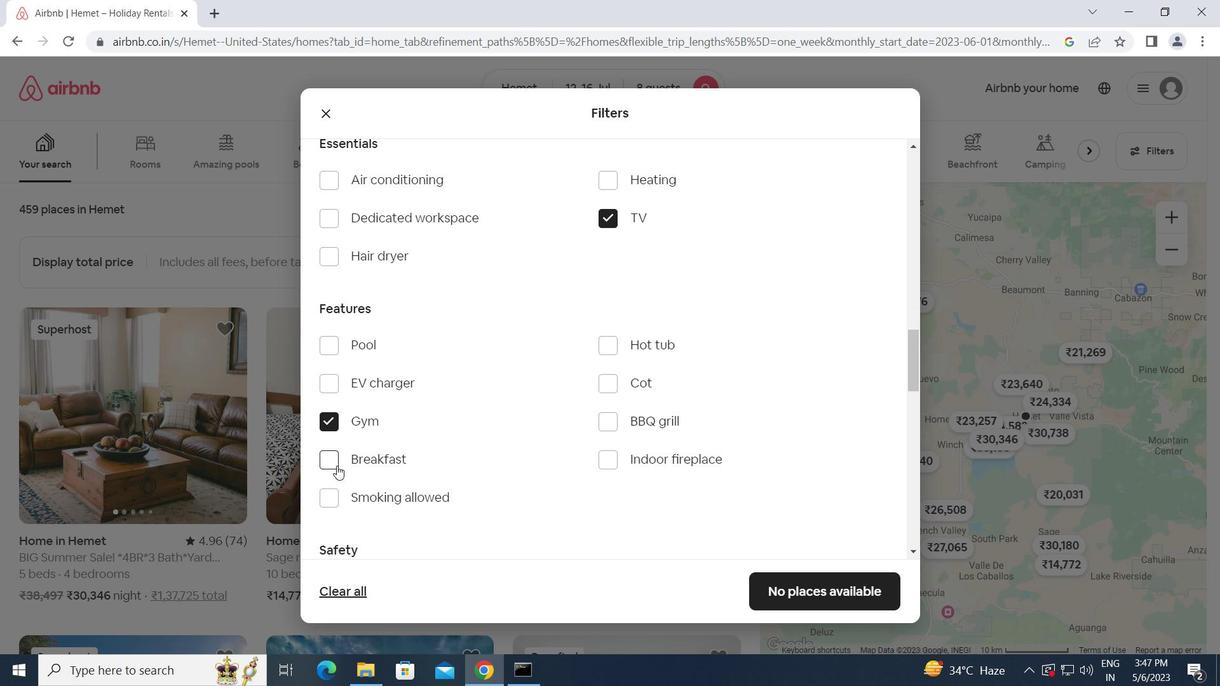 
Action: Mouse pressed left at (336, 461)
Screenshot: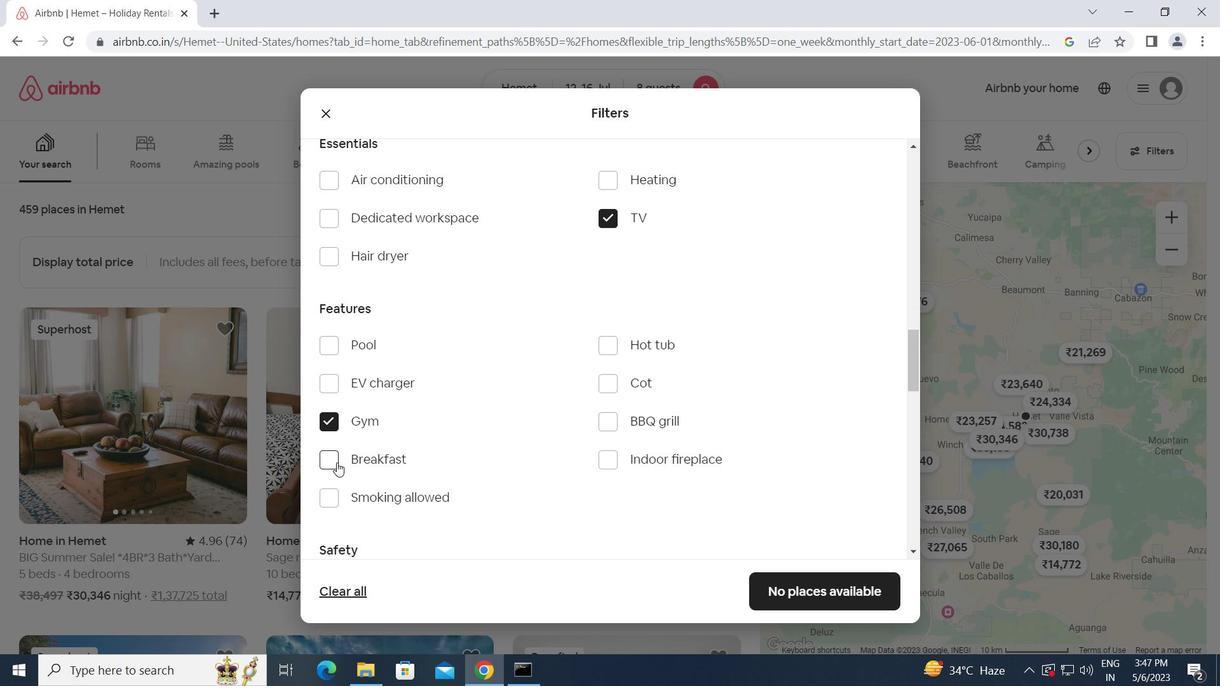 
Action: Mouse moved to (444, 468)
Screenshot: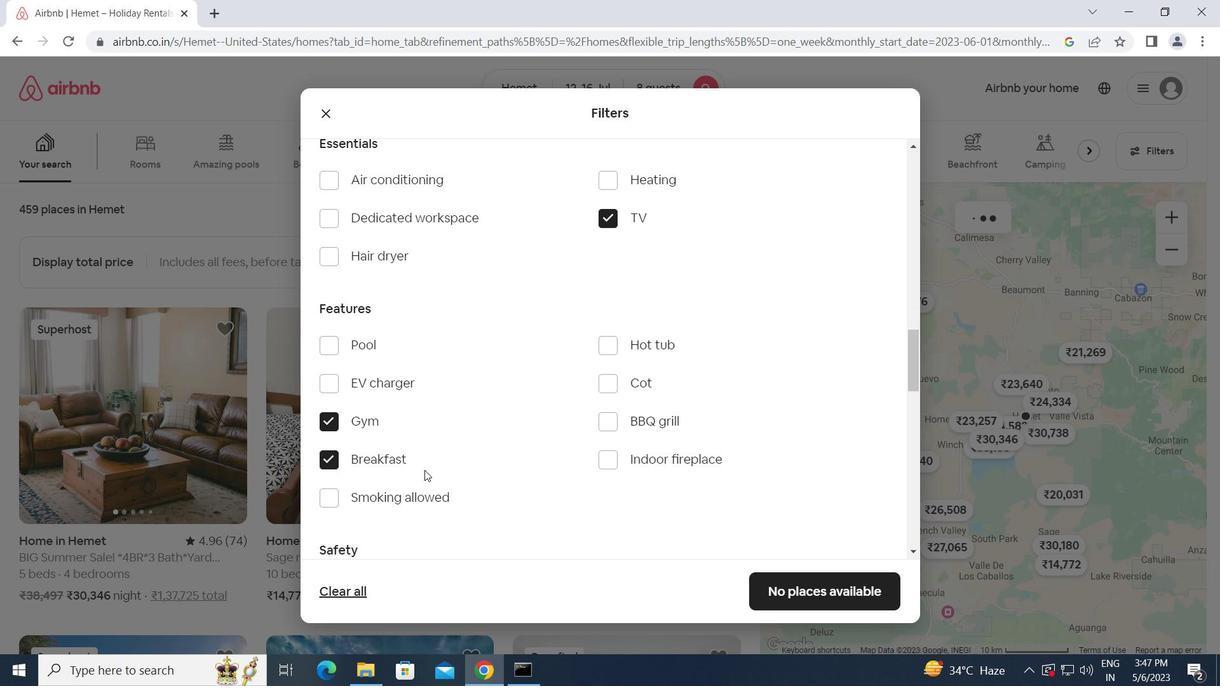
Action: Mouse scrolled (444, 467) with delta (0, 0)
Screenshot: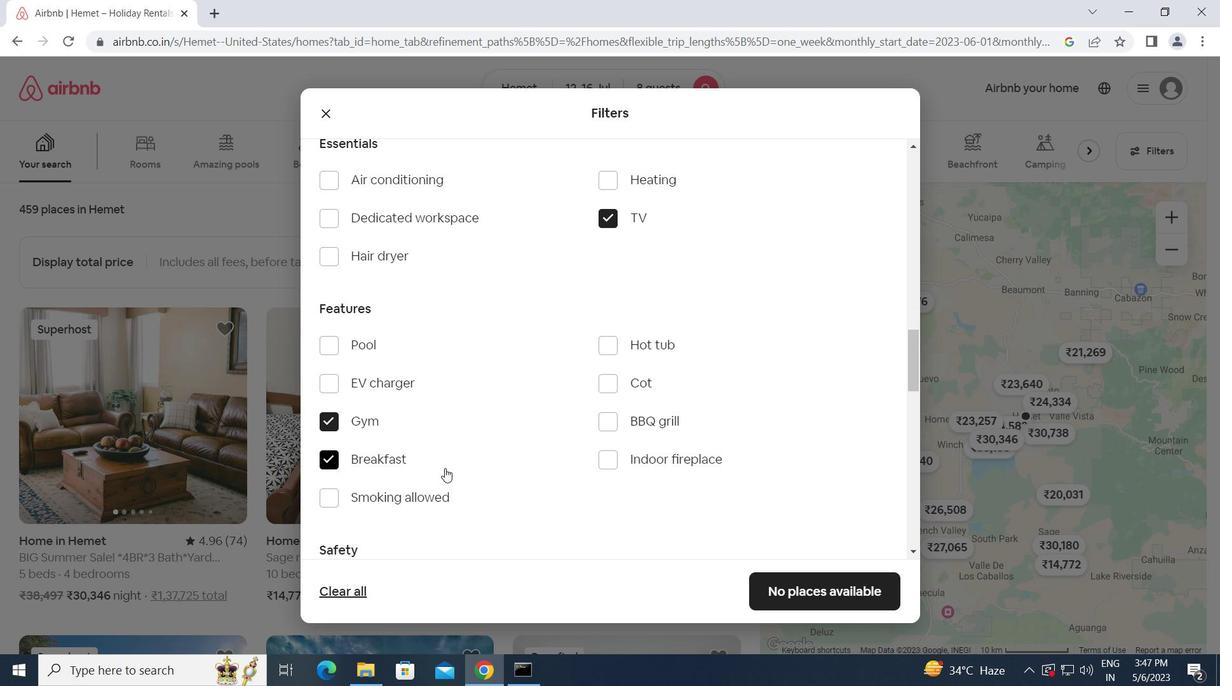 
Action: Mouse scrolled (444, 467) with delta (0, 0)
Screenshot: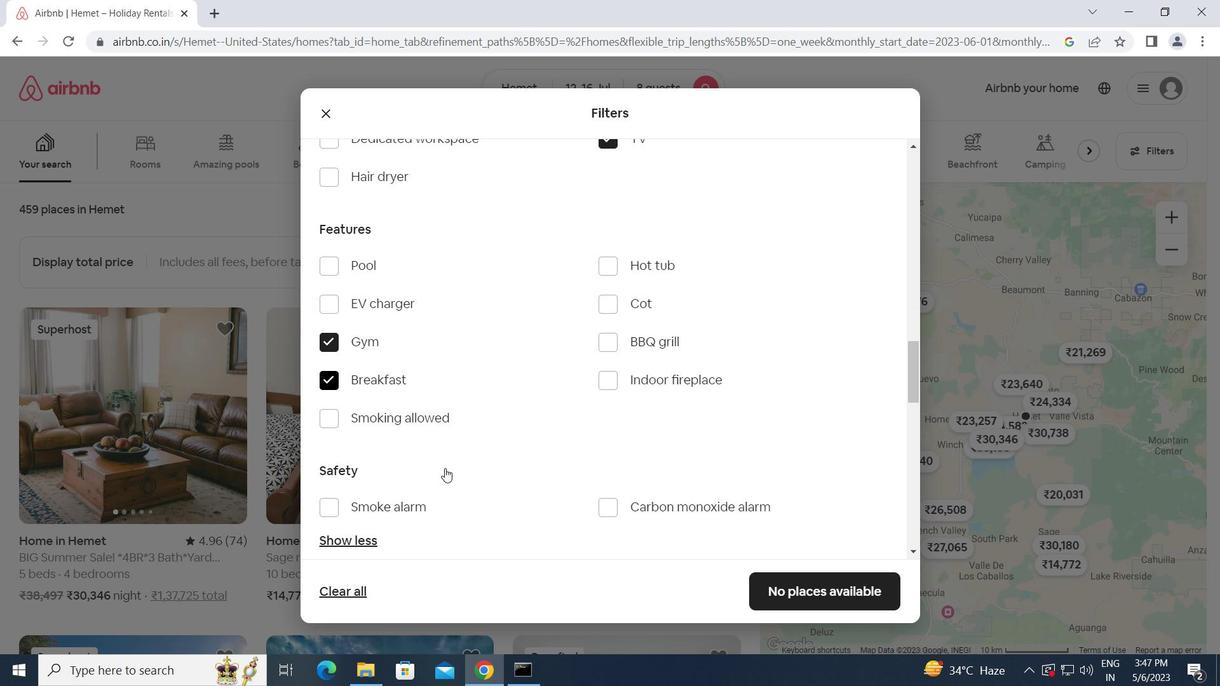 
Action: Mouse scrolled (444, 467) with delta (0, 0)
Screenshot: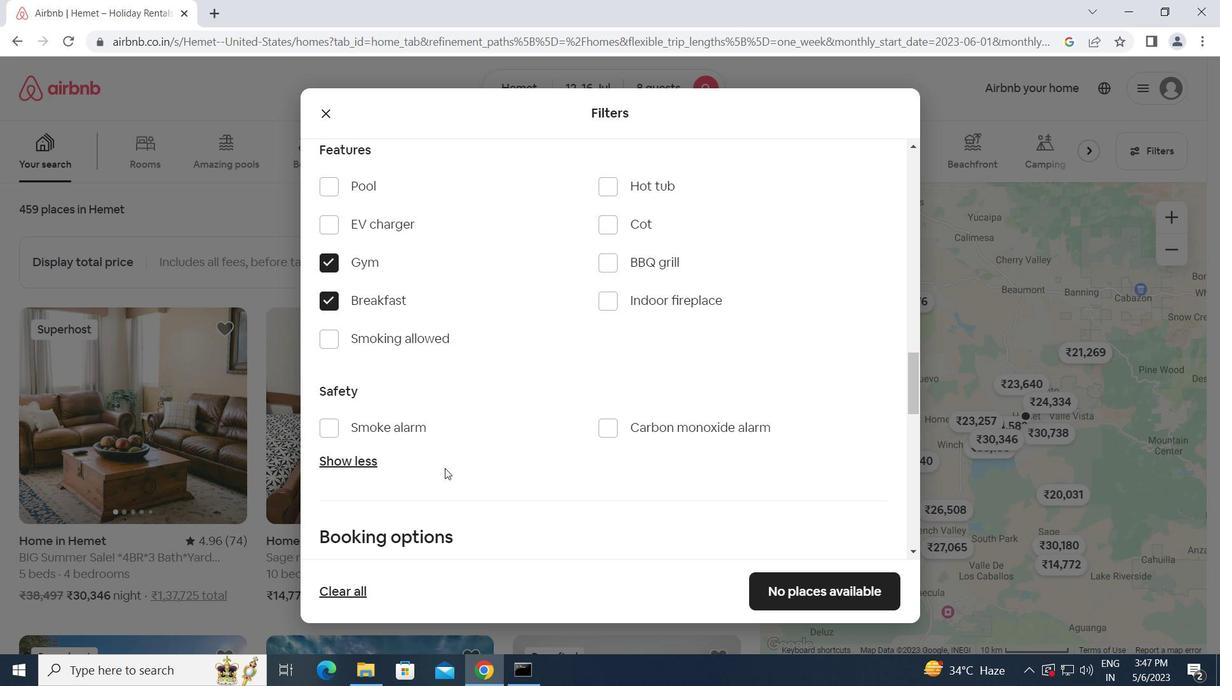 
Action: Mouse scrolled (444, 467) with delta (0, 0)
Screenshot: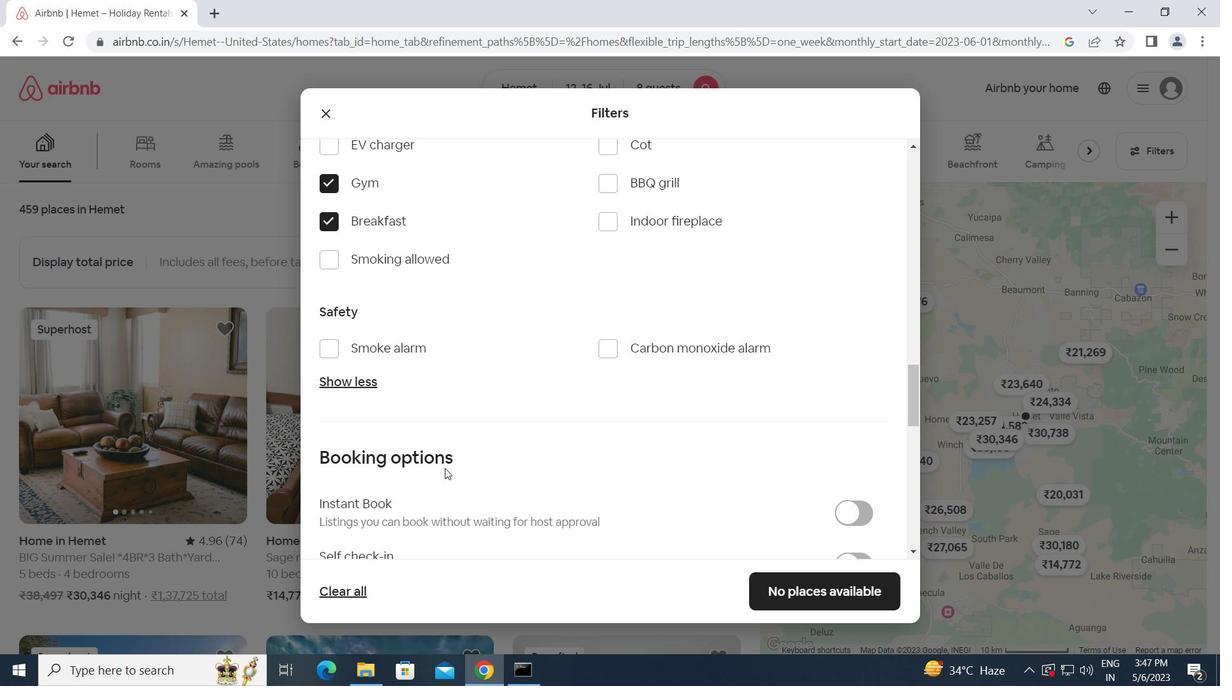 
Action: Mouse moved to (850, 486)
Screenshot: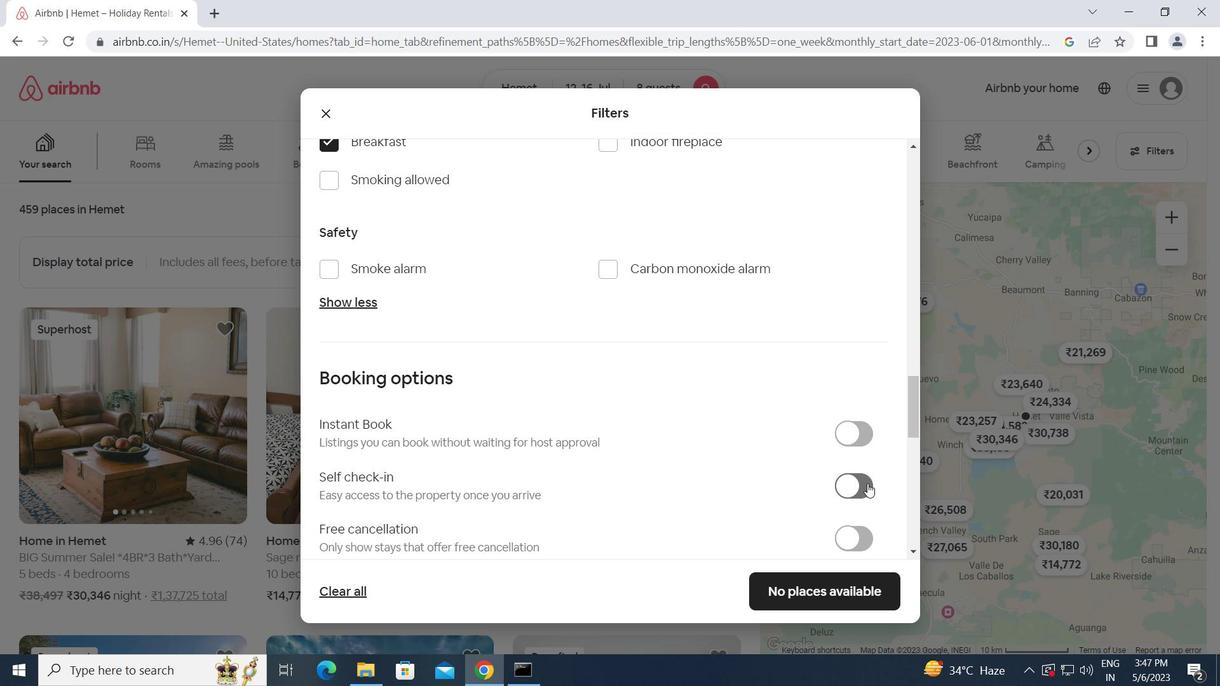
Action: Mouse pressed left at (850, 486)
Screenshot: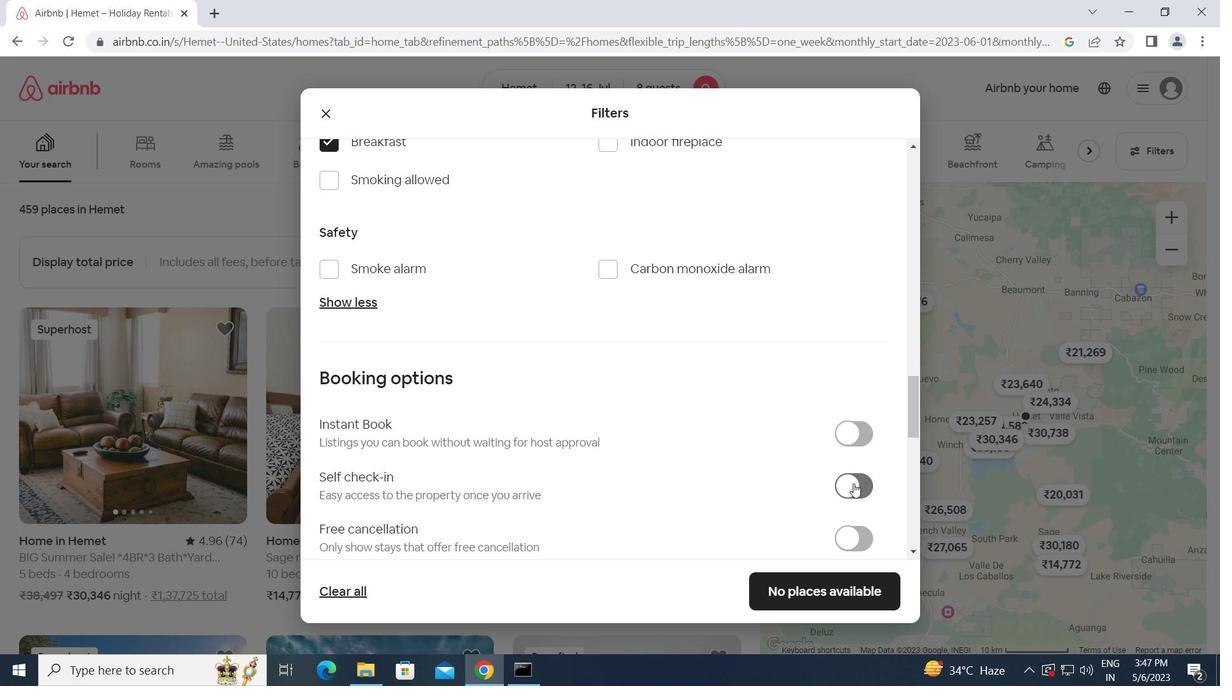 
Action: Mouse moved to (680, 491)
Screenshot: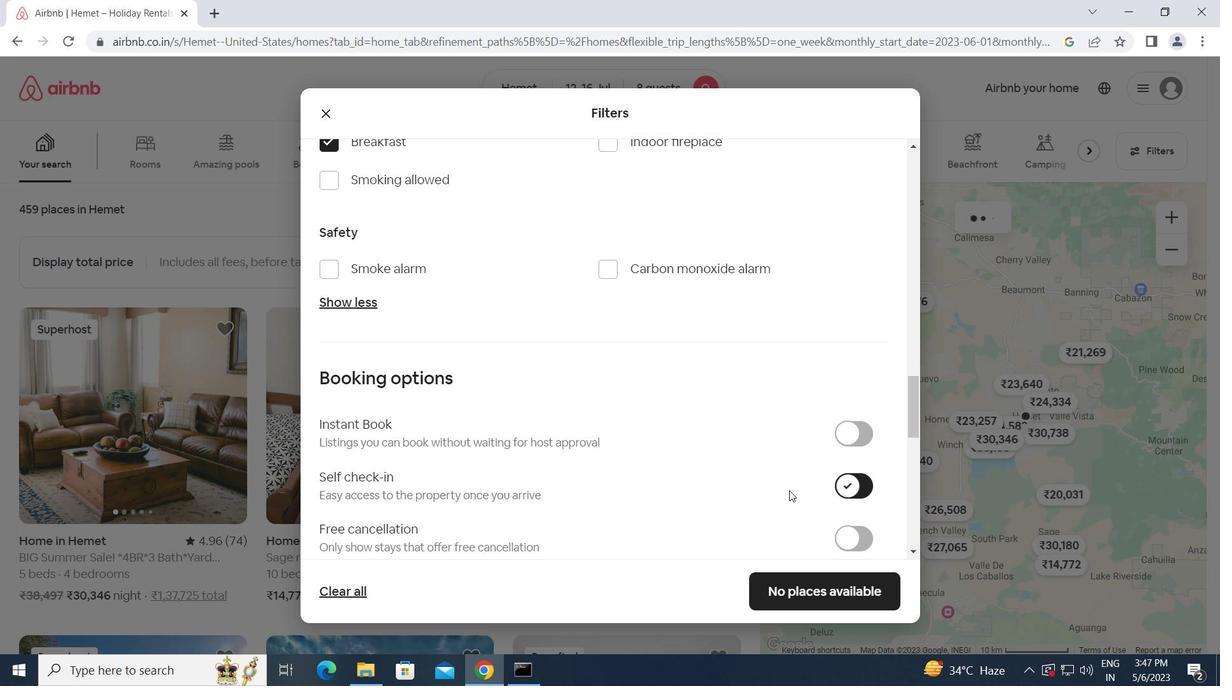 
Action: Mouse scrolled (680, 490) with delta (0, 0)
Screenshot: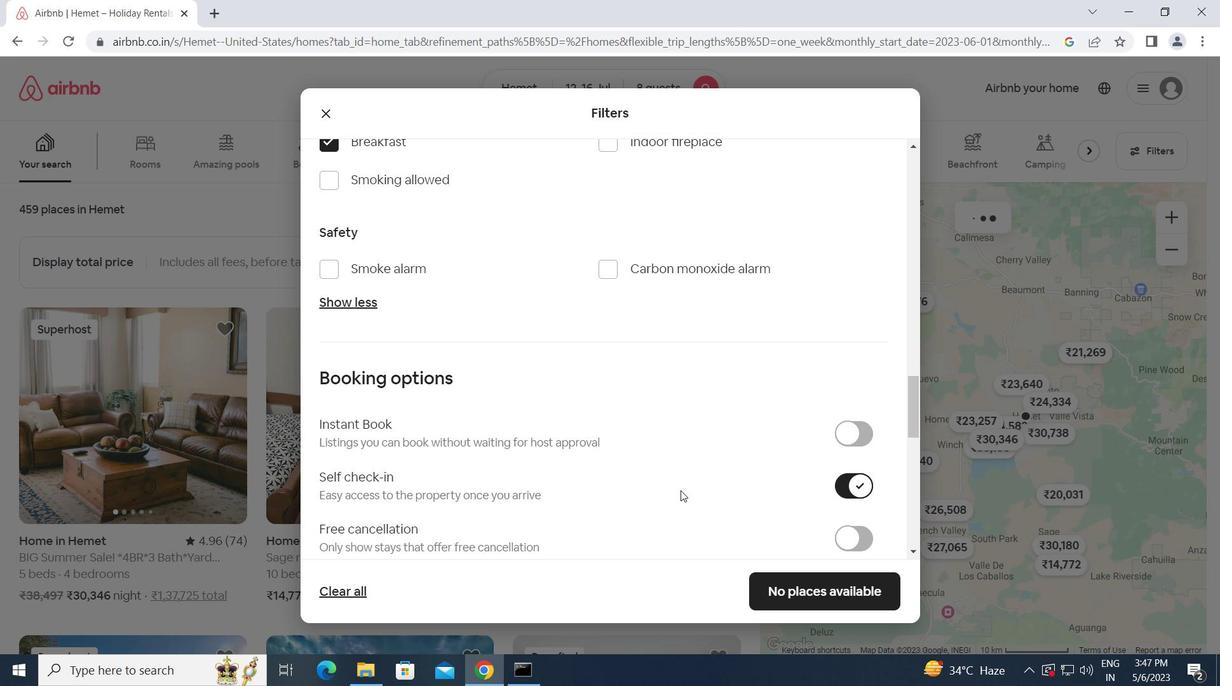 
Action: Mouse moved to (680, 491)
Screenshot: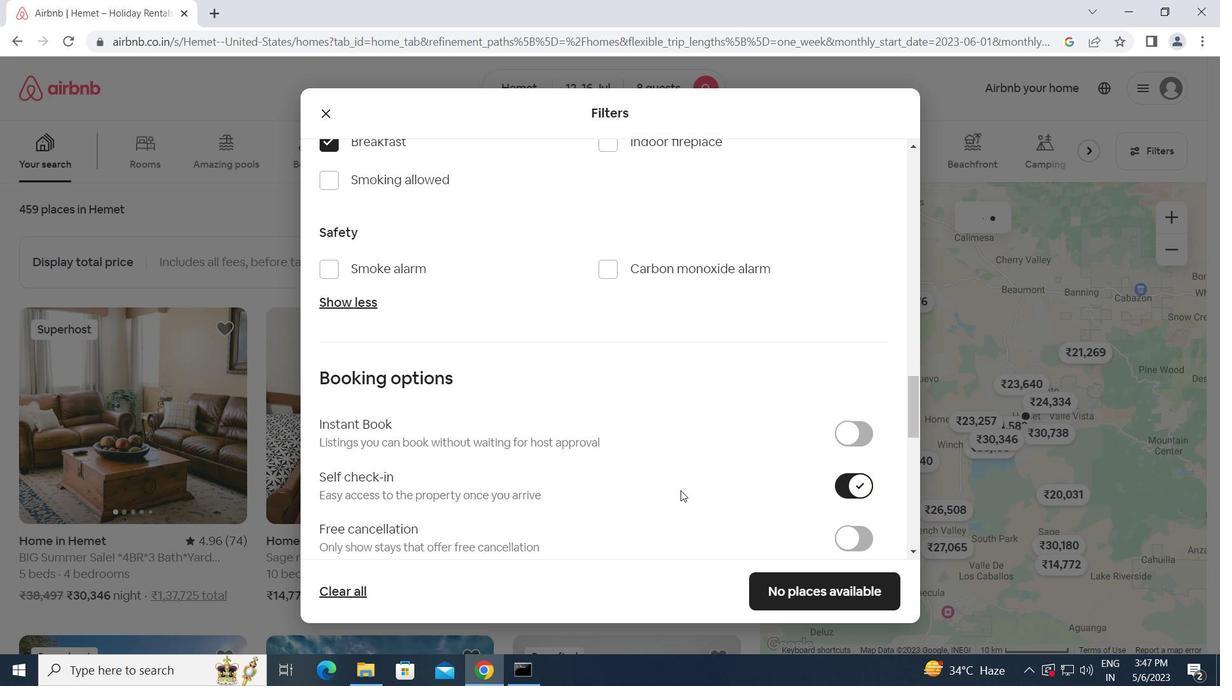 
Action: Mouse scrolled (680, 490) with delta (0, 0)
Screenshot: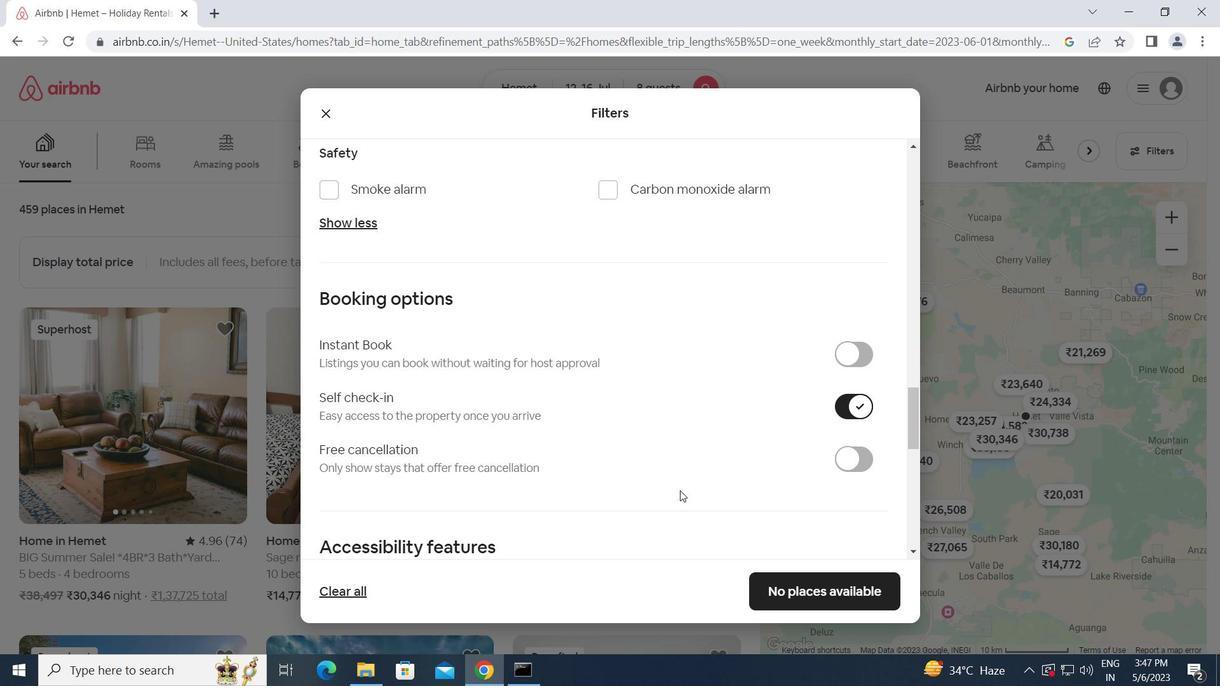 
Action: Mouse scrolled (680, 490) with delta (0, 0)
Screenshot: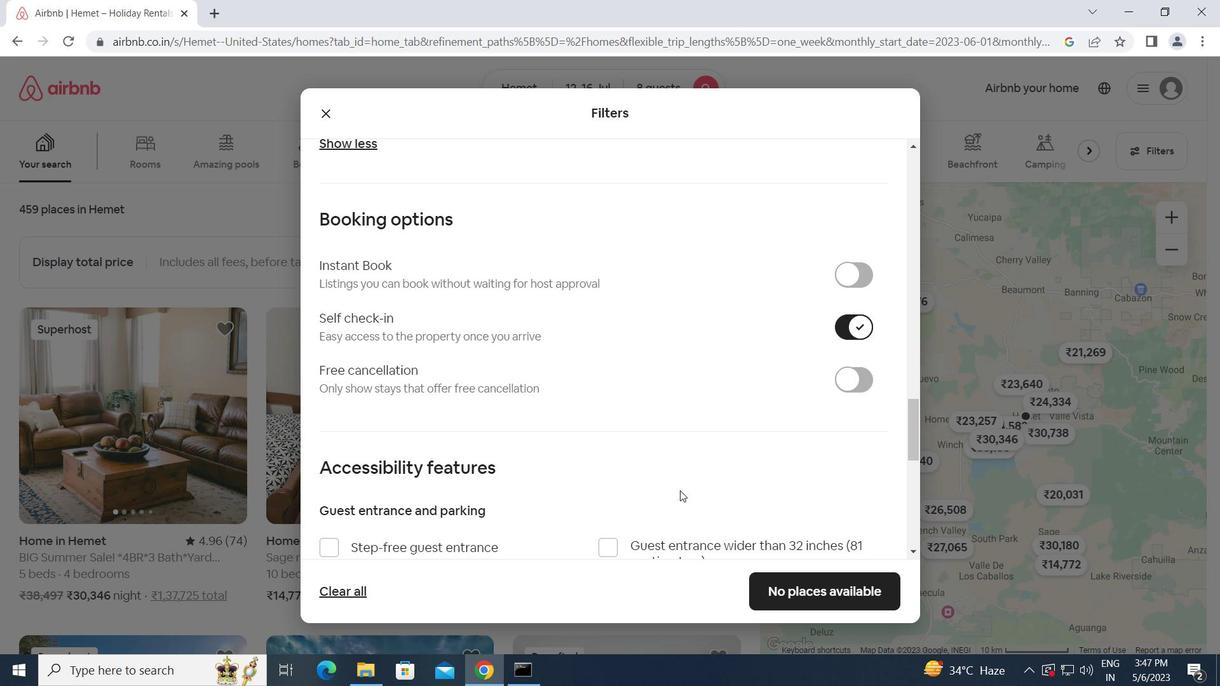 
Action: Mouse scrolled (680, 490) with delta (0, 0)
Screenshot: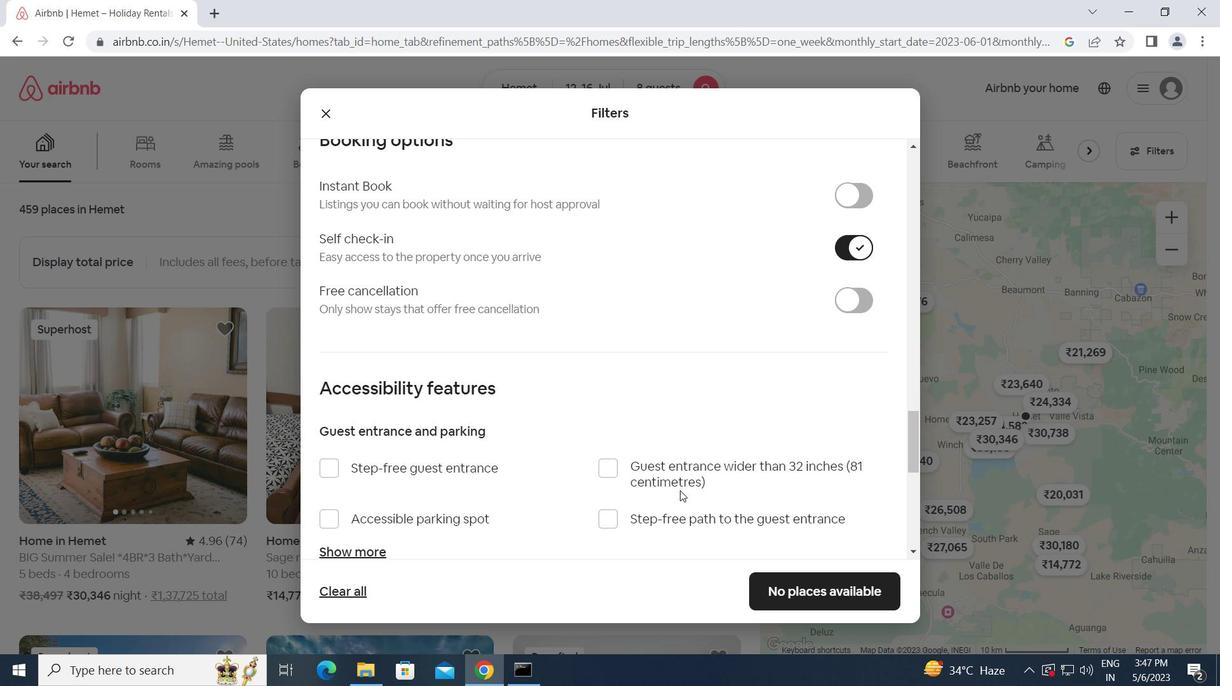 
Action: Mouse scrolled (680, 490) with delta (0, 0)
Screenshot: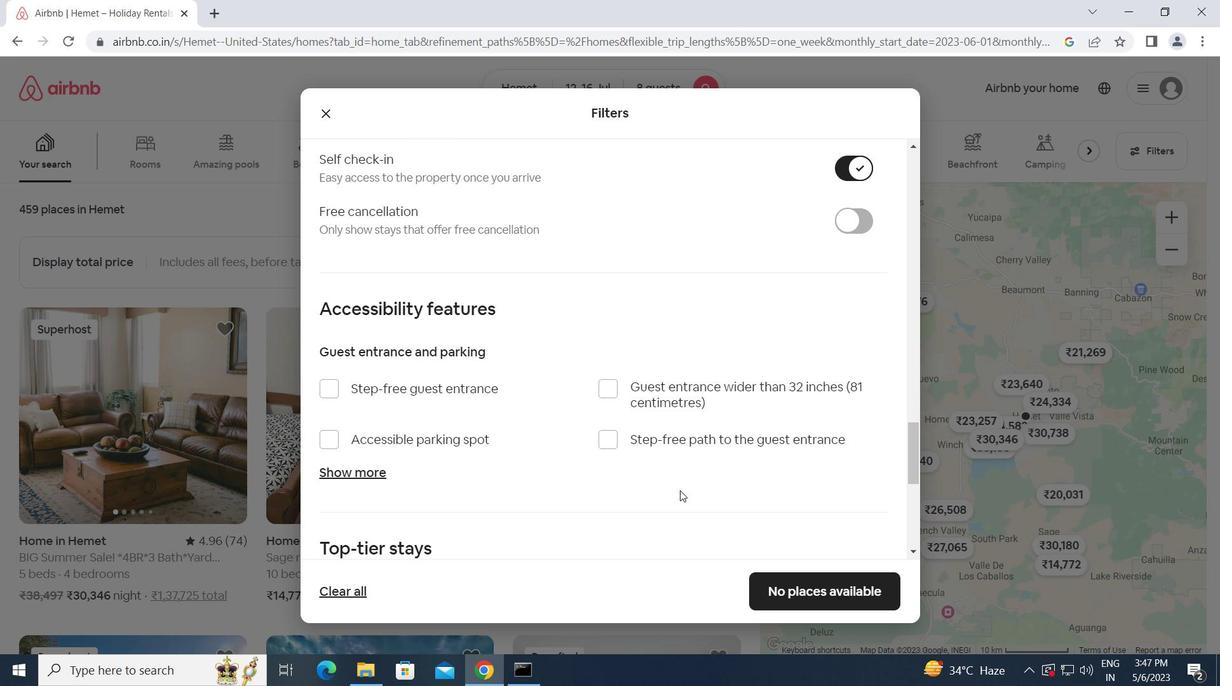 
Action: Mouse scrolled (680, 490) with delta (0, 0)
Screenshot: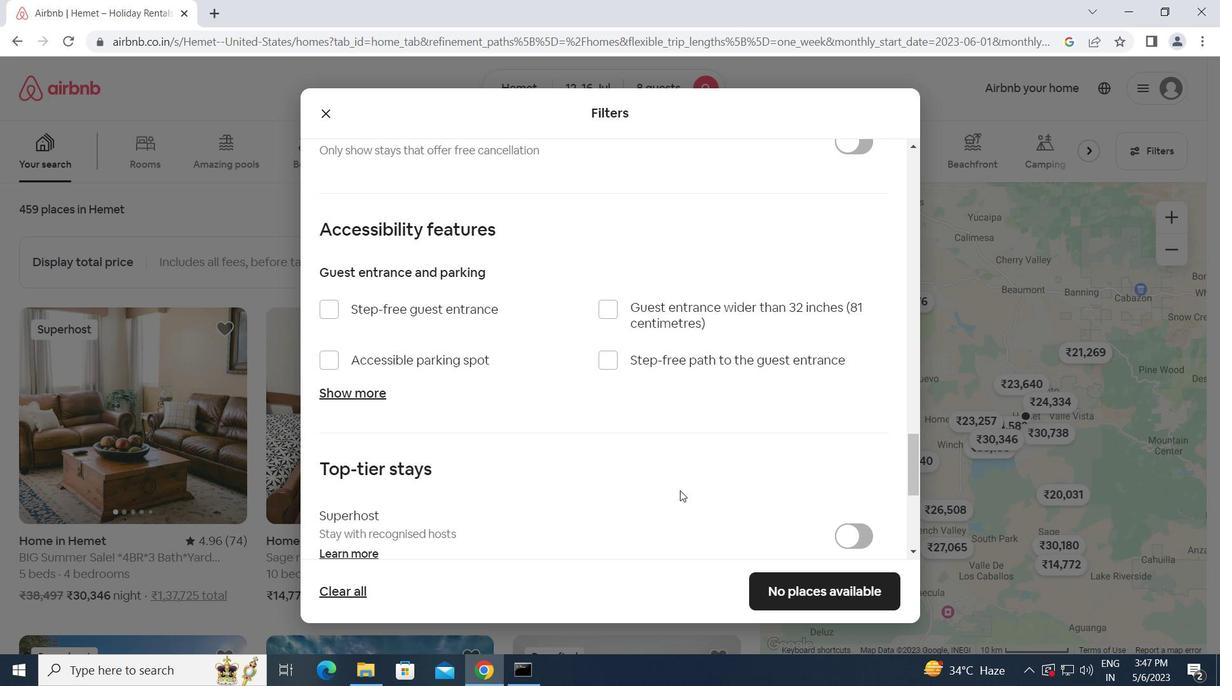 
Action: Mouse scrolled (680, 490) with delta (0, 0)
Screenshot: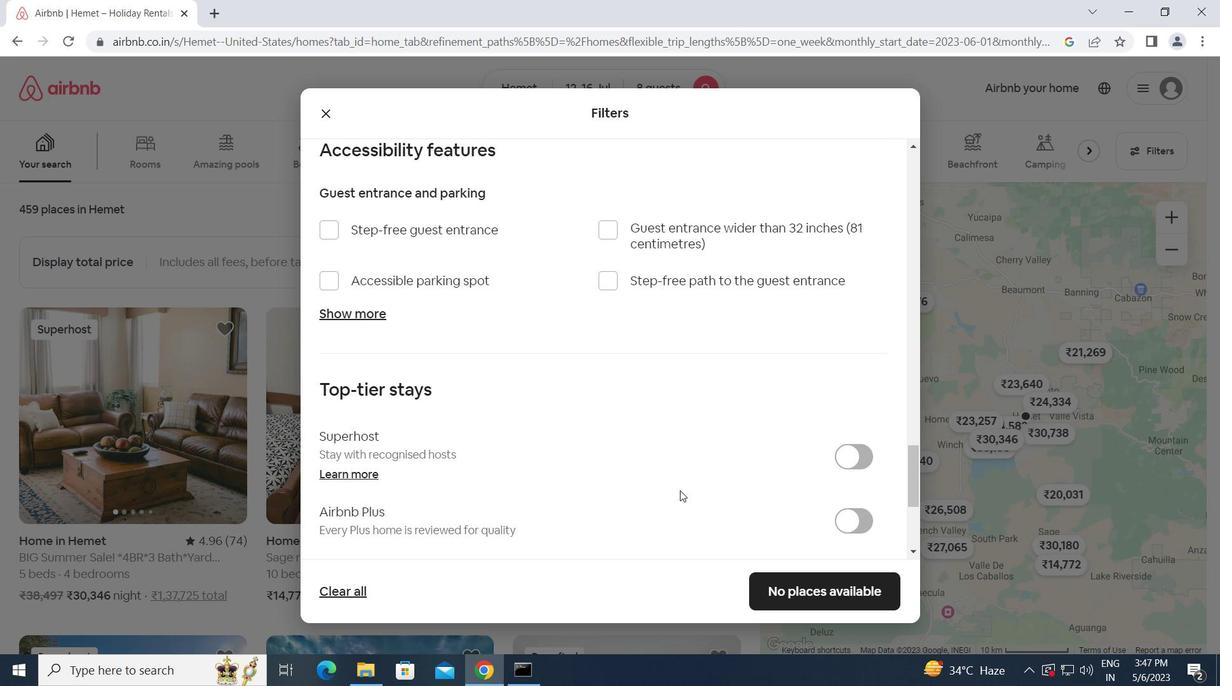 
Action: Mouse scrolled (680, 490) with delta (0, 0)
Screenshot: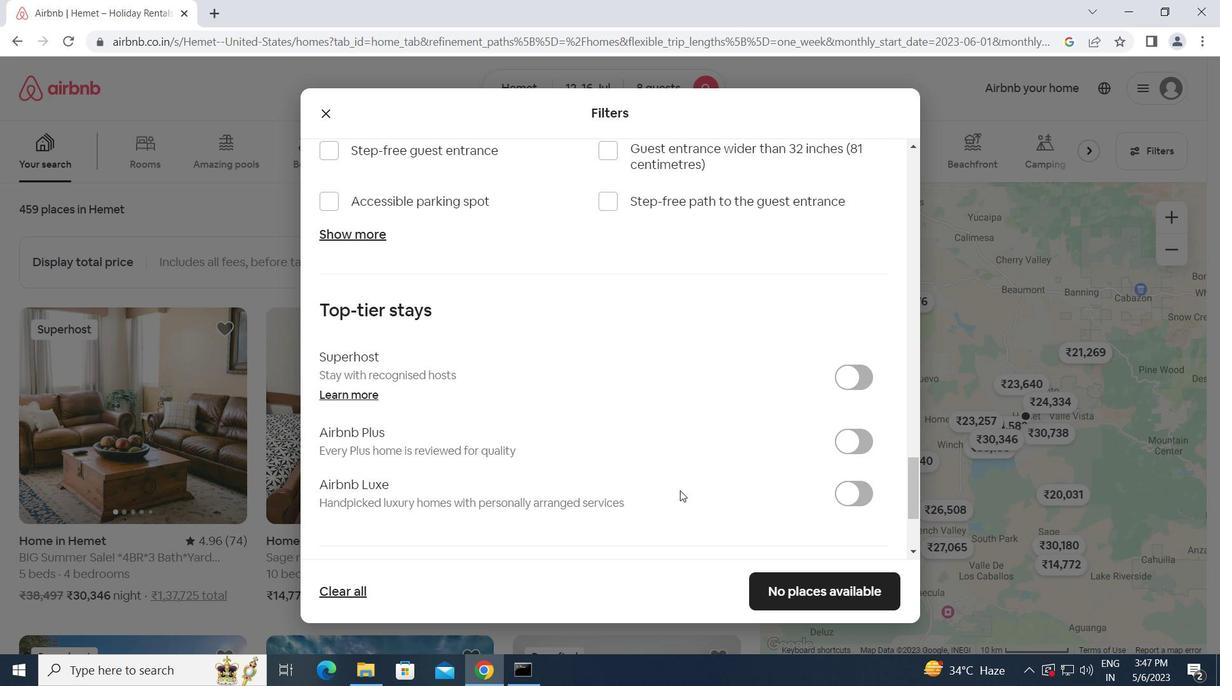 
Action: Mouse scrolled (680, 490) with delta (0, 0)
Screenshot: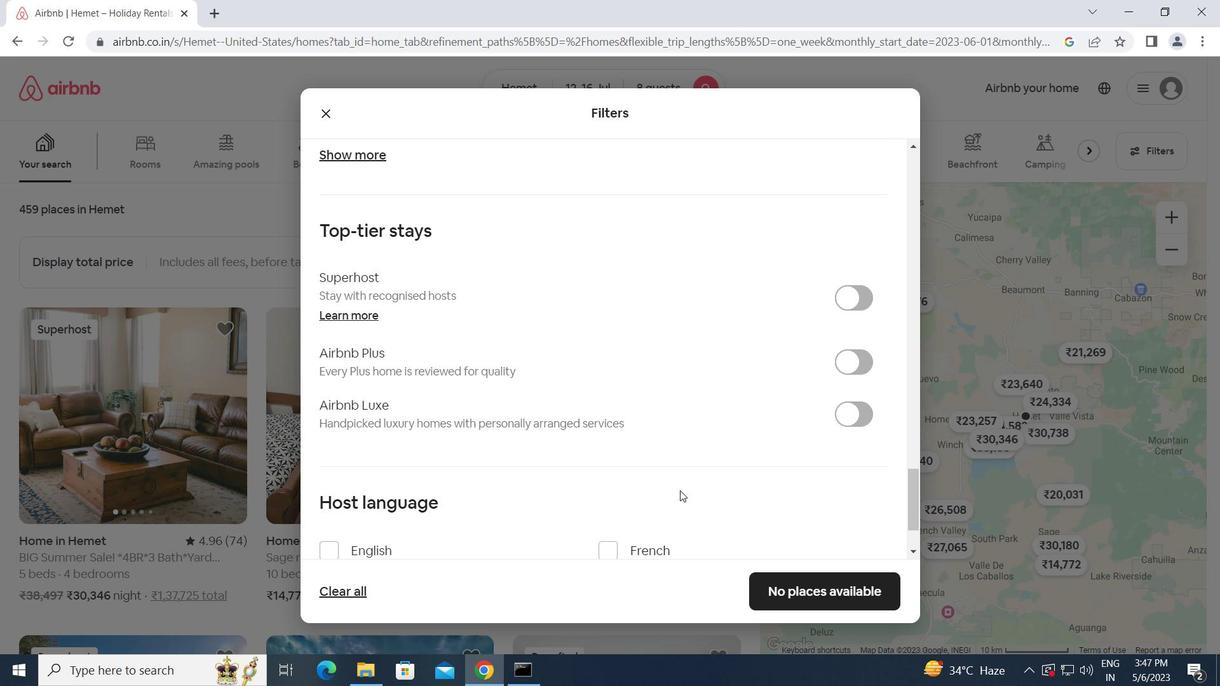 
Action: Mouse scrolled (680, 490) with delta (0, 0)
Screenshot: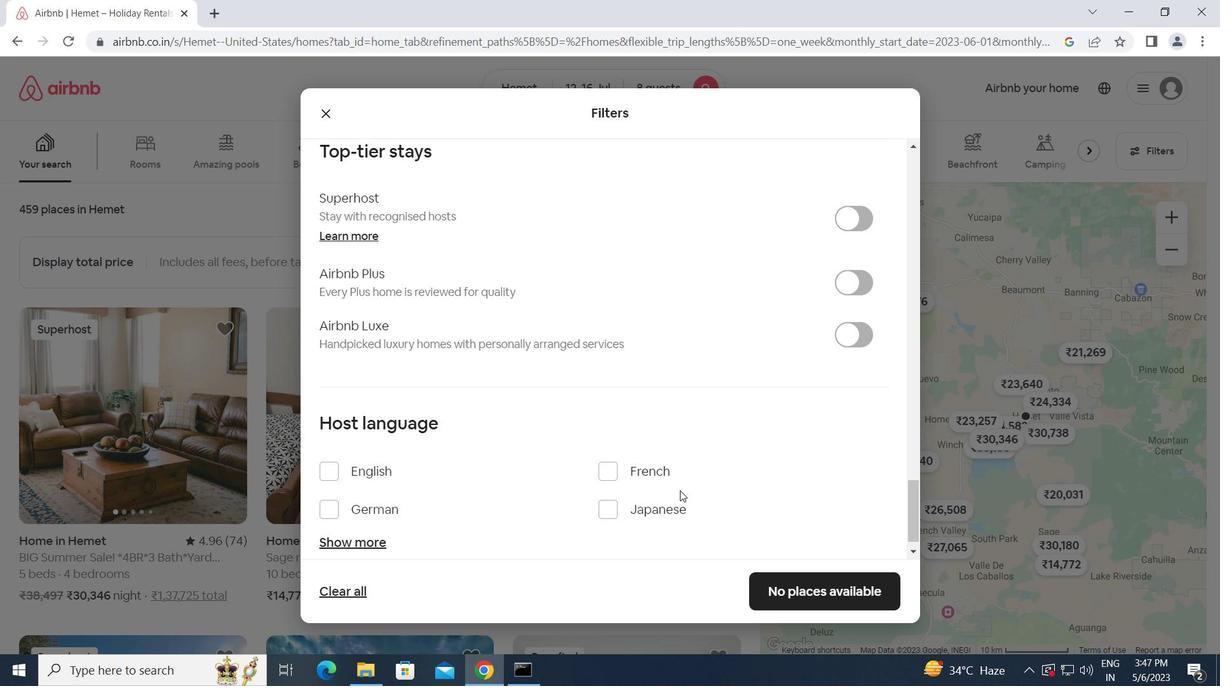 
Action: Mouse moved to (334, 447)
Screenshot: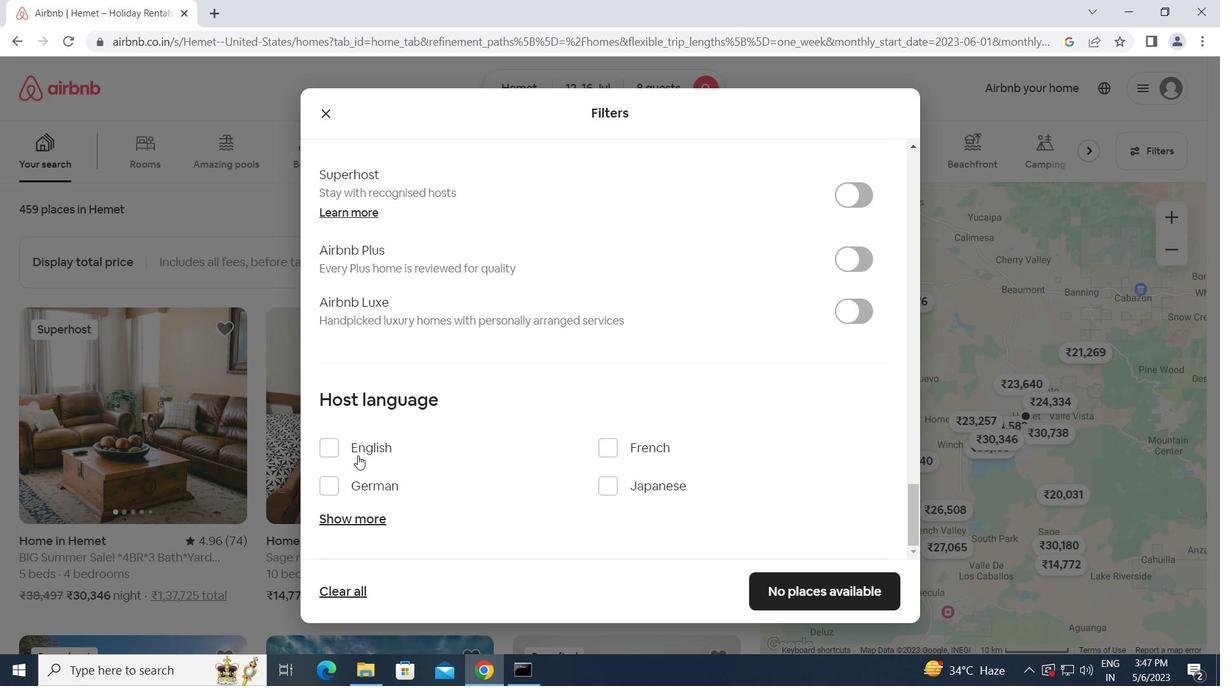 
Action: Mouse pressed left at (334, 447)
Screenshot: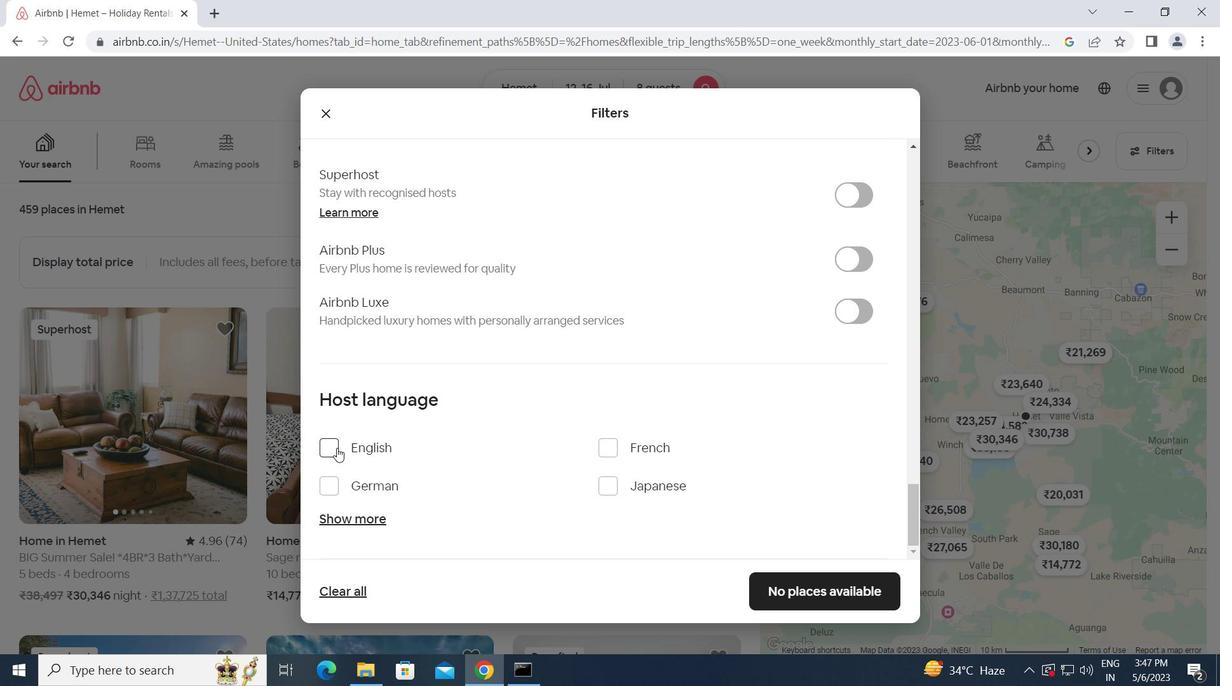 
Action: Mouse moved to (832, 581)
Screenshot: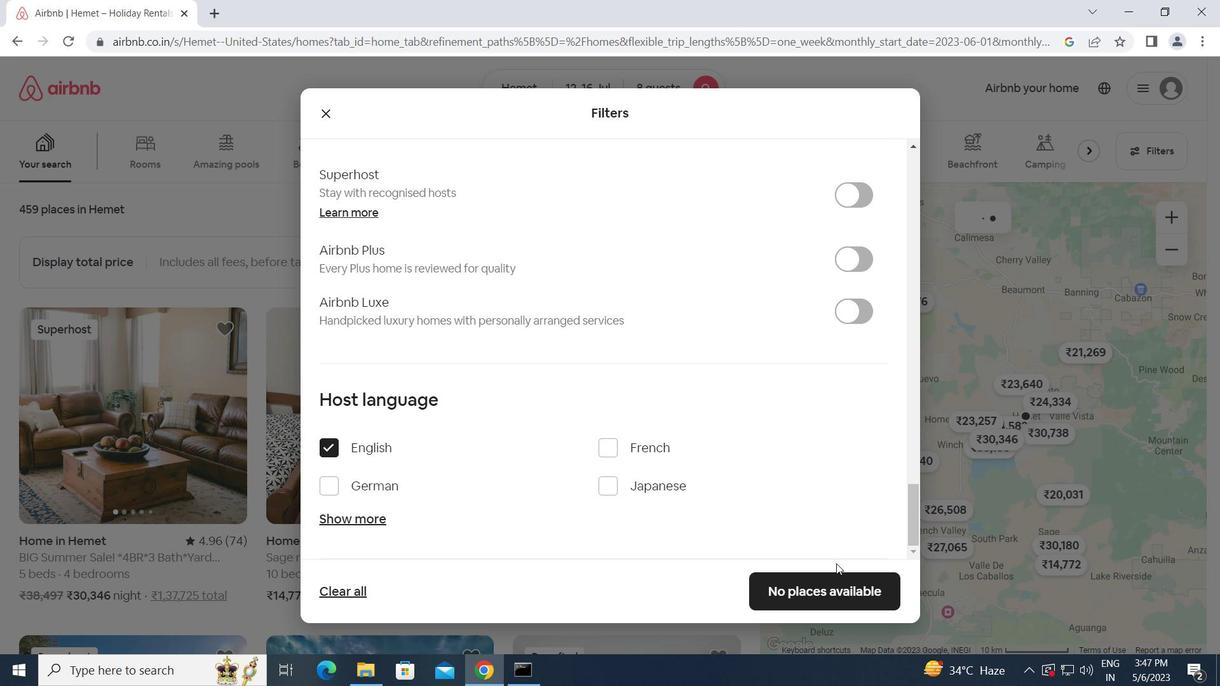 
Action: Mouse pressed left at (832, 581)
Screenshot: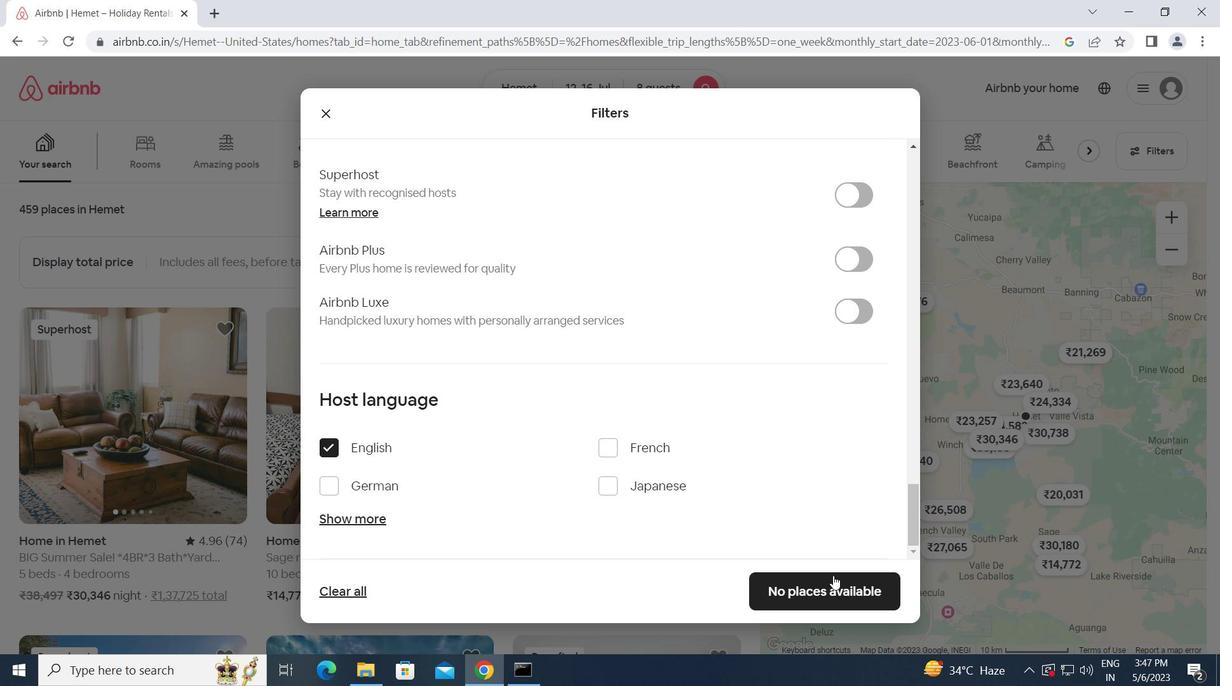 
